 Task: For heading  Tahoma with underline.  font size for heading20,  'Change the font style of data to'Arial.  and font size to 12,  Change the alignment of both headline & data to Align left.  In the sheet  analysisSalesForecast_2023
Action: Mouse moved to (502, 645)
Screenshot: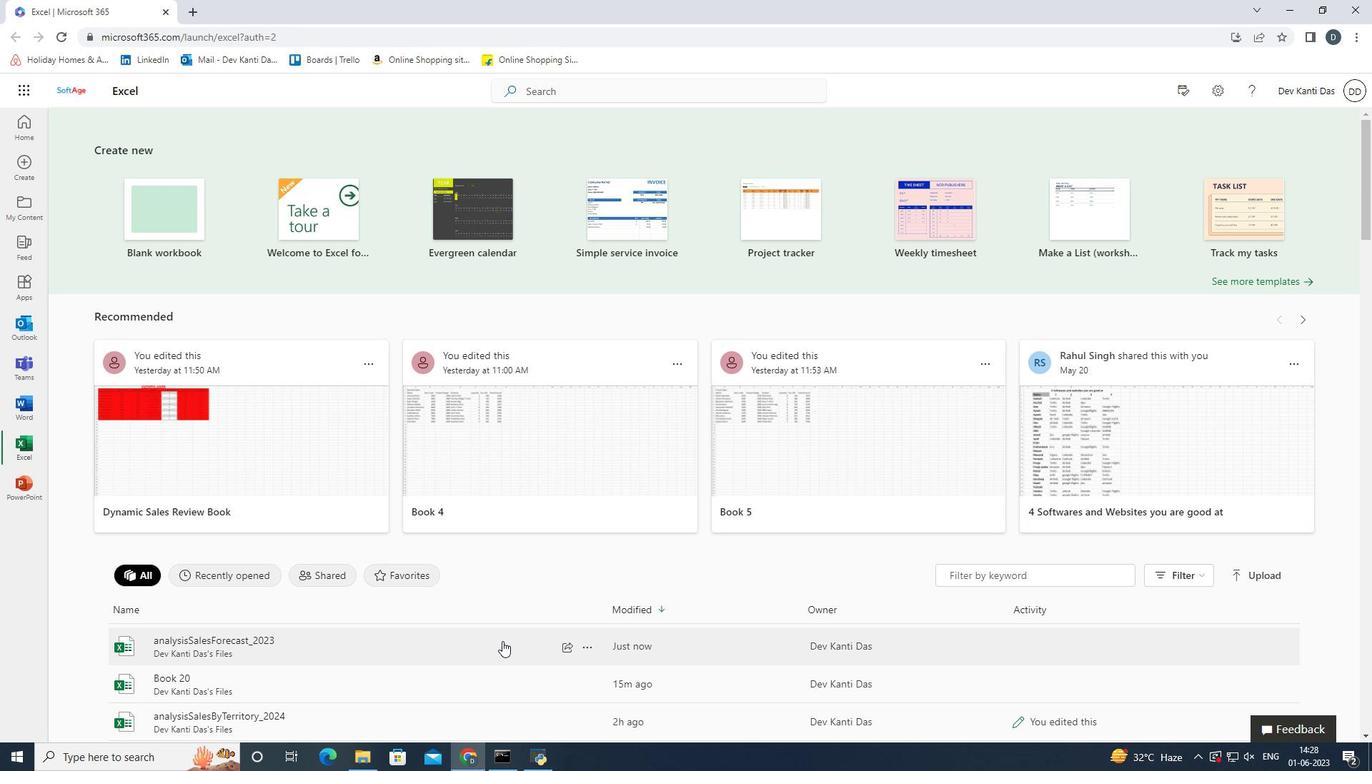 
Action: Mouse pressed left at (502, 645)
Screenshot: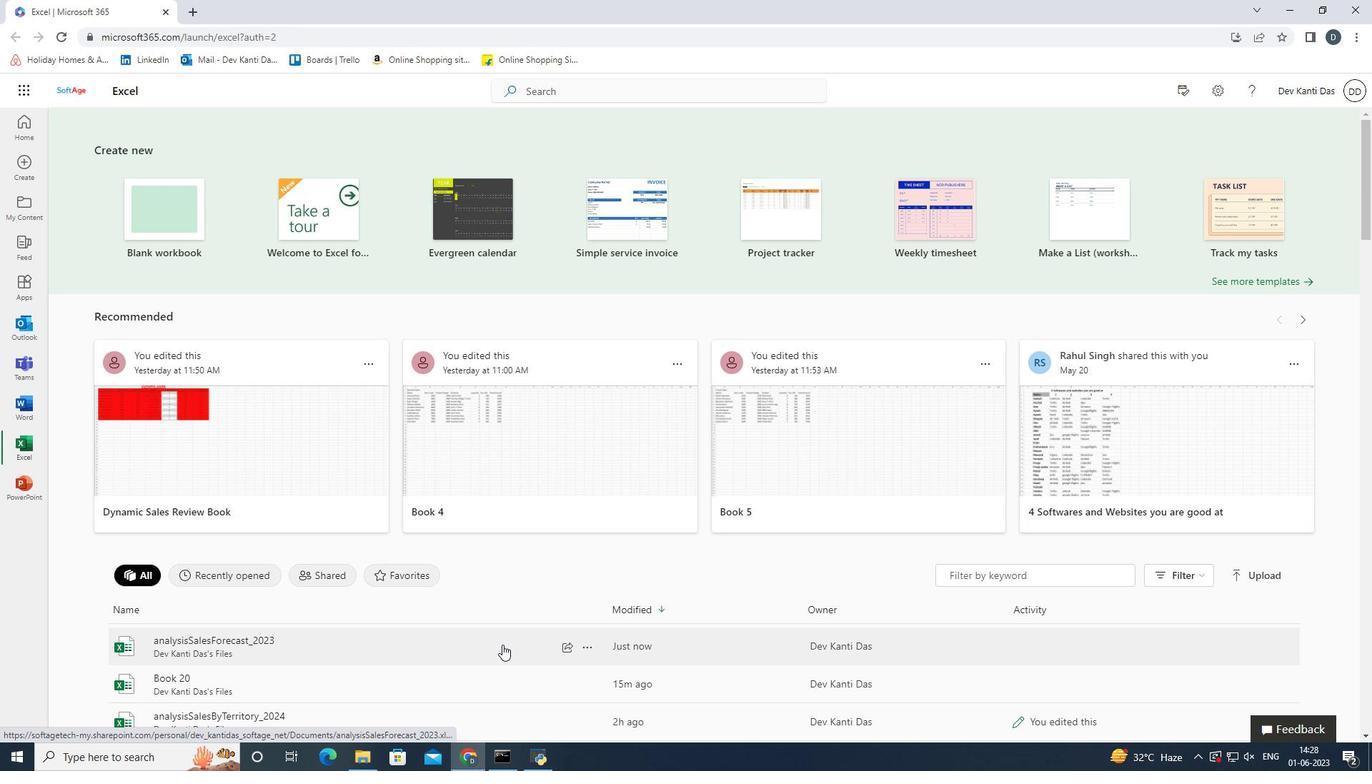 
Action: Mouse moved to (238, 151)
Screenshot: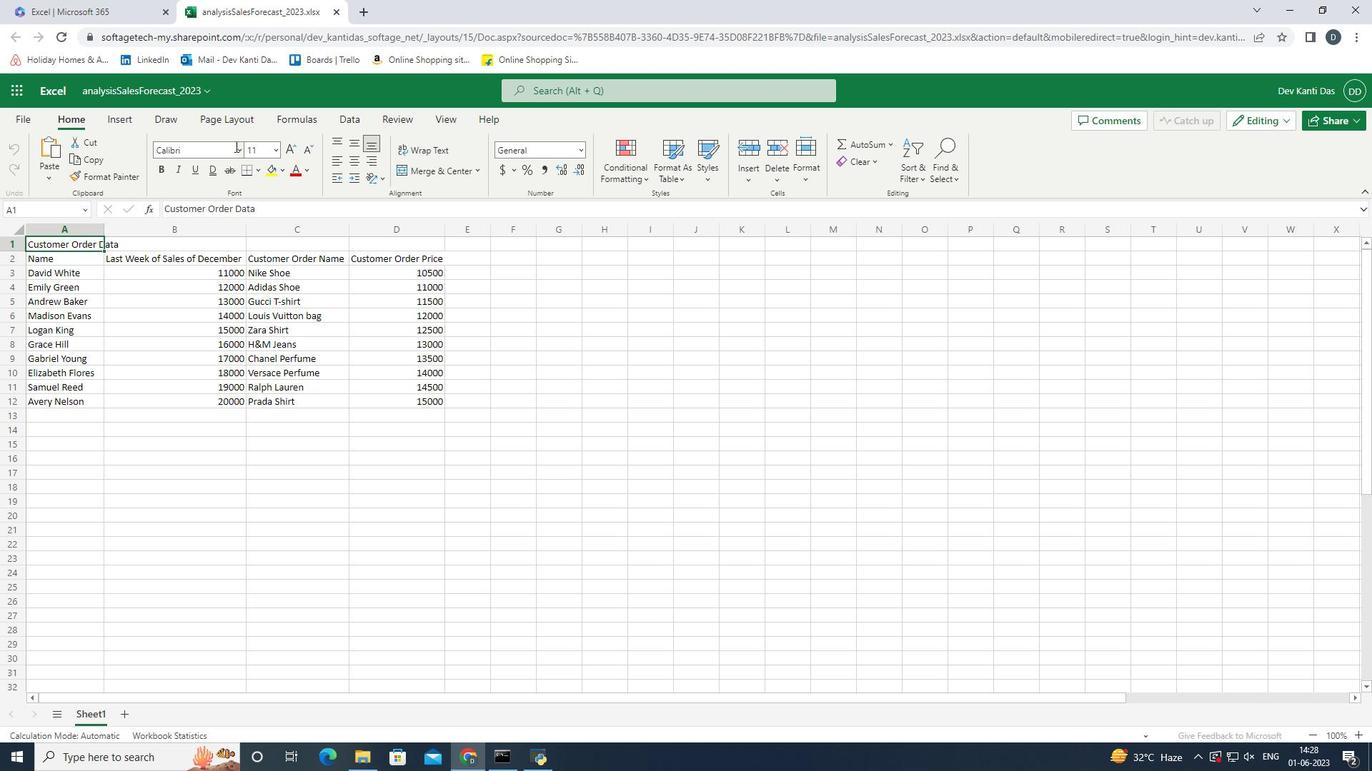 
Action: Mouse pressed left at (238, 151)
Screenshot: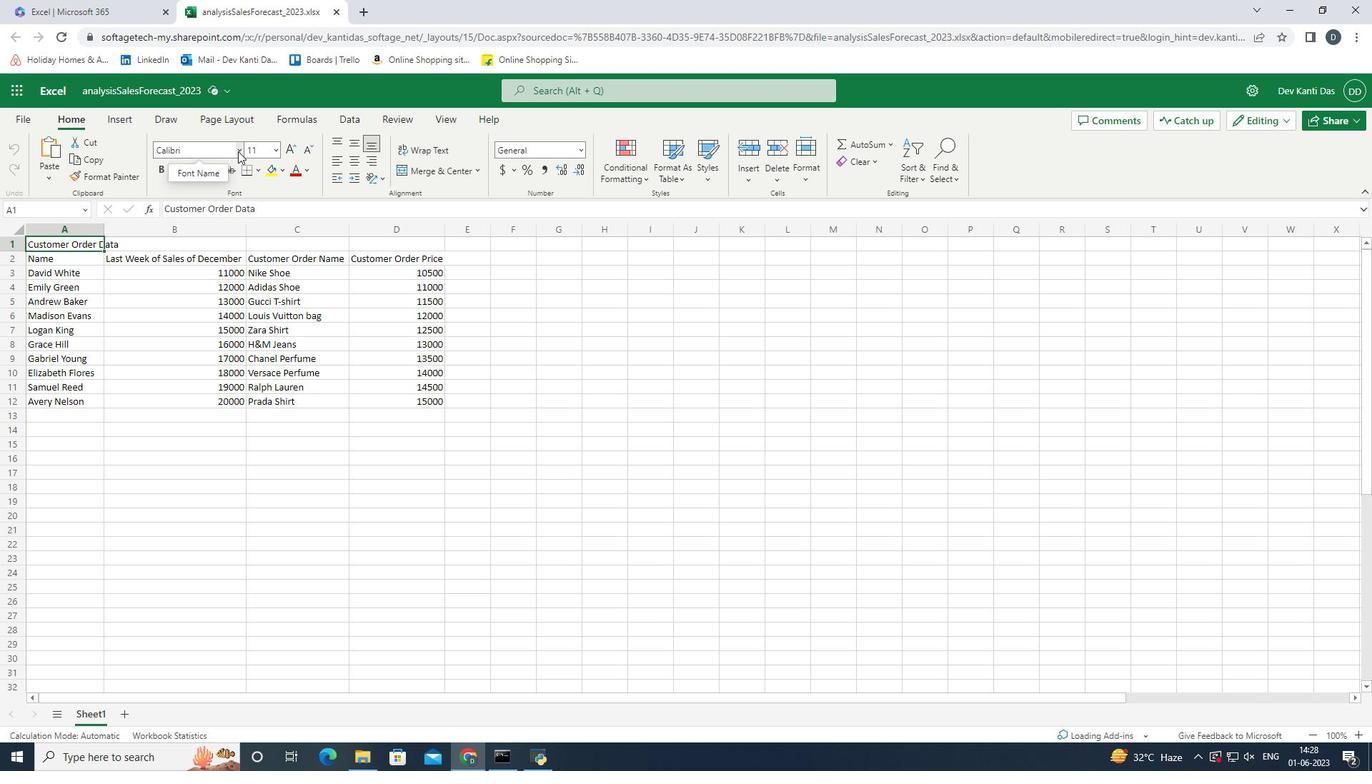 
Action: Mouse moved to (221, 441)
Screenshot: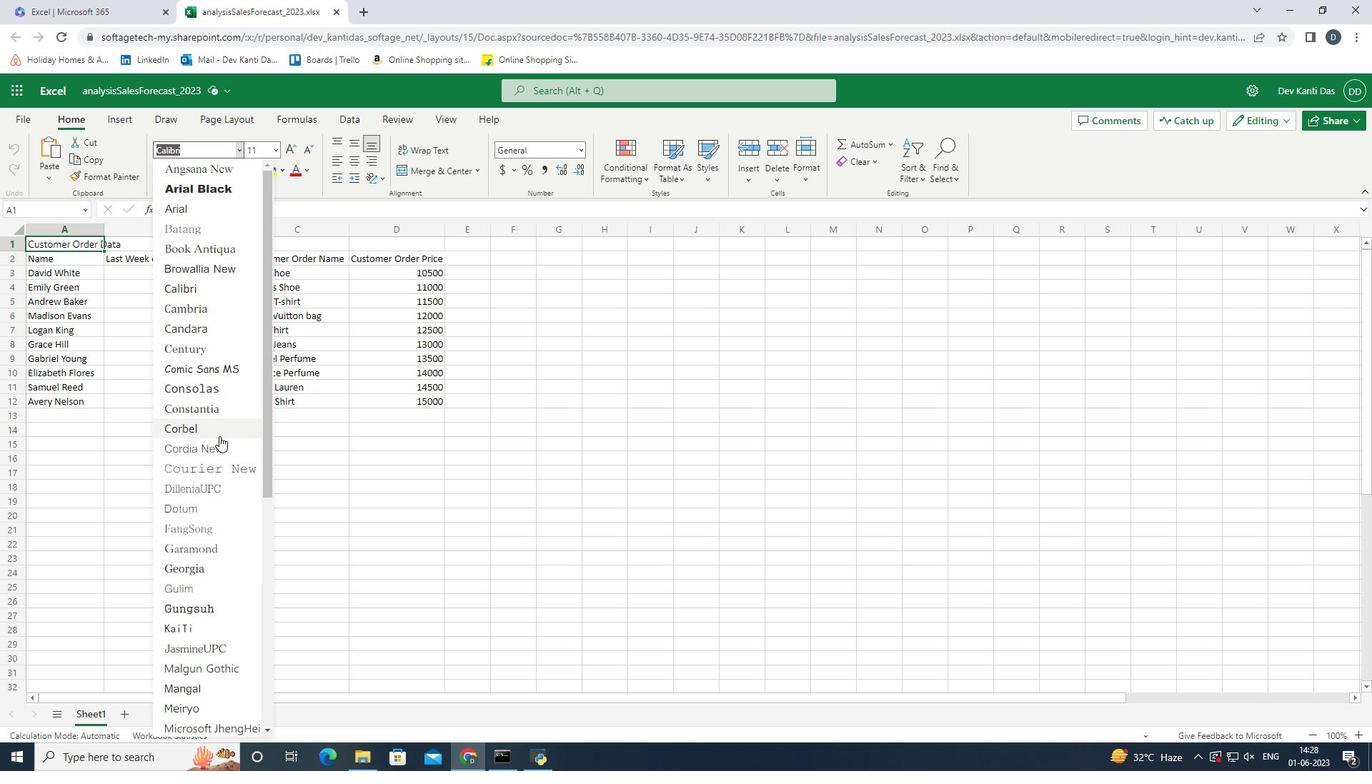 
Action: Mouse scrolled (220, 438) with delta (0, 0)
Screenshot: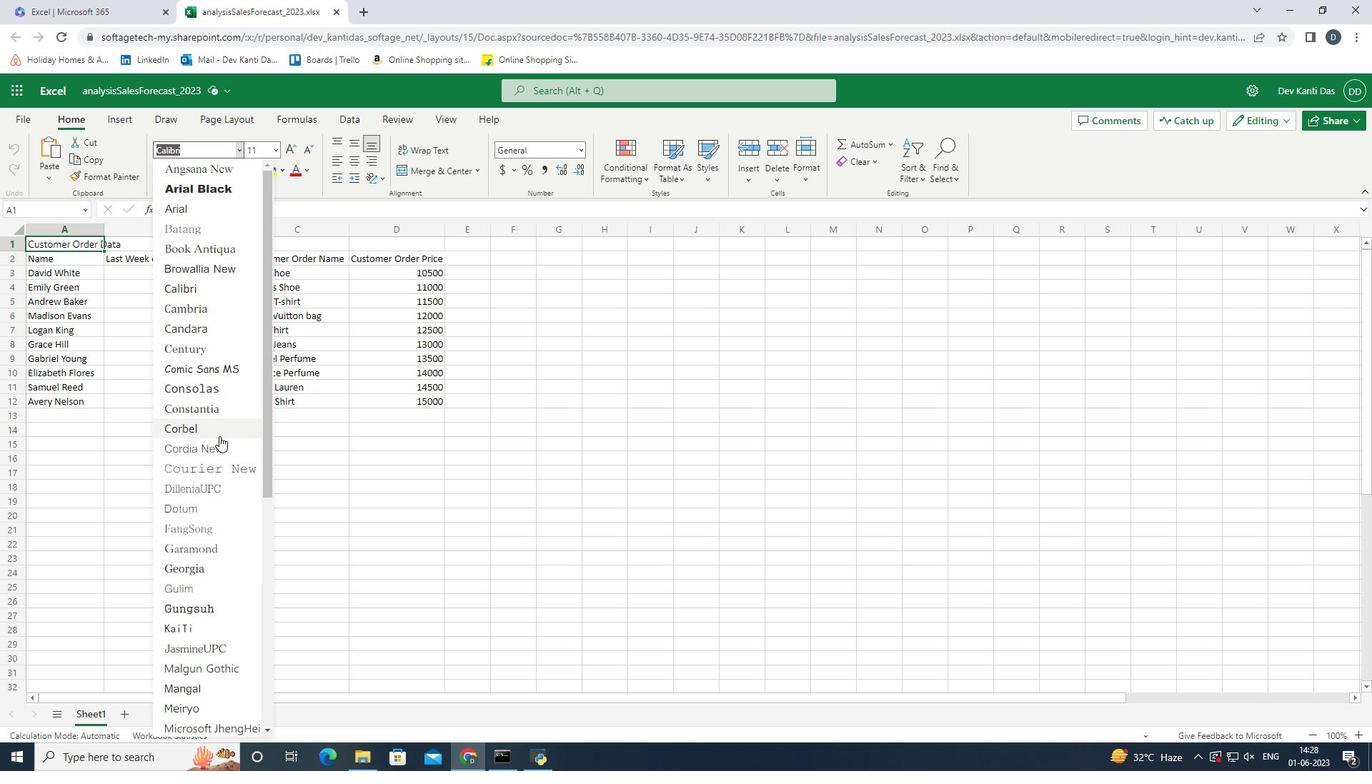 
Action: Mouse moved to (221, 443)
Screenshot: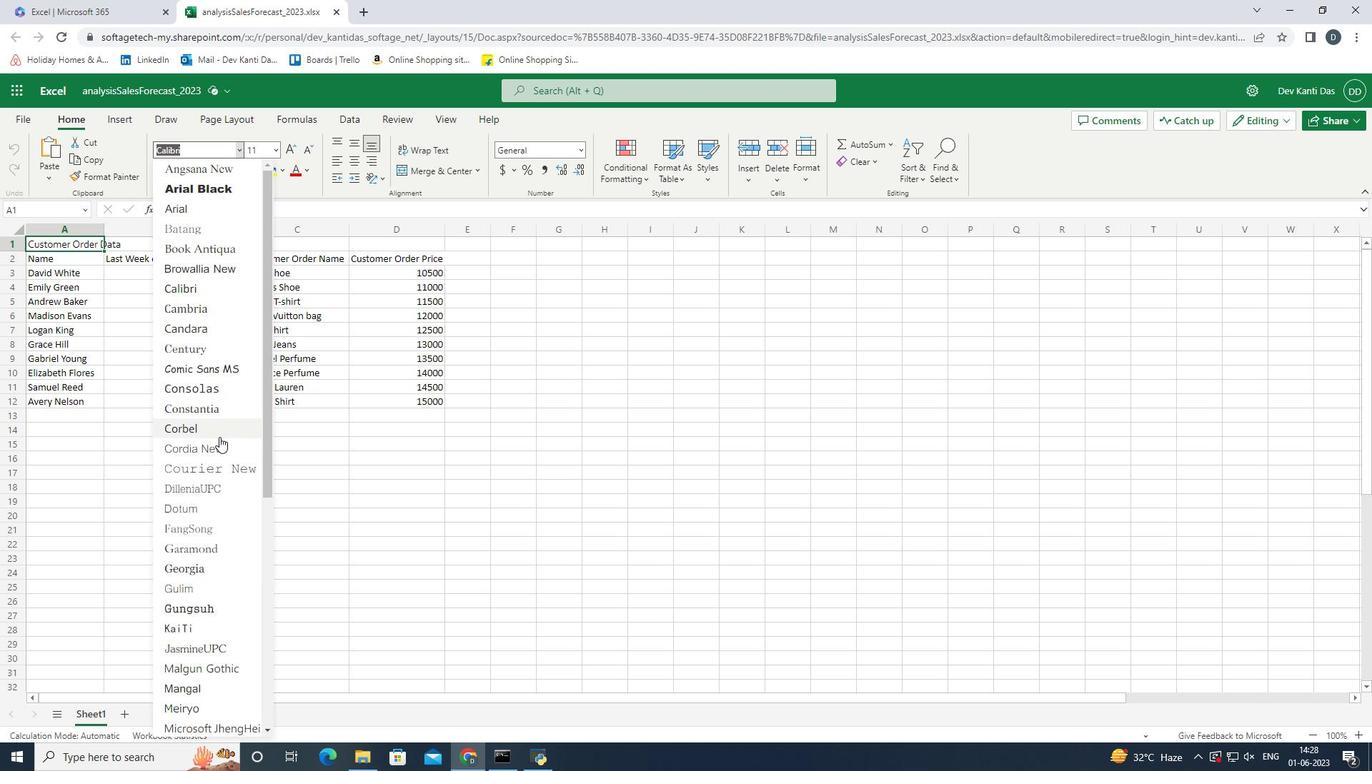 
Action: Mouse scrolled (221, 441) with delta (0, 0)
Screenshot: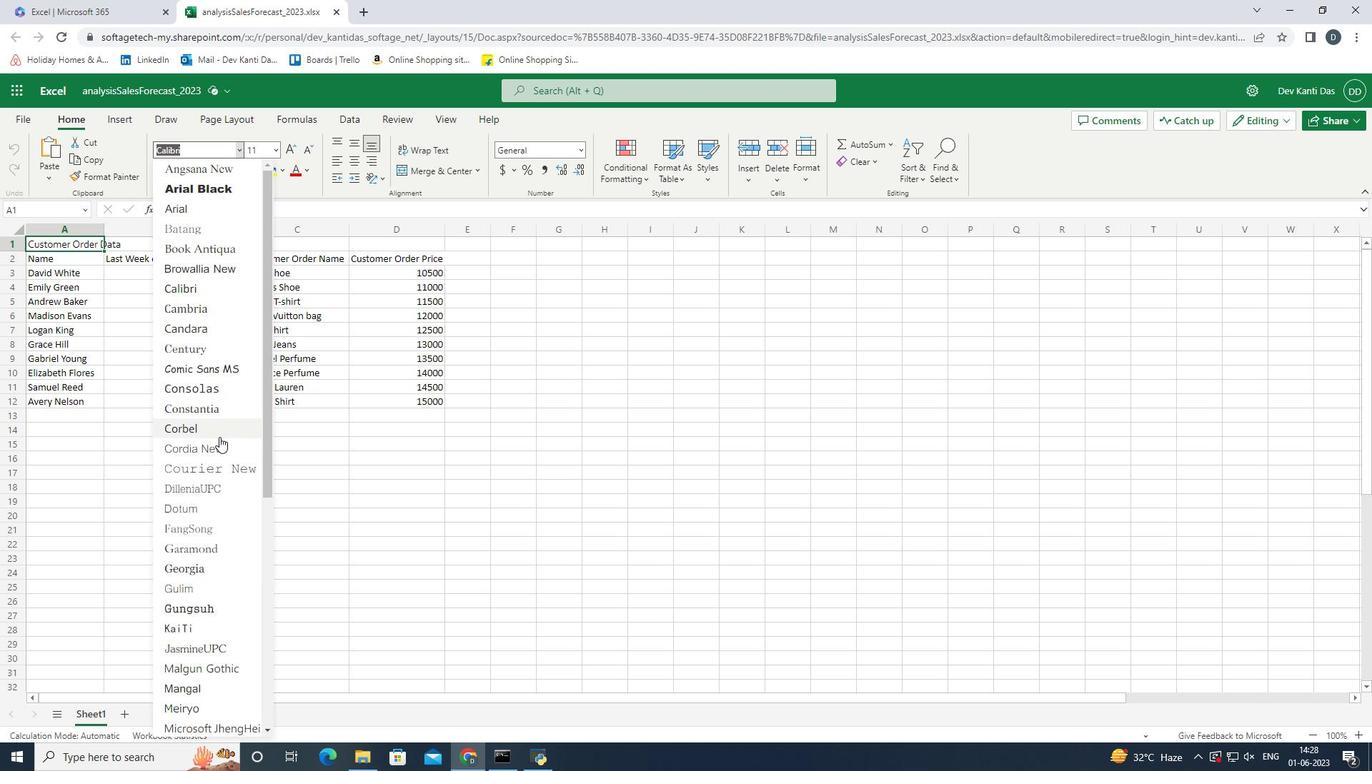 
Action: Mouse moved to (223, 448)
Screenshot: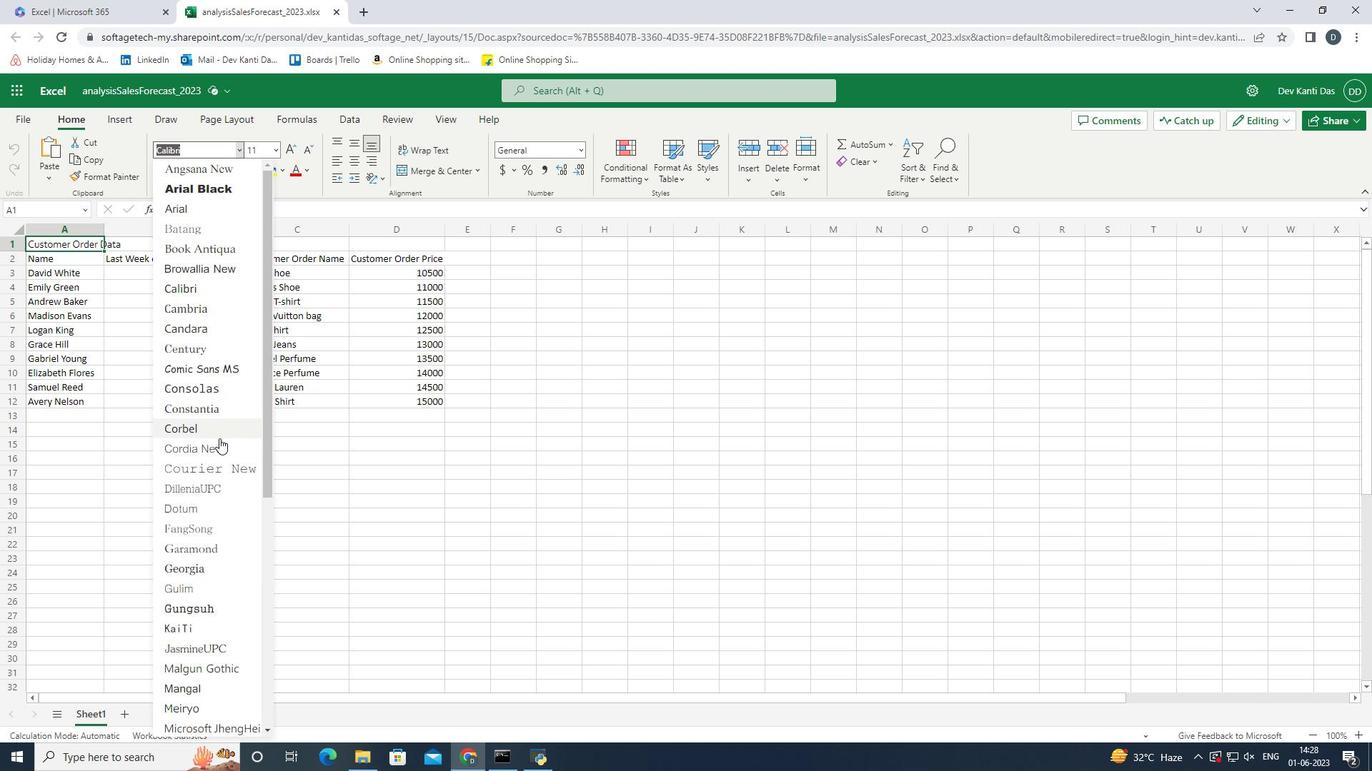 
Action: Mouse scrolled (223, 448) with delta (0, 0)
Screenshot: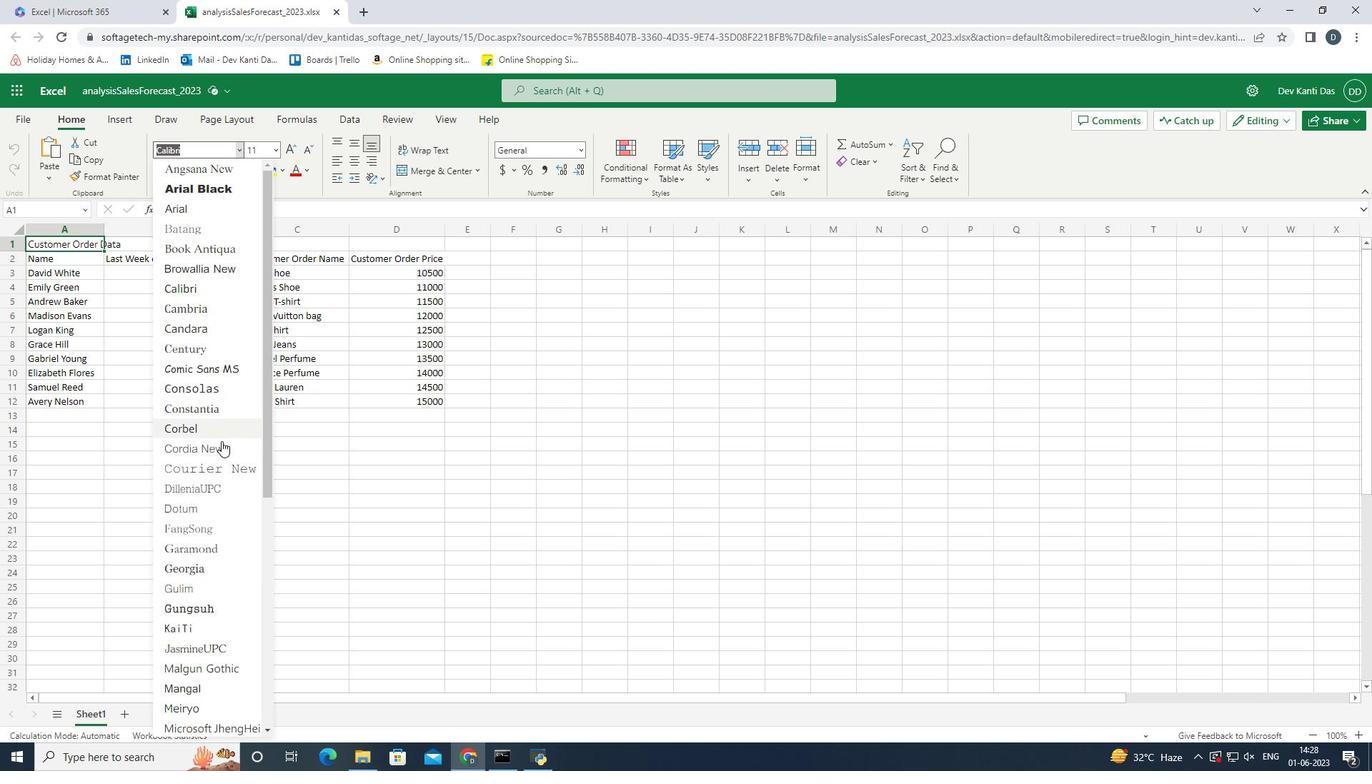 
Action: Mouse moved to (230, 461)
Screenshot: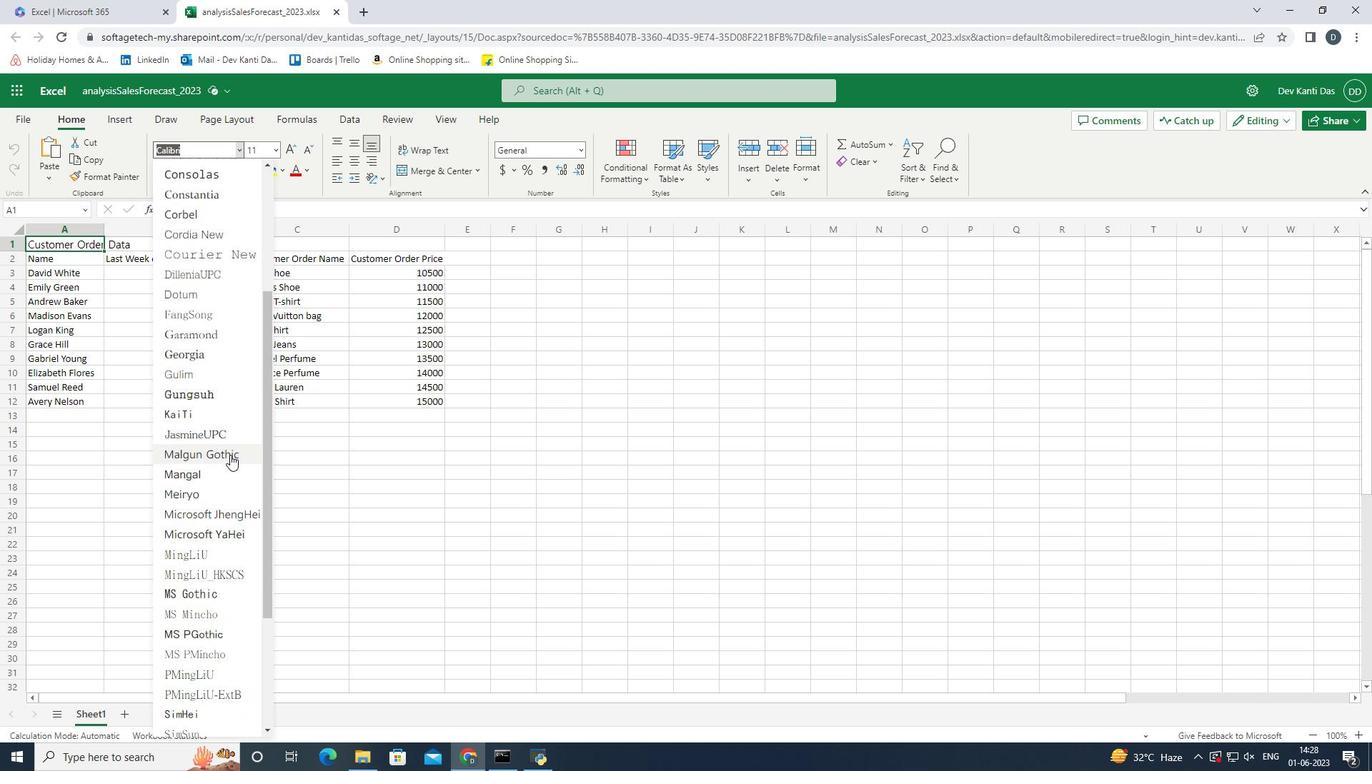 
Action: Mouse scrolled (230, 461) with delta (0, 0)
Screenshot: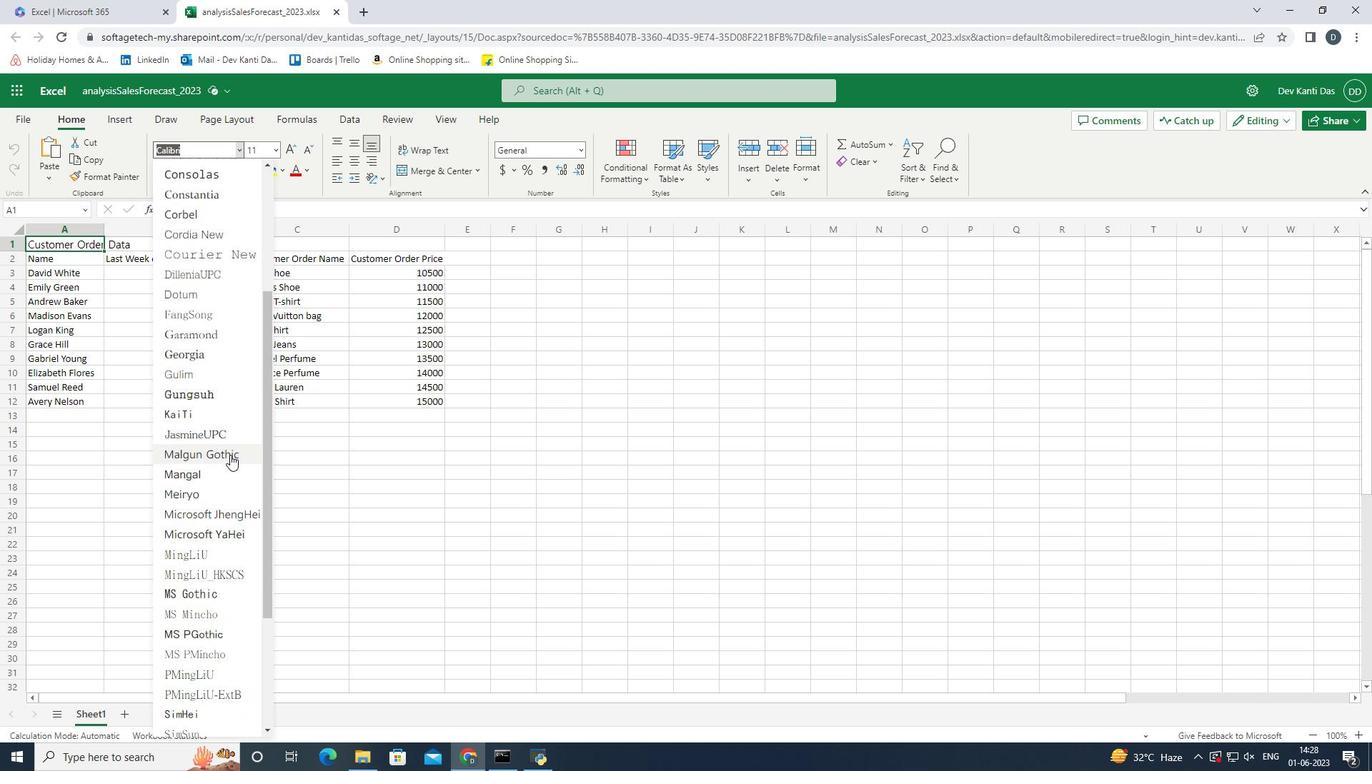 
Action: Mouse moved to (230, 468)
Screenshot: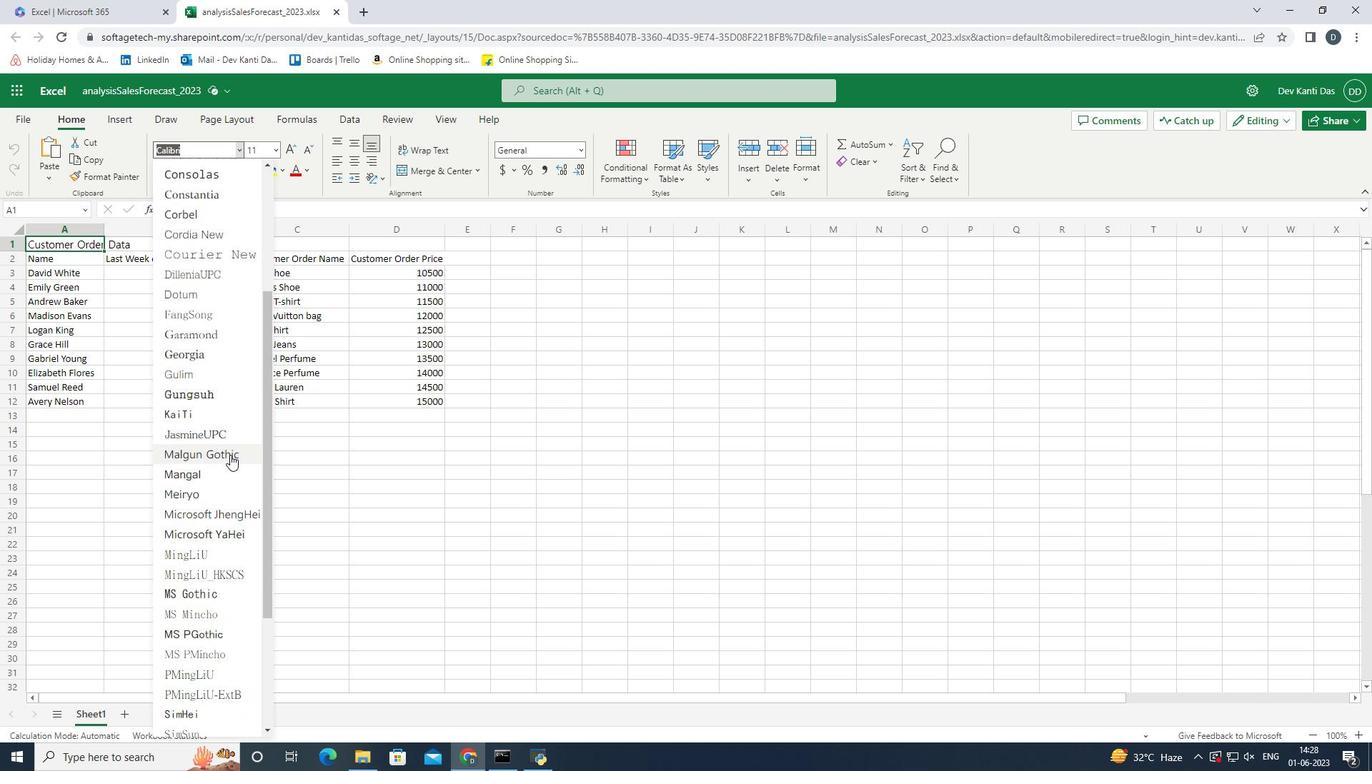 
Action: Mouse scrolled (230, 467) with delta (0, 0)
Screenshot: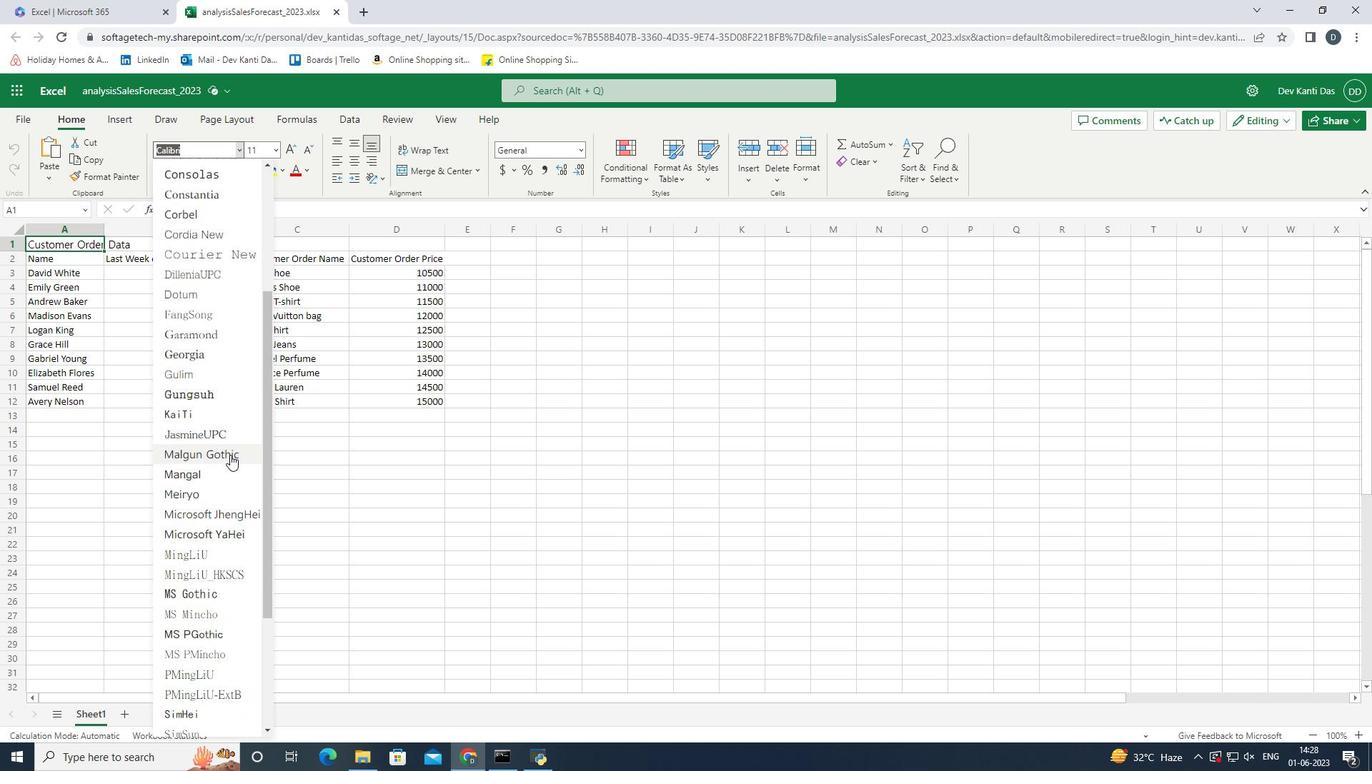 
Action: Mouse moved to (230, 469)
Screenshot: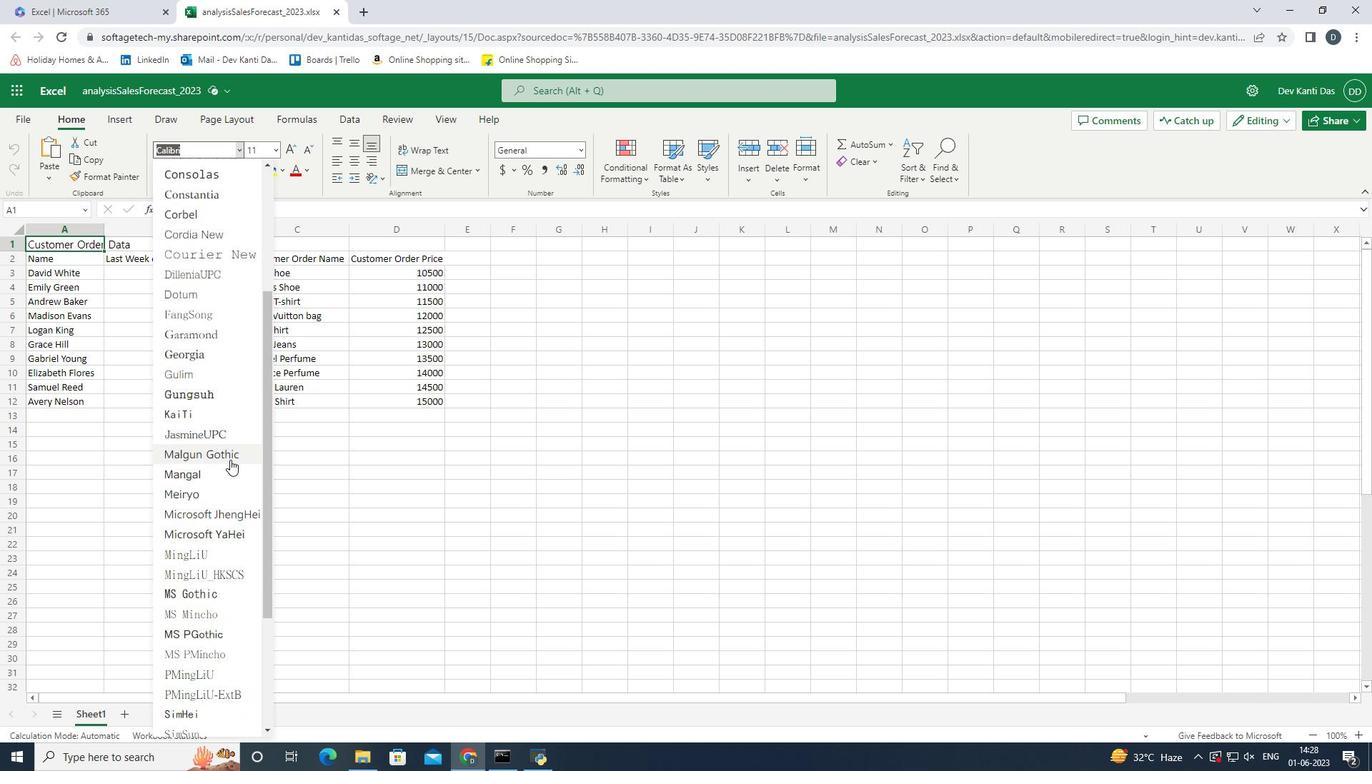 
Action: Mouse scrolled (230, 468) with delta (0, 0)
Screenshot: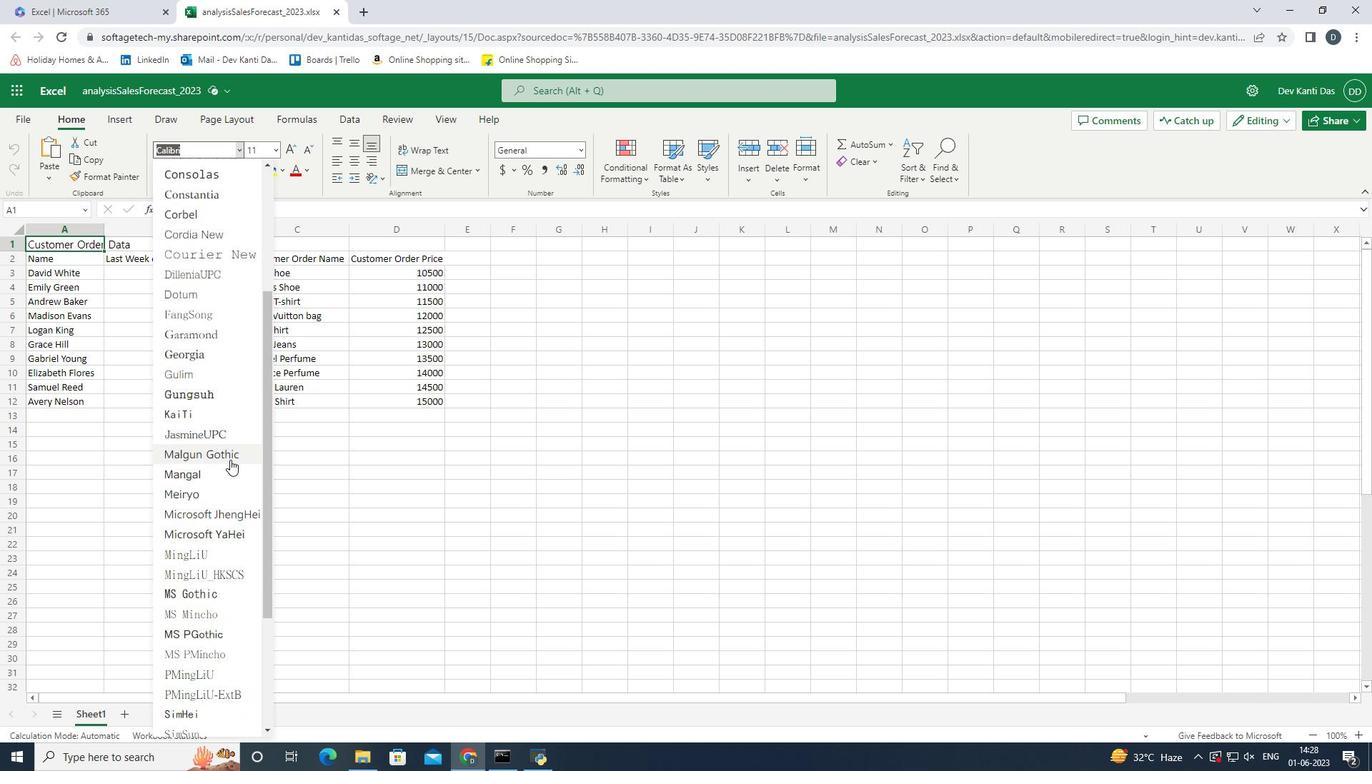 
Action: Mouse moved to (230, 473)
Screenshot: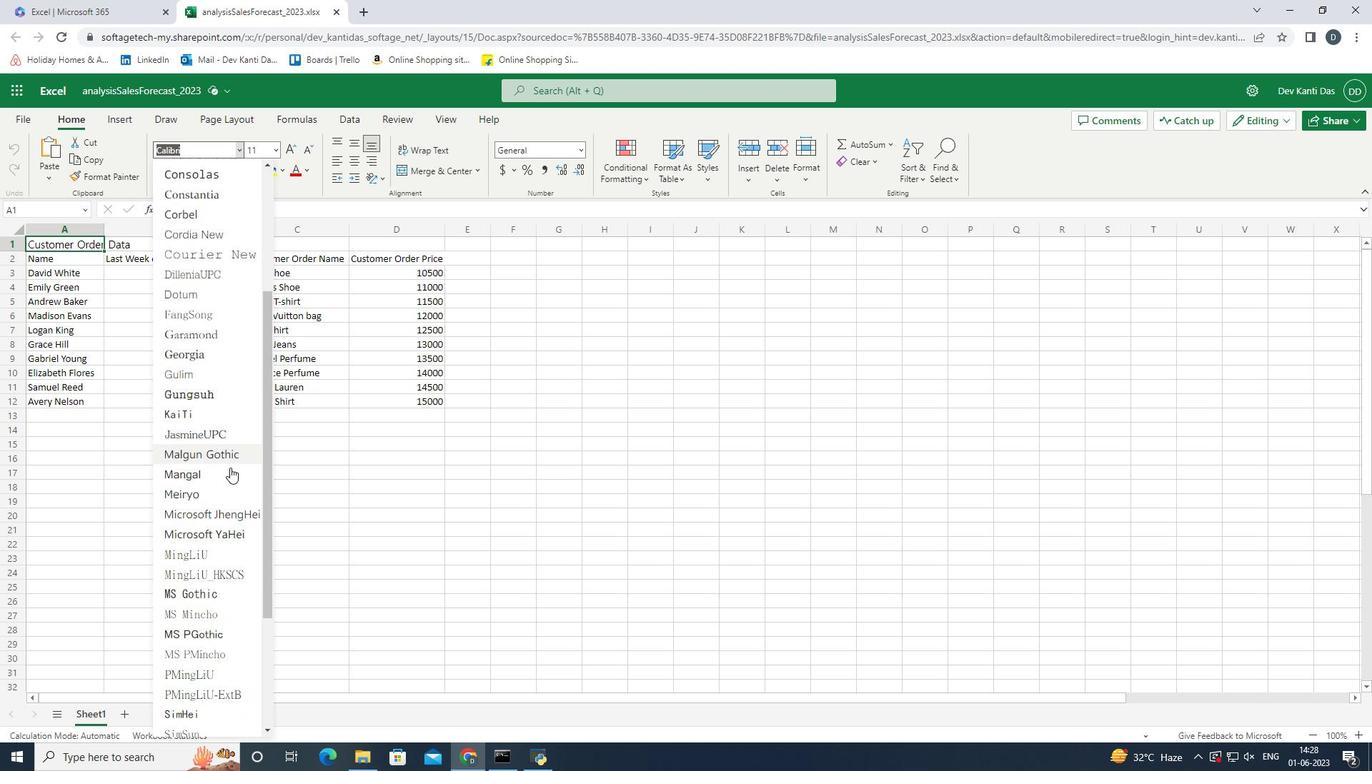 
Action: Mouse scrolled (230, 473) with delta (0, 0)
Screenshot: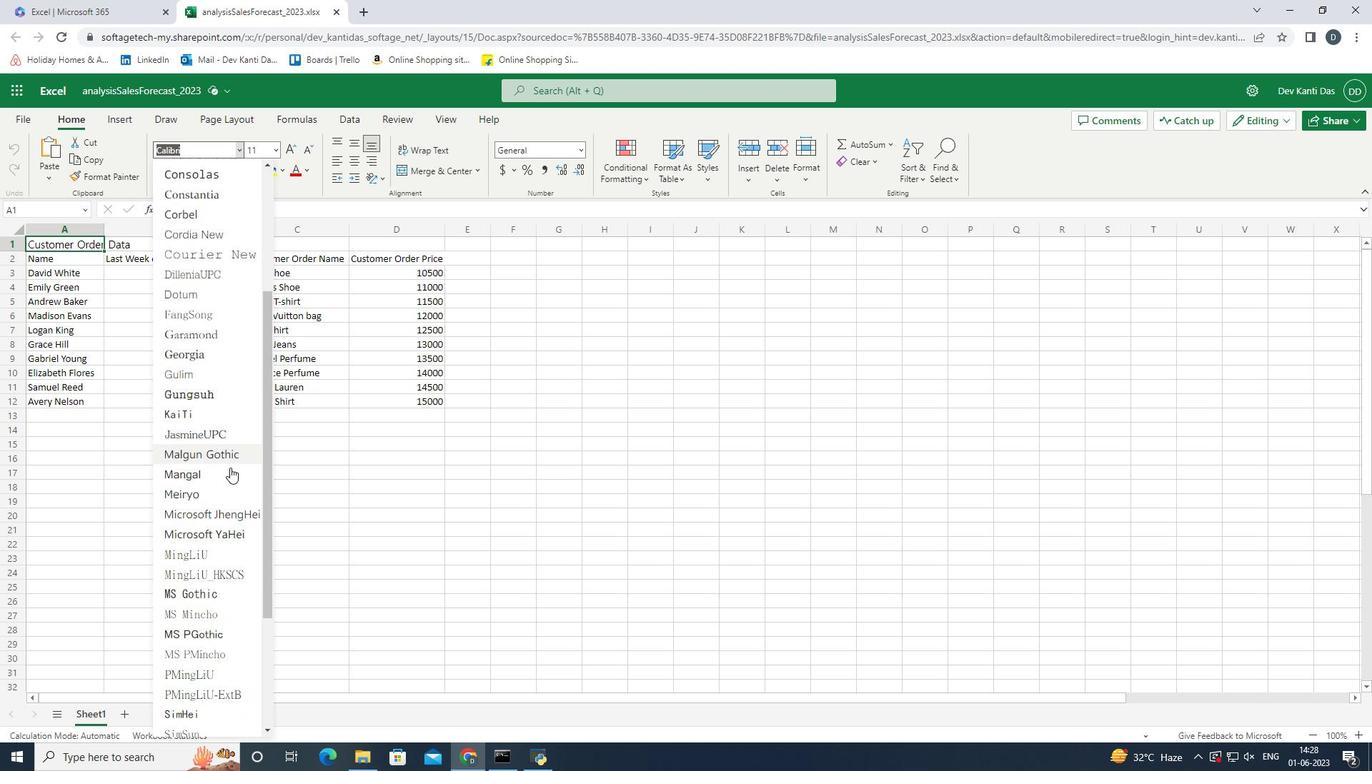 
Action: Mouse moved to (231, 475)
Screenshot: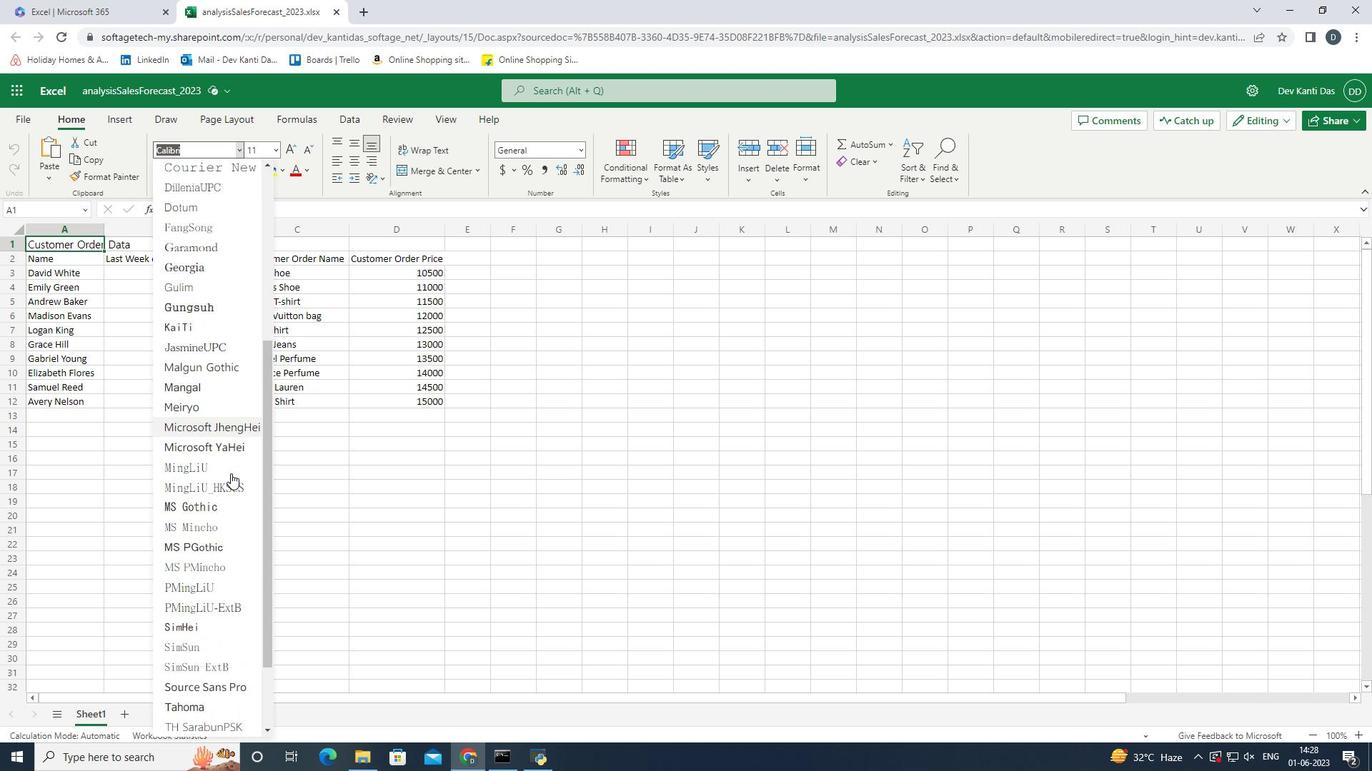 
Action: Mouse scrolled (231, 474) with delta (0, 0)
Screenshot: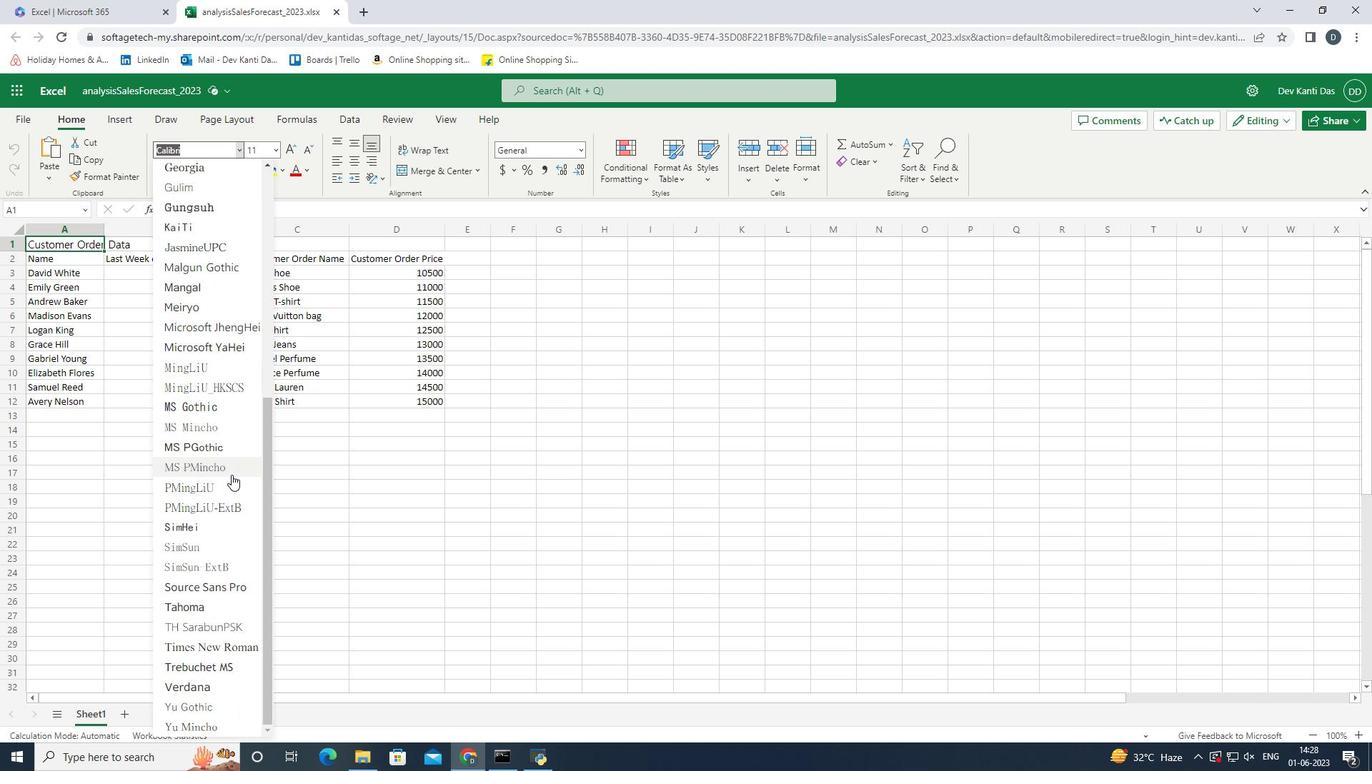 
Action: Mouse scrolled (231, 474) with delta (0, 0)
Screenshot: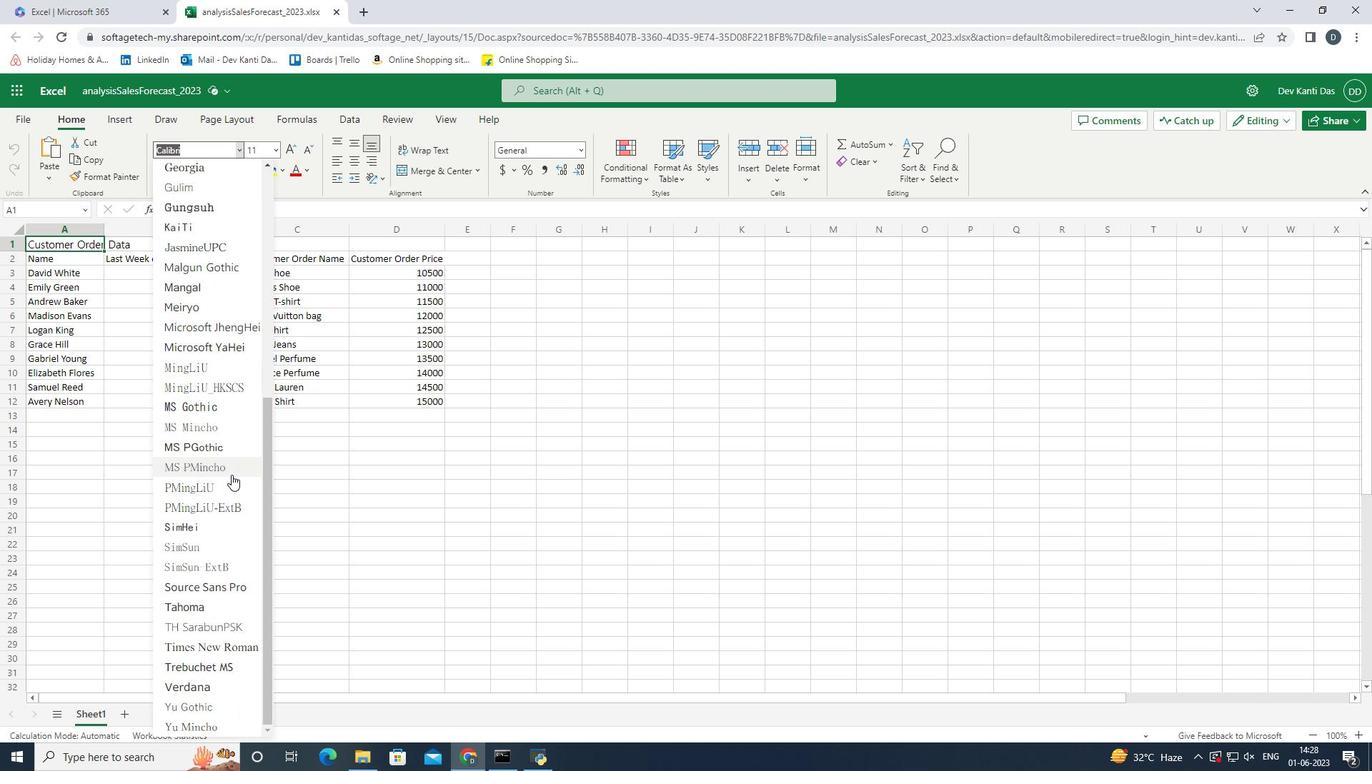 
Action: Mouse scrolled (231, 474) with delta (0, 0)
Screenshot: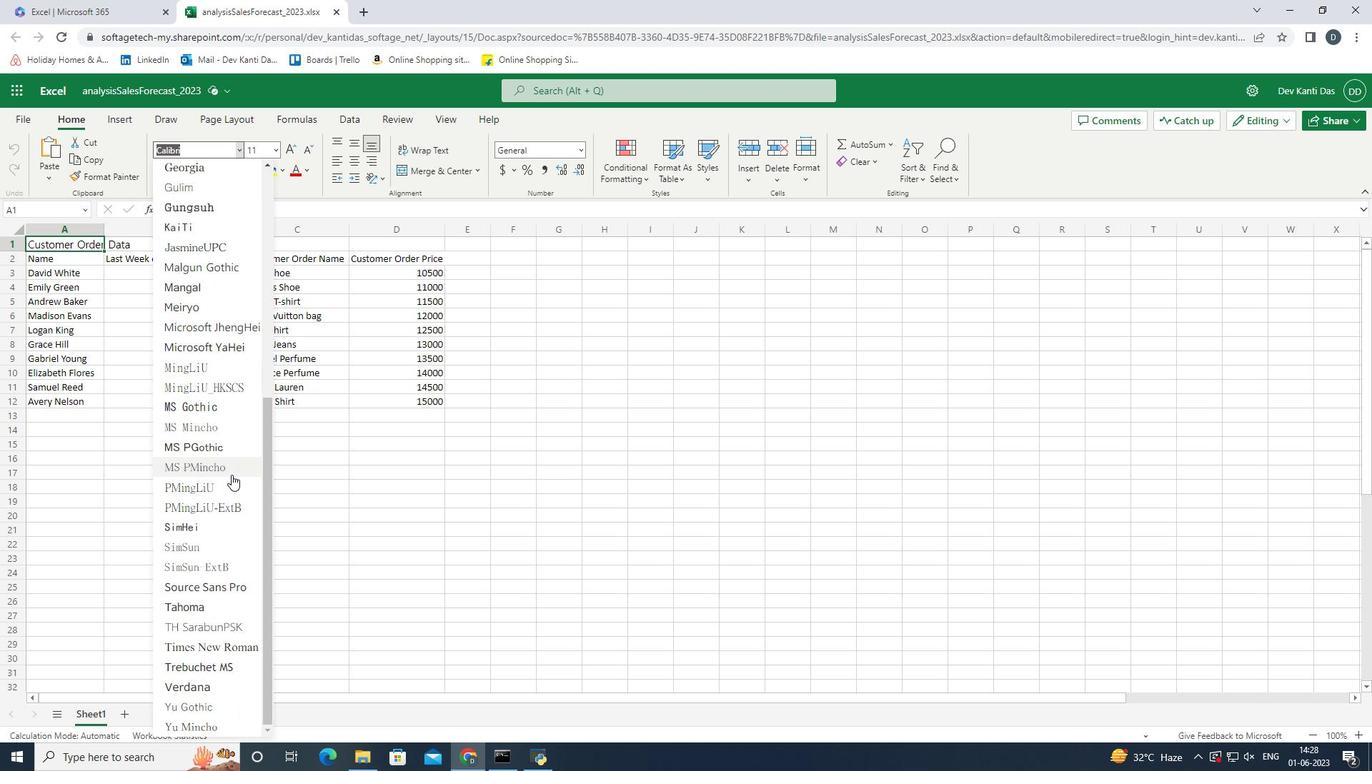 
Action: Mouse scrolled (231, 474) with delta (0, 0)
Screenshot: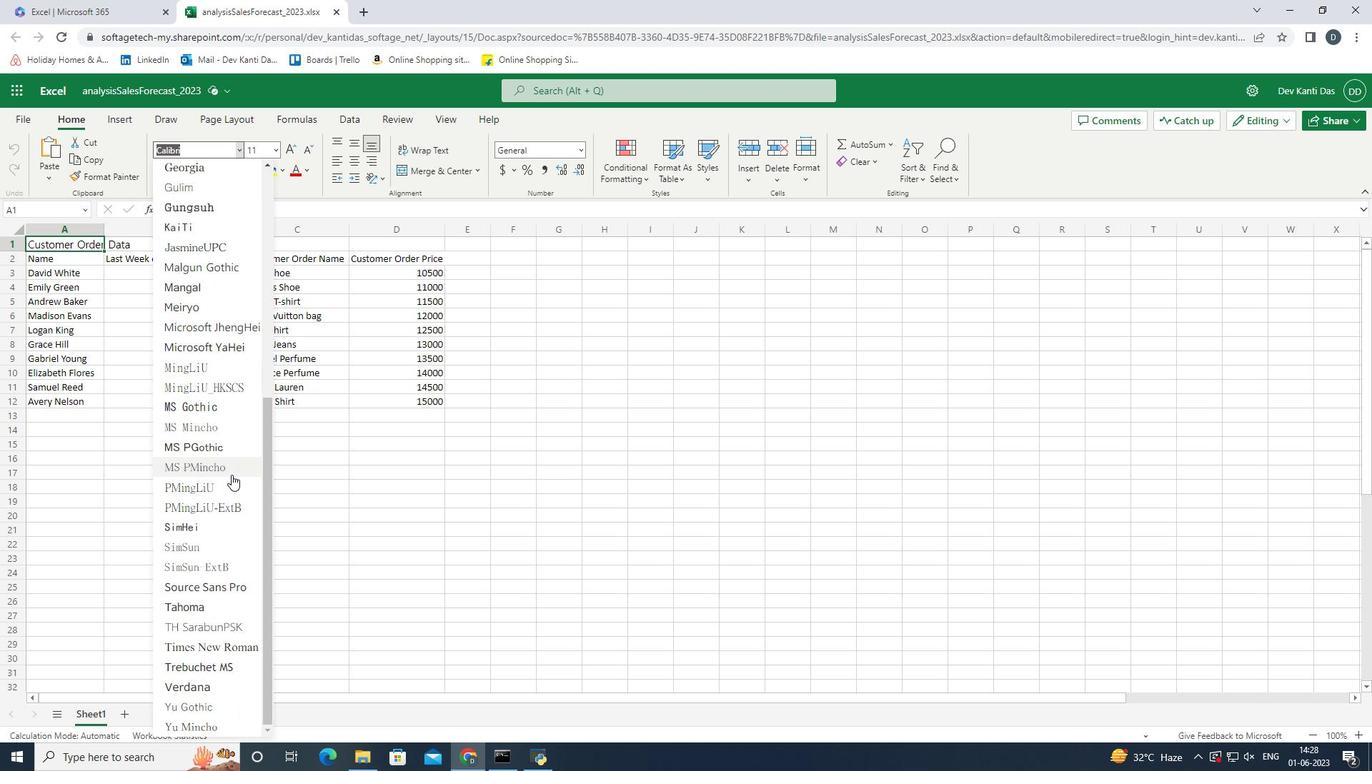 
Action: Mouse scrolled (231, 474) with delta (0, 0)
Screenshot: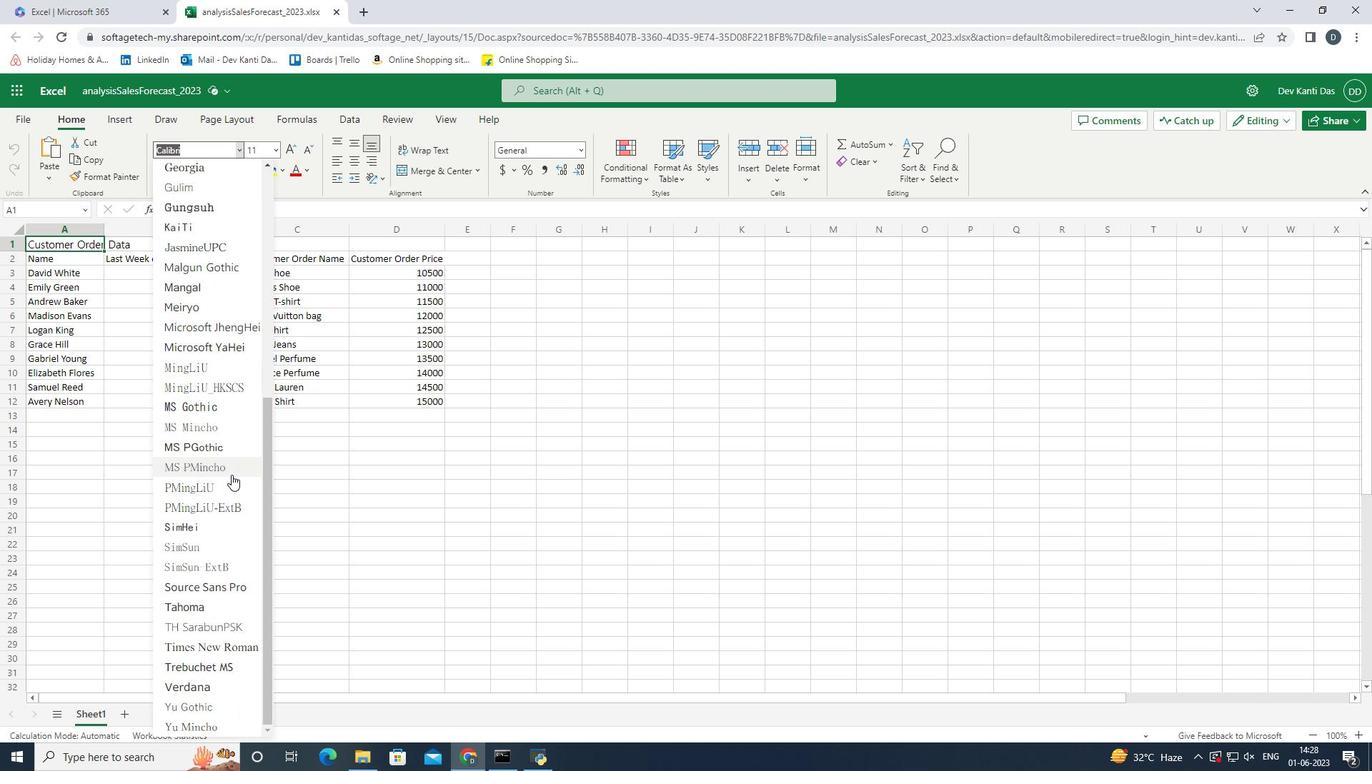 
Action: Mouse moved to (215, 601)
Screenshot: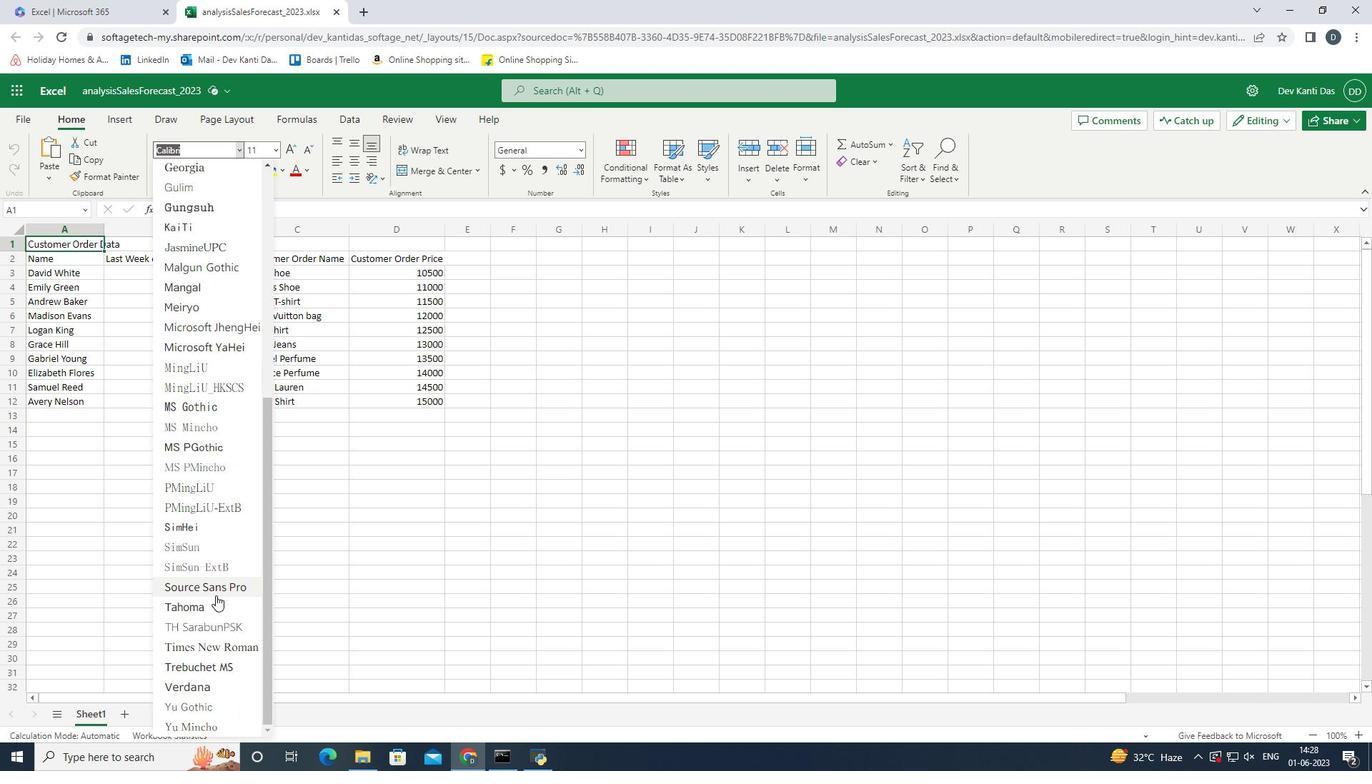 
Action: Mouse pressed left at (215, 601)
Screenshot: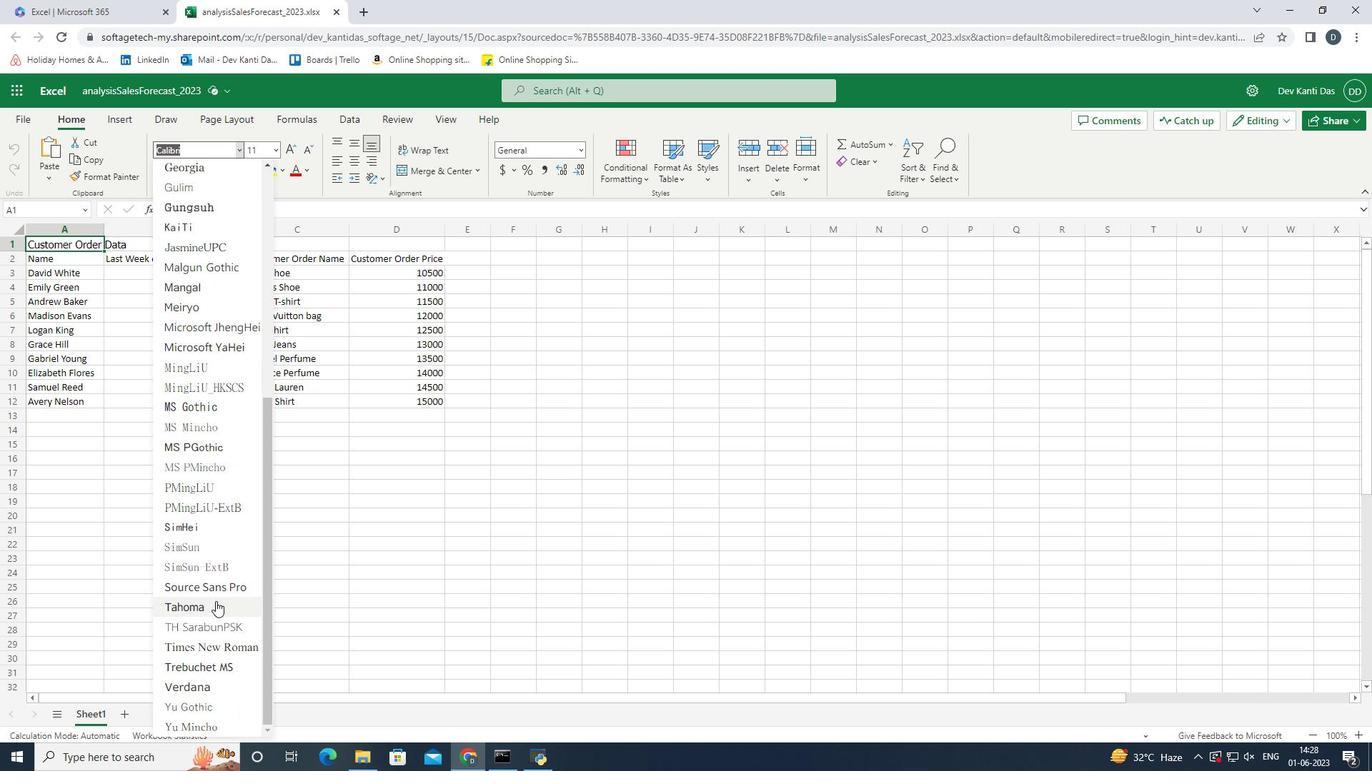 
Action: Mouse moved to (193, 172)
Screenshot: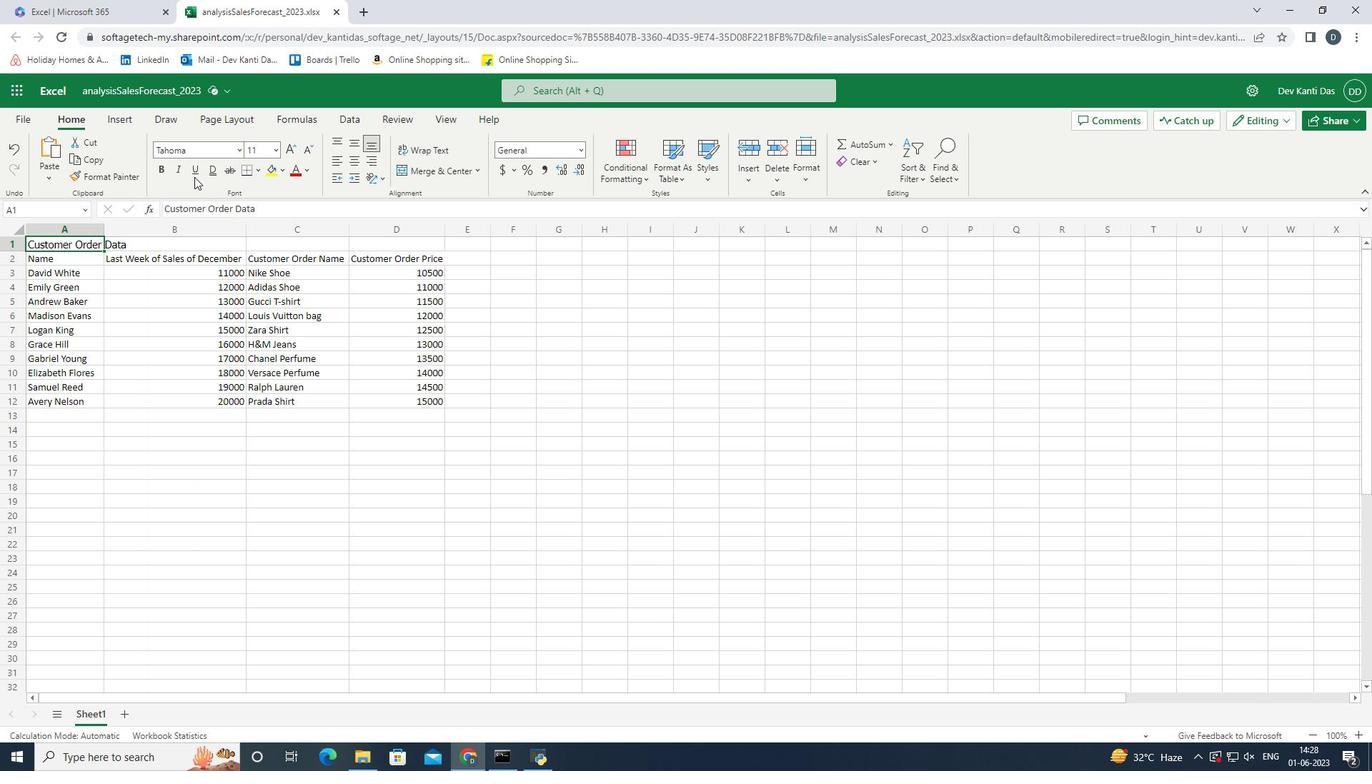 
Action: Mouse pressed left at (193, 172)
Screenshot: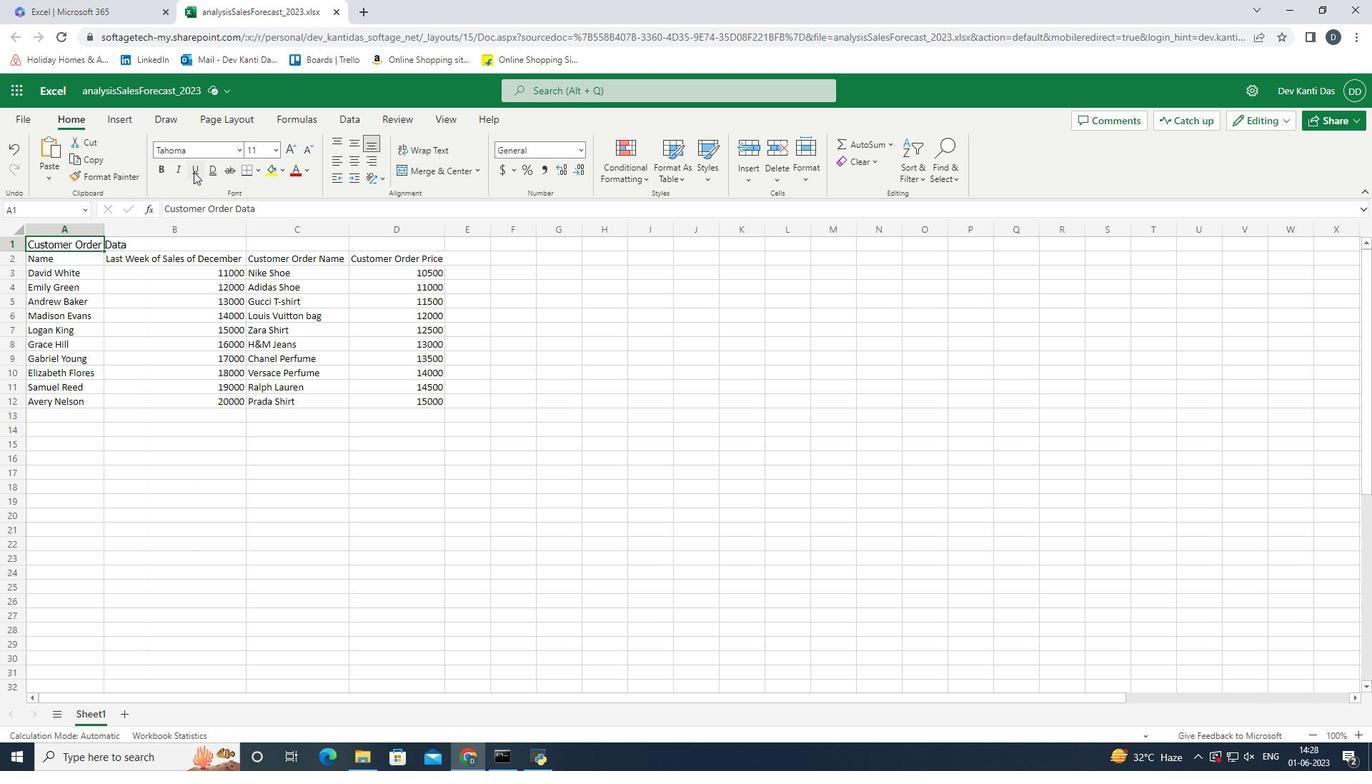 
Action: Mouse moved to (273, 153)
Screenshot: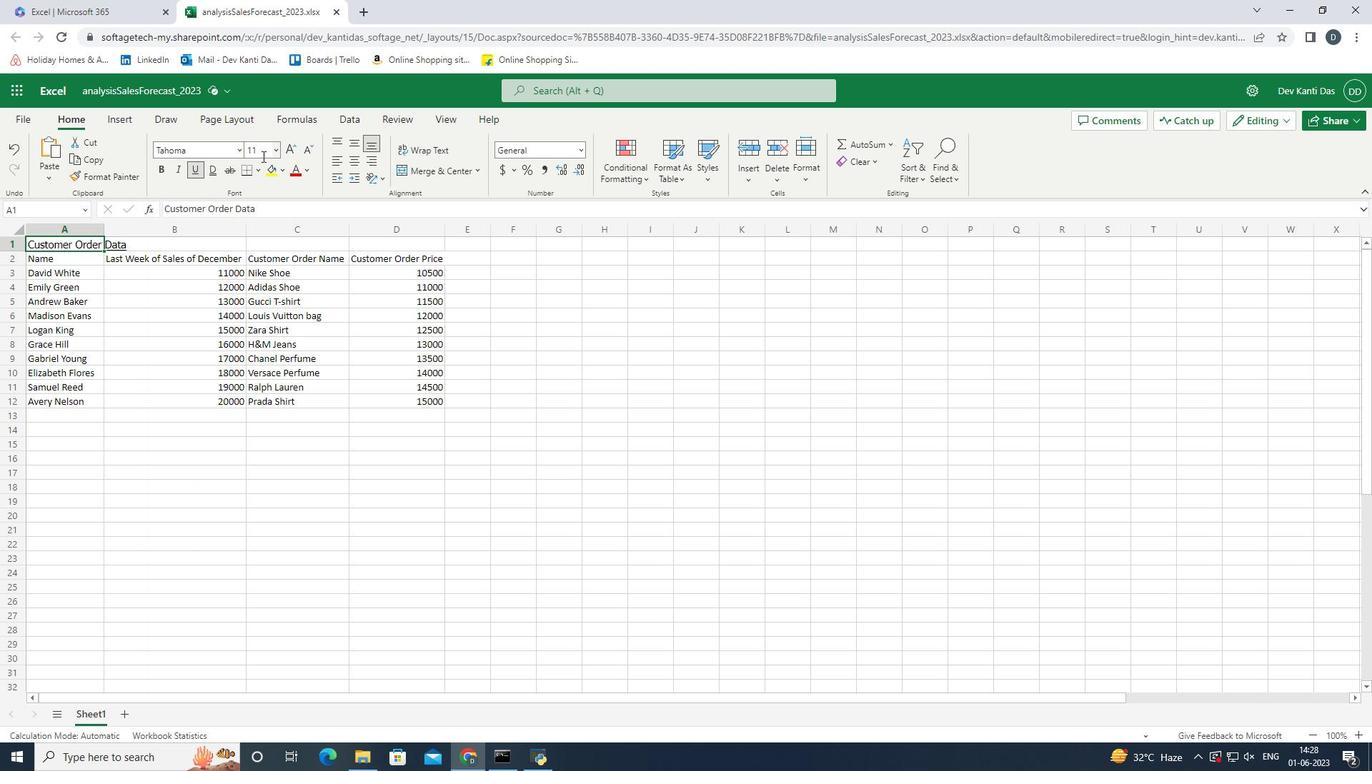 
Action: Mouse pressed left at (273, 153)
Screenshot: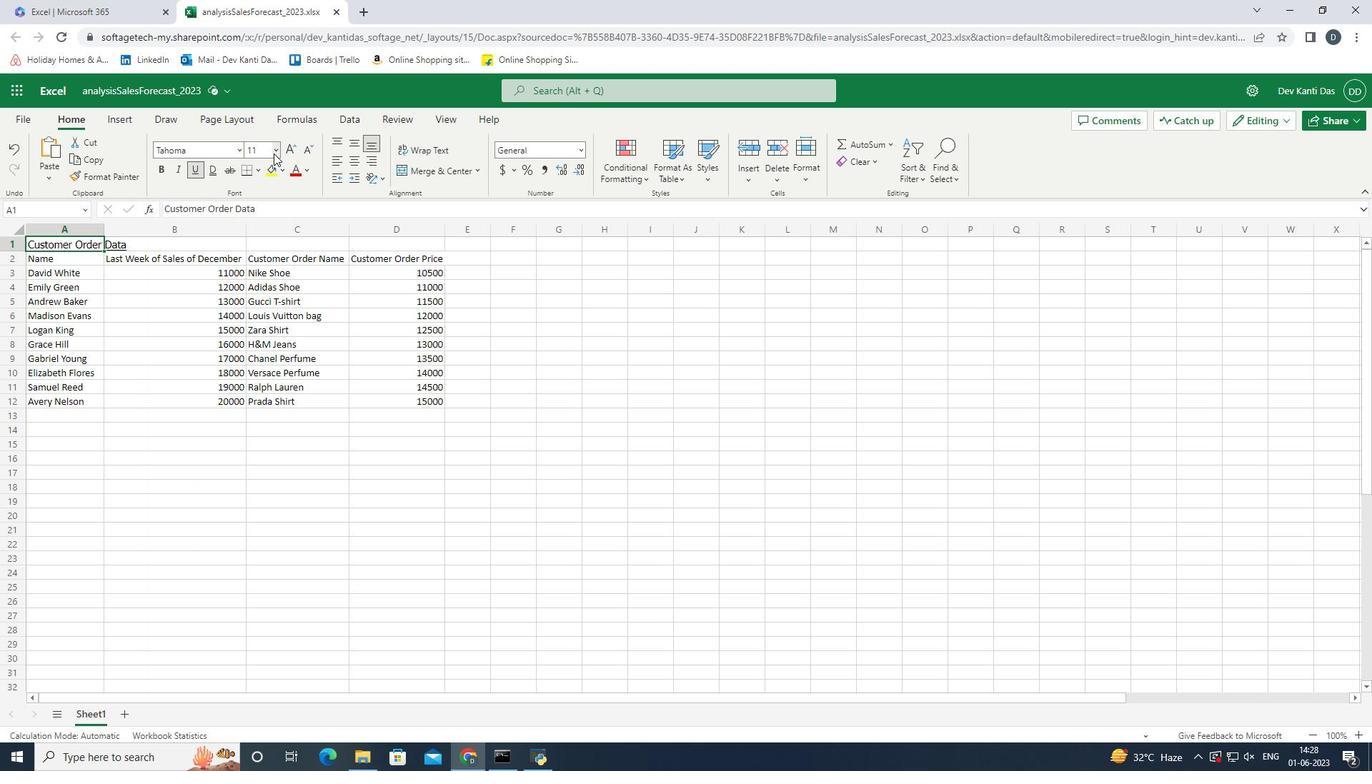 
Action: Mouse moved to (259, 328)
Screenshot: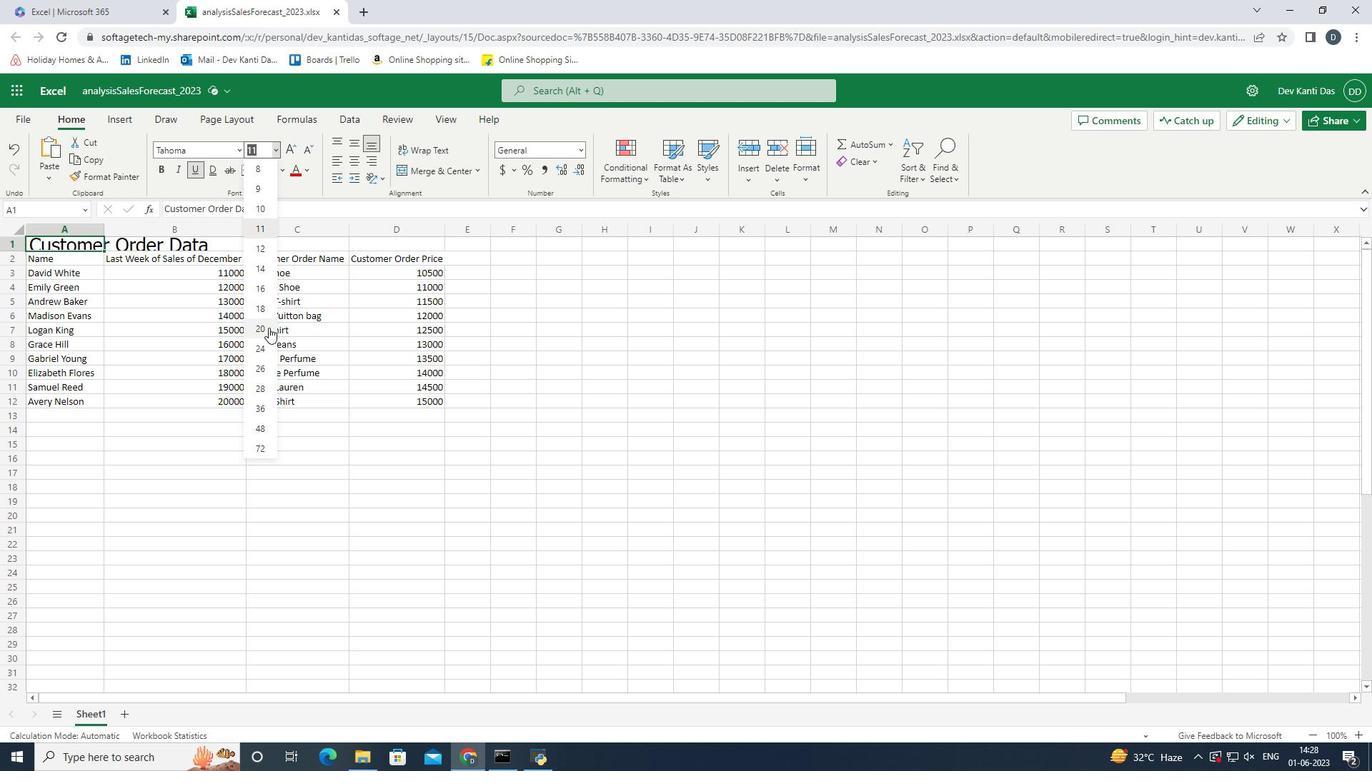 
Action: Mouse pressed left at (259, 328)
Screenshot: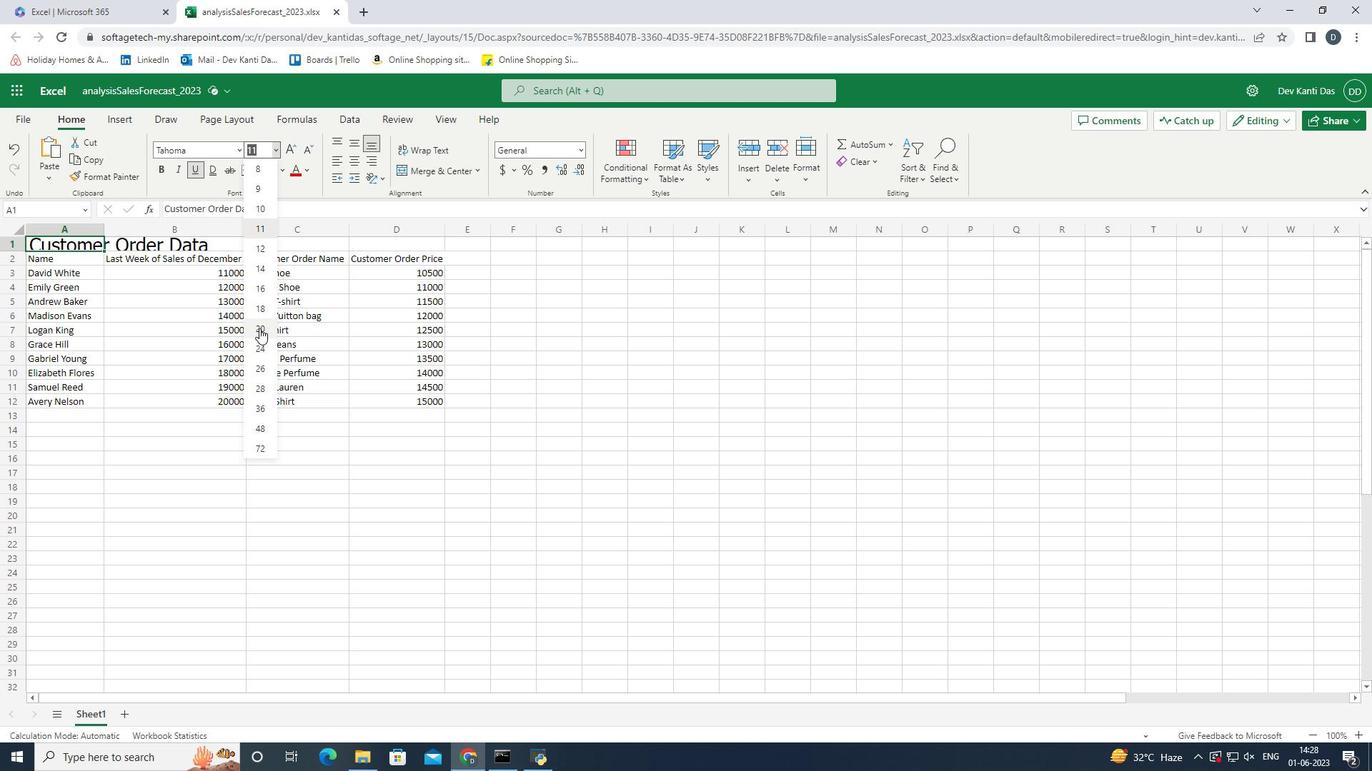 
Action: Mouse moved to (75, 250)
Screenshot: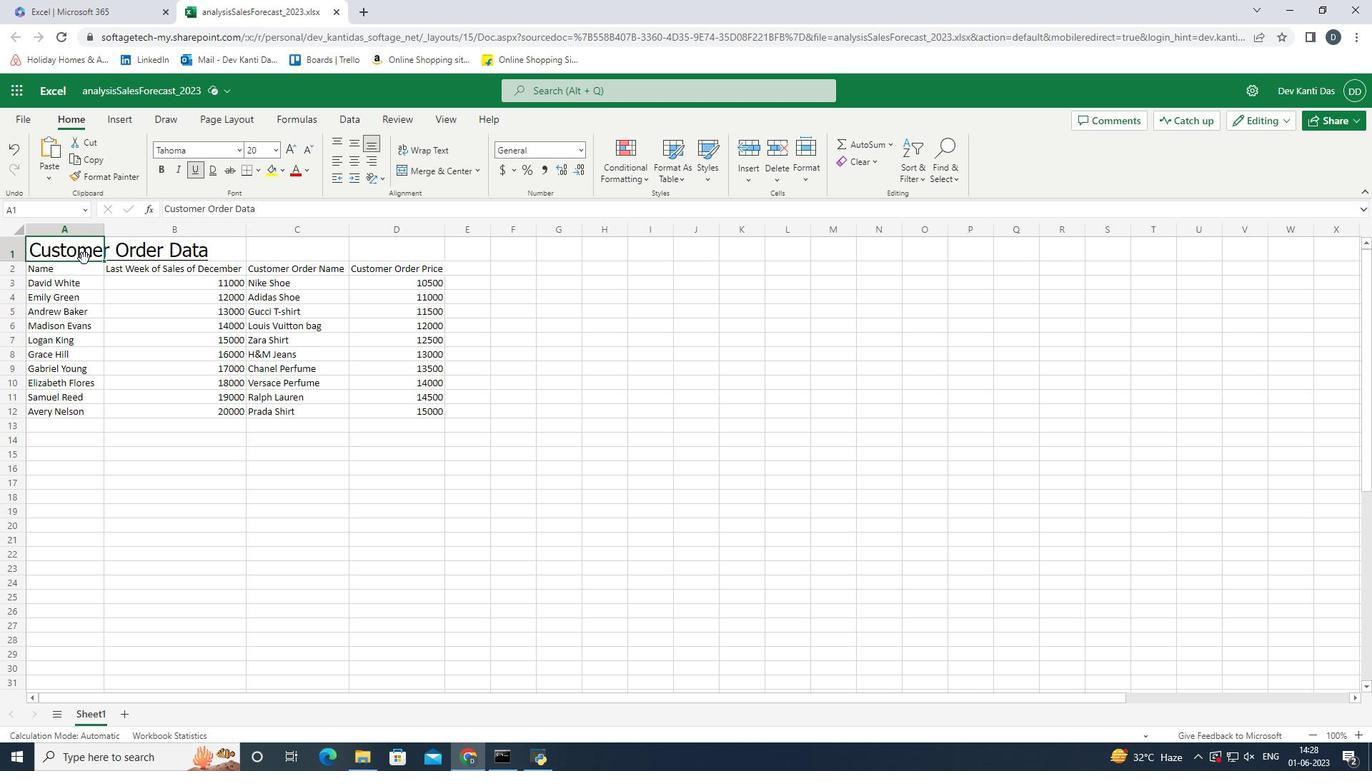 
Action: Mouse pressed left at (75, 250)
Screenshot: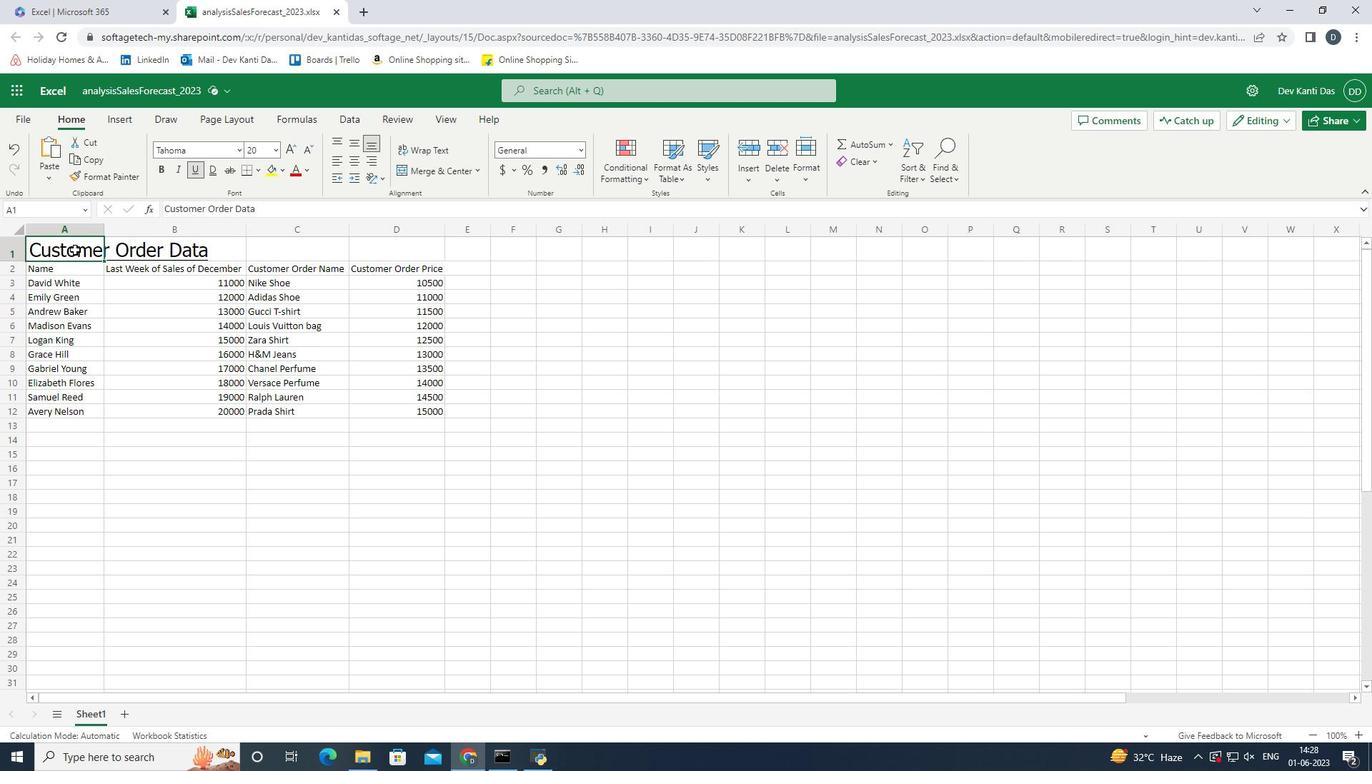 
Action: Mouse moved to (476, 174)
Screenshot: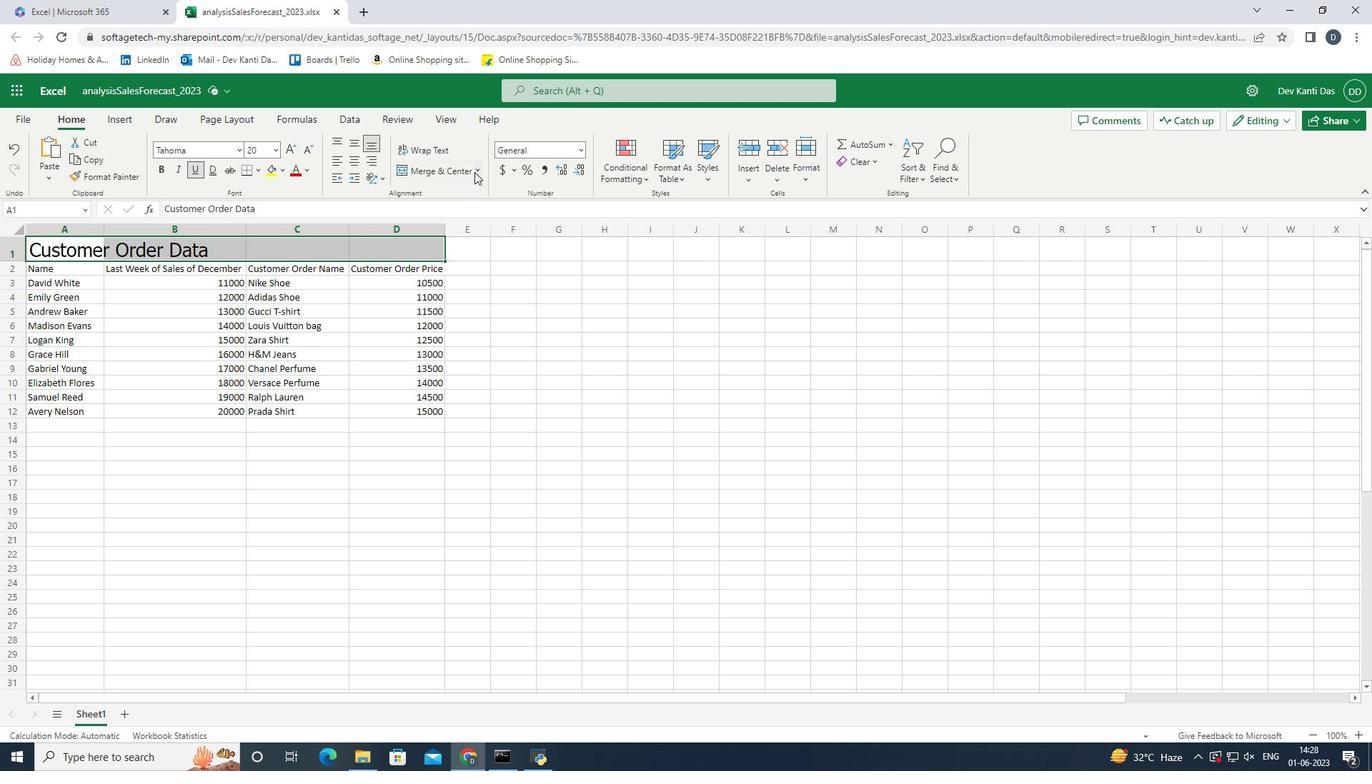 
Action: Mouse pressed left at (476, 174)
Screenshot: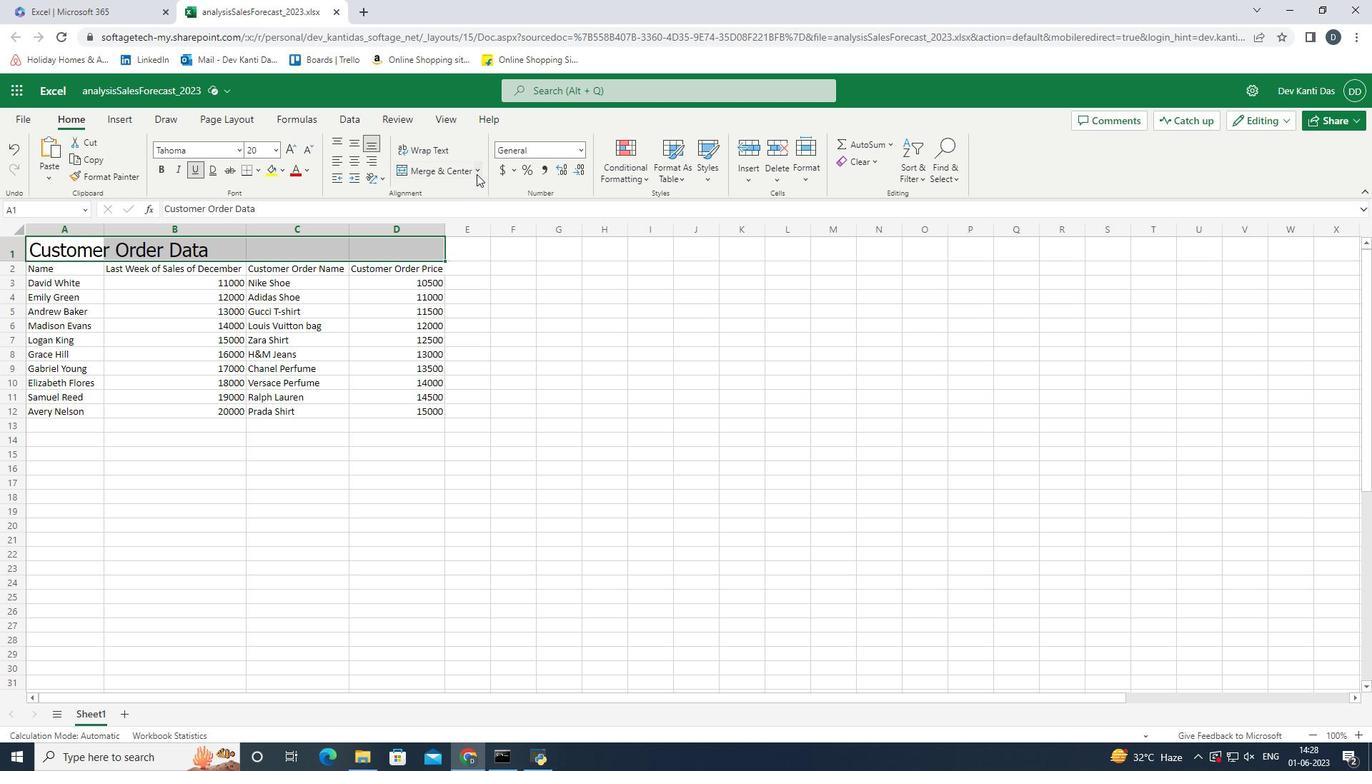 
Action: Mouse moved to (454, 252)
Screenshot: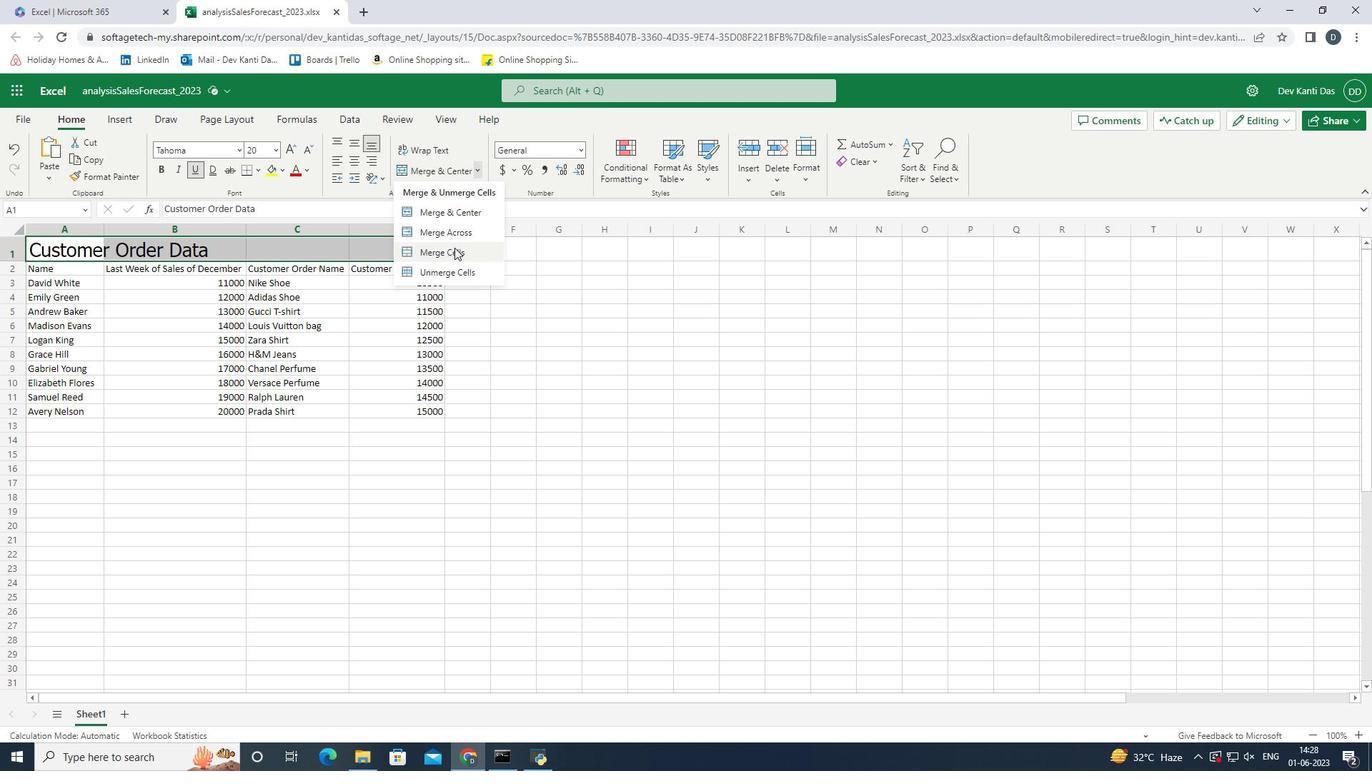 
Action: Mouse pressed left at (454, 252)
Screenshot: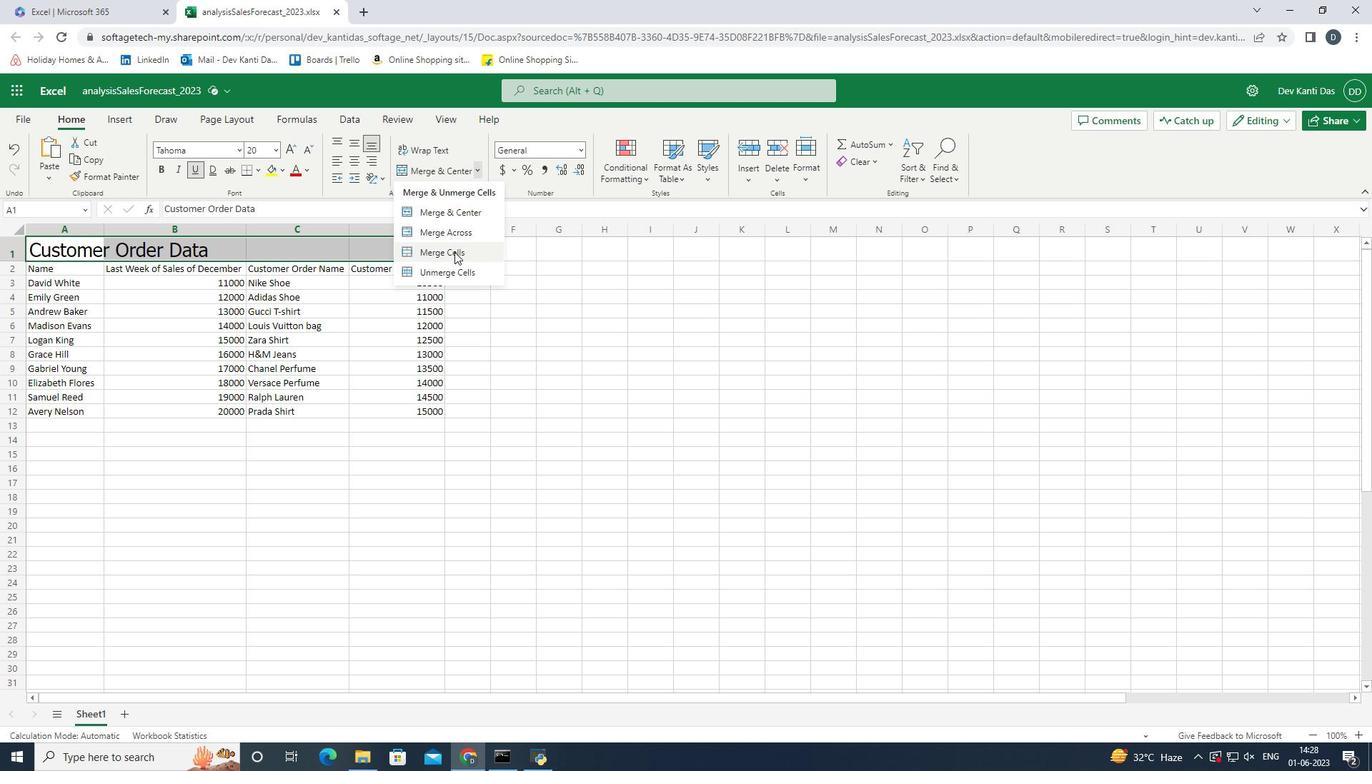 
Action: Mouse moved to (72, 266)
Screenshot: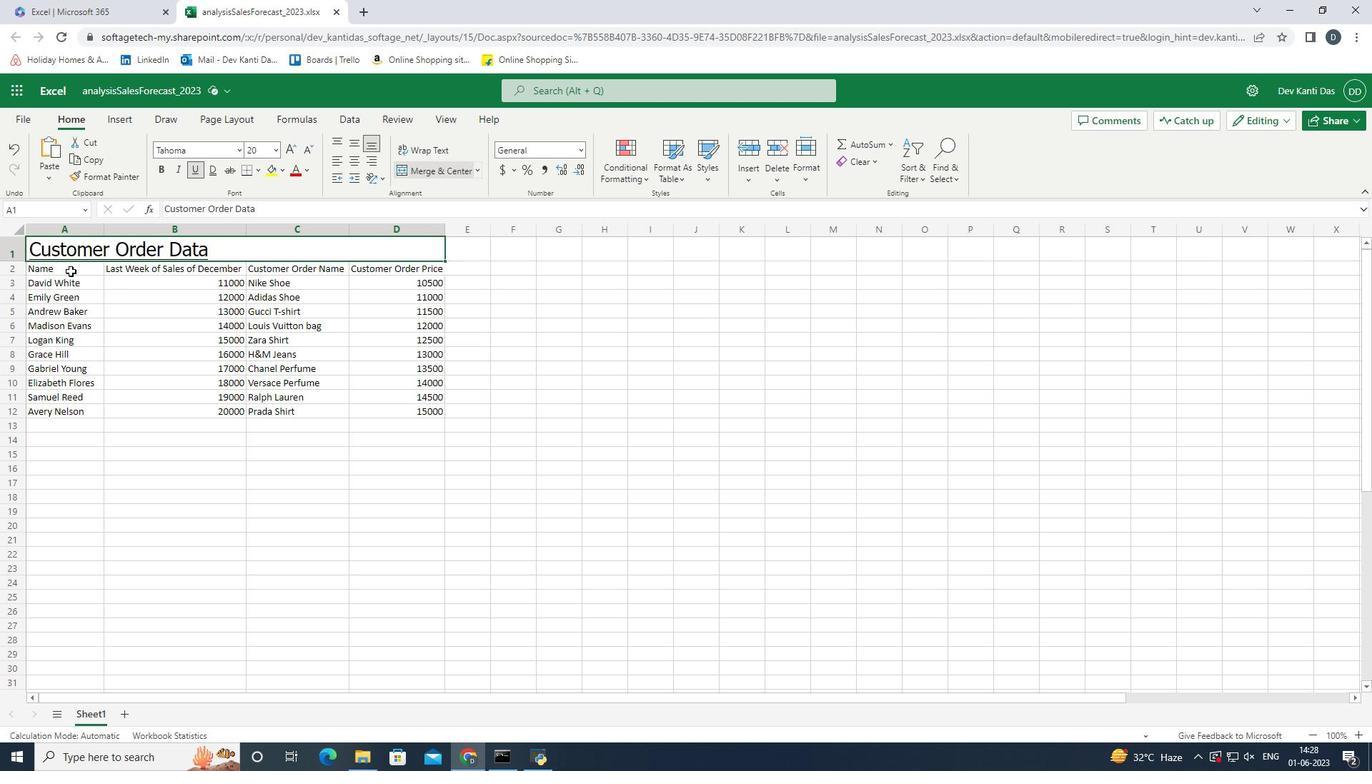 
Action: Mouse pressed left at (72, 266)
Screenshot: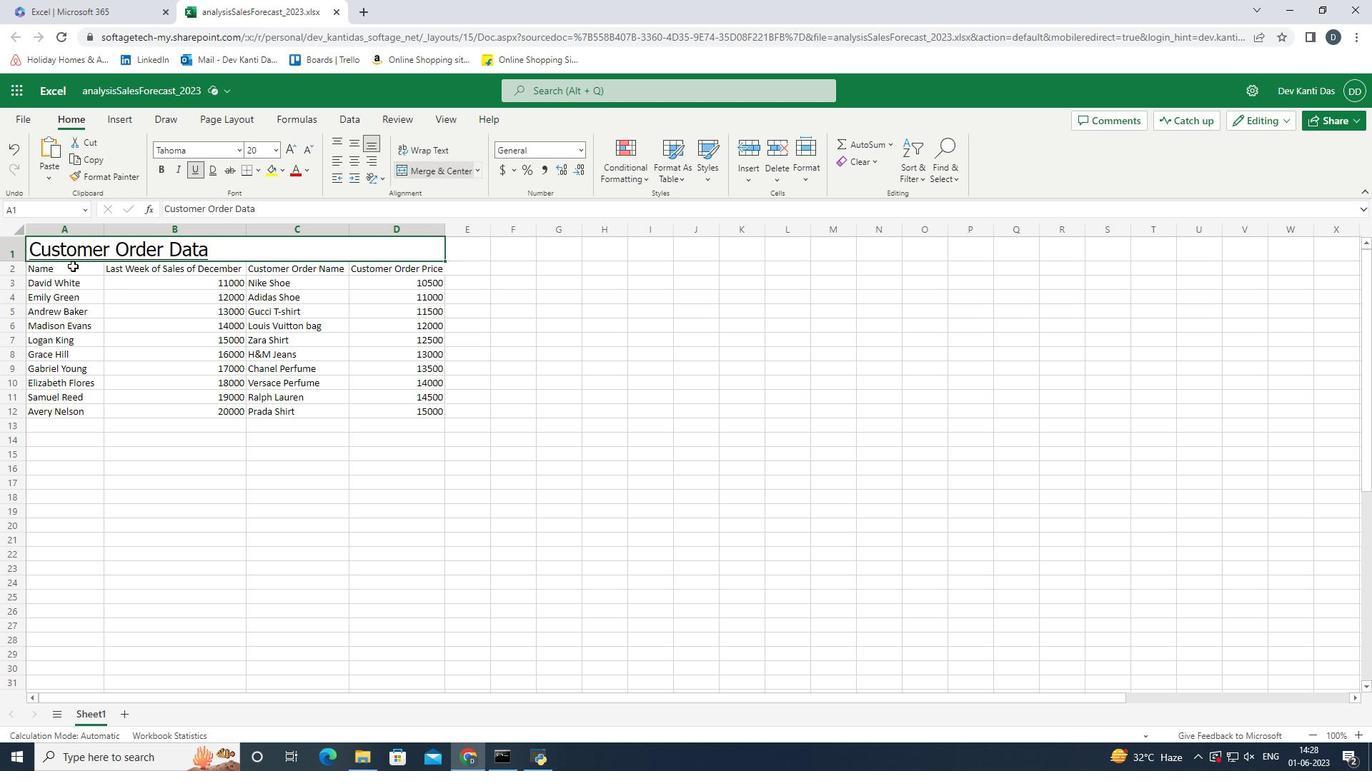 
Action: Mouse moved to (95, 253)
Screenshot: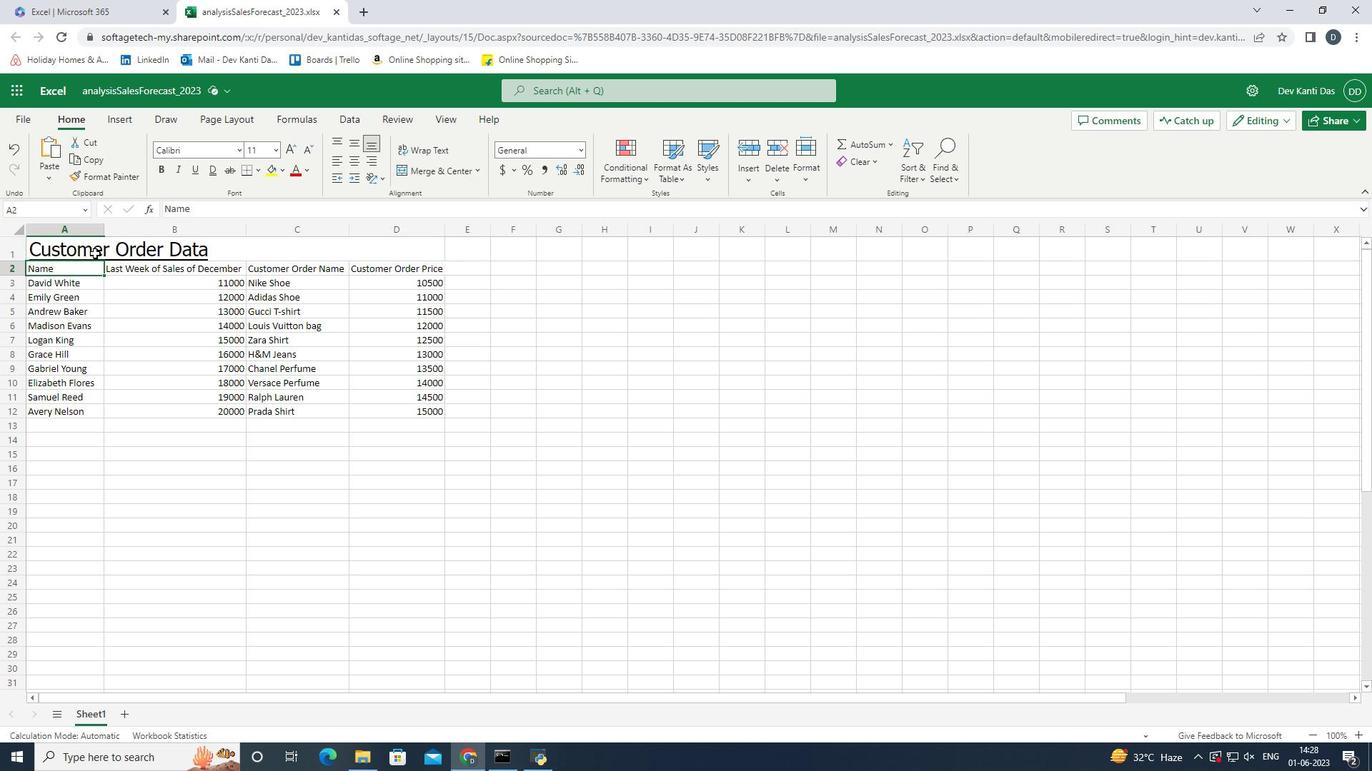 
Action: Mouse pressed left at (95, 253)
Screenshot: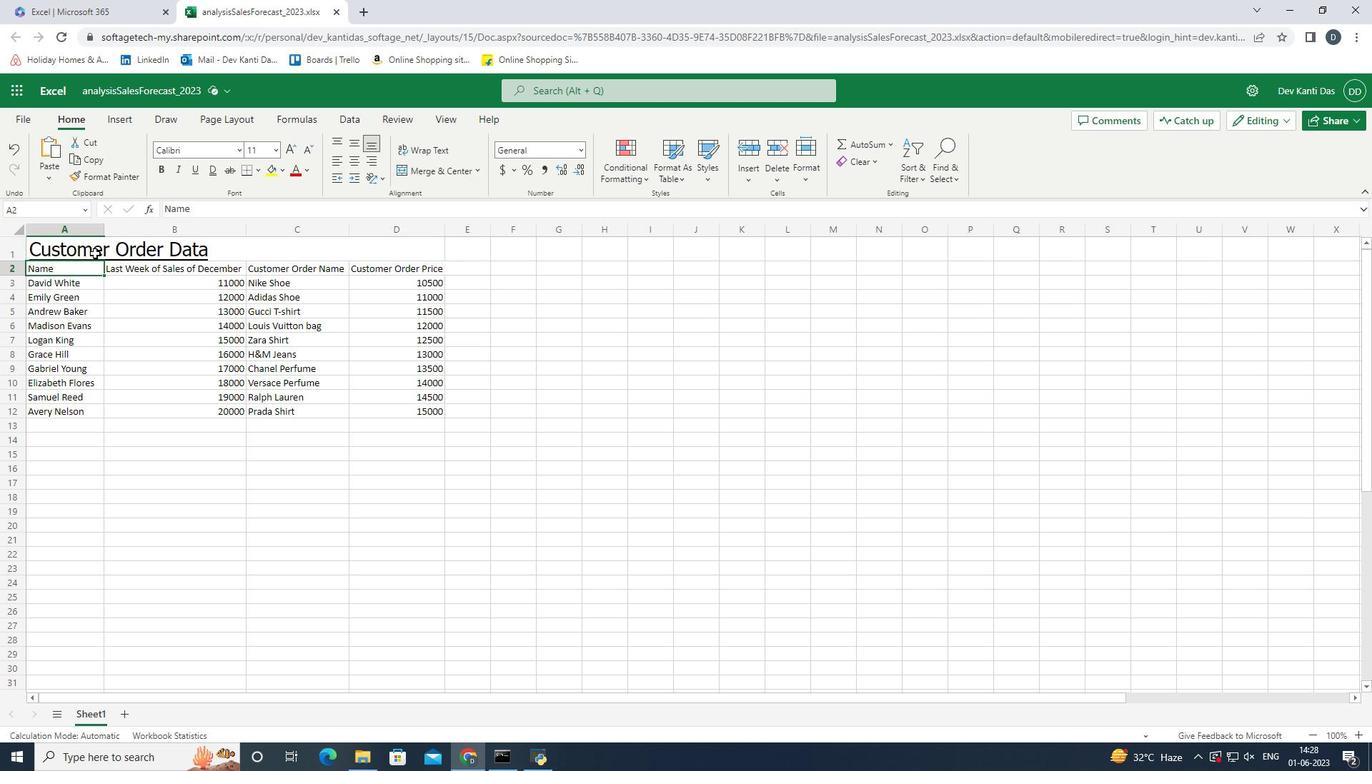 
Action: Mouse moved to (86, 272)
Screenshot: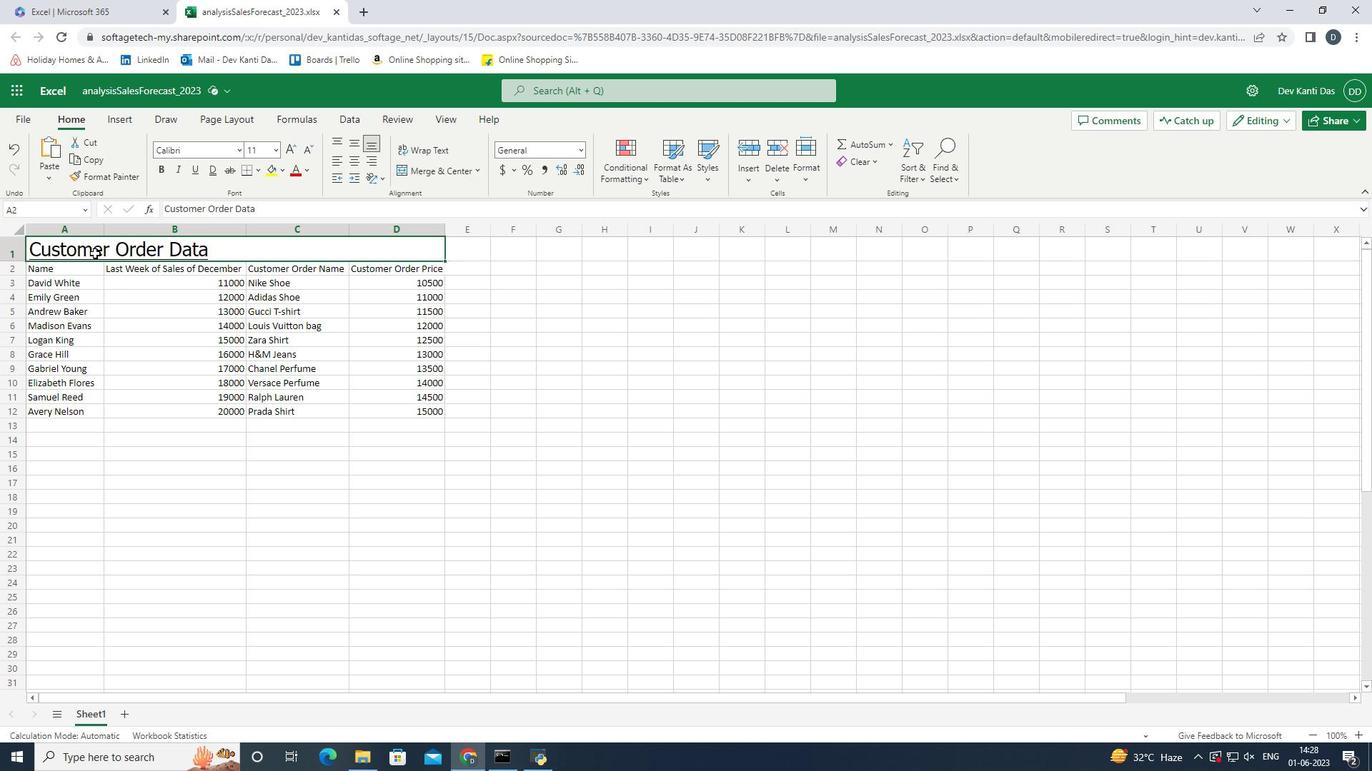 
Action: Mouse pressed left at (86, 272)
Screenshot: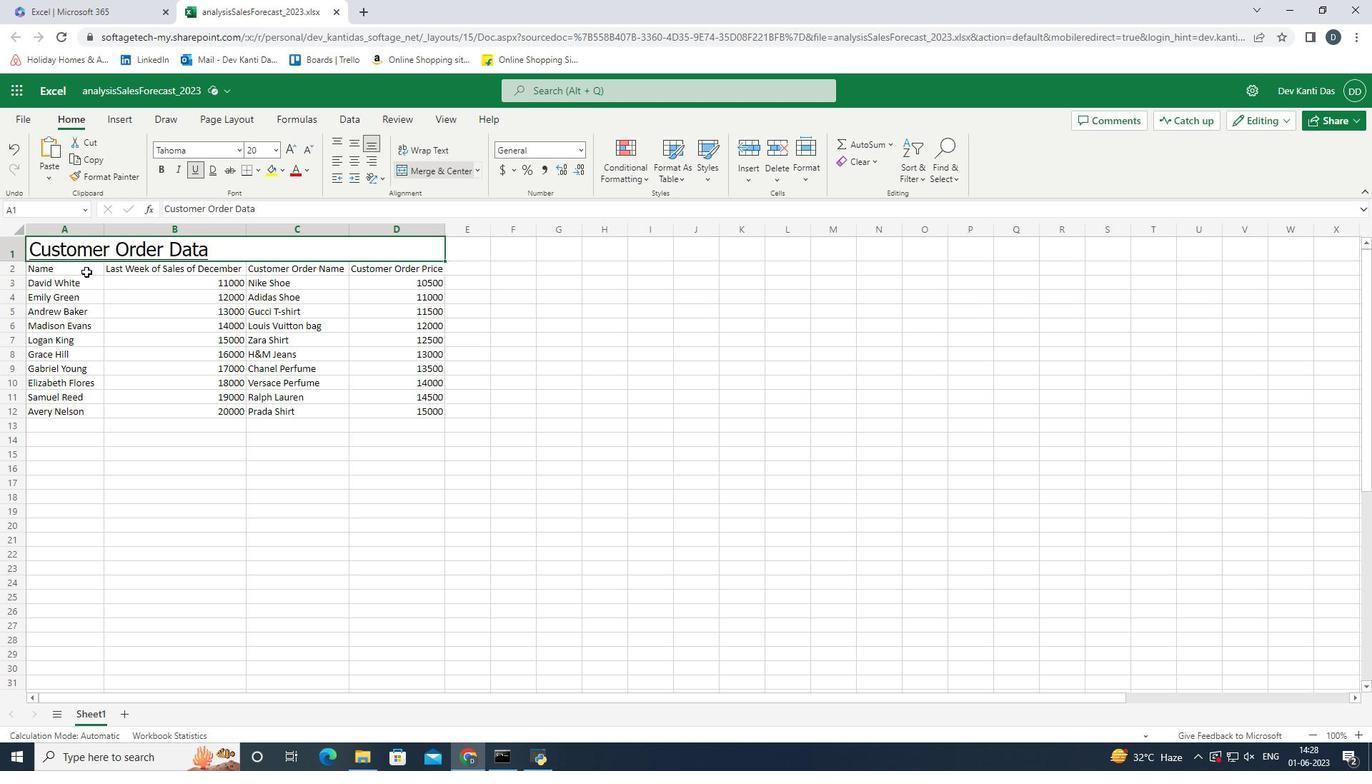 
Action: Mouse moved to (89, 266)
Screenshot: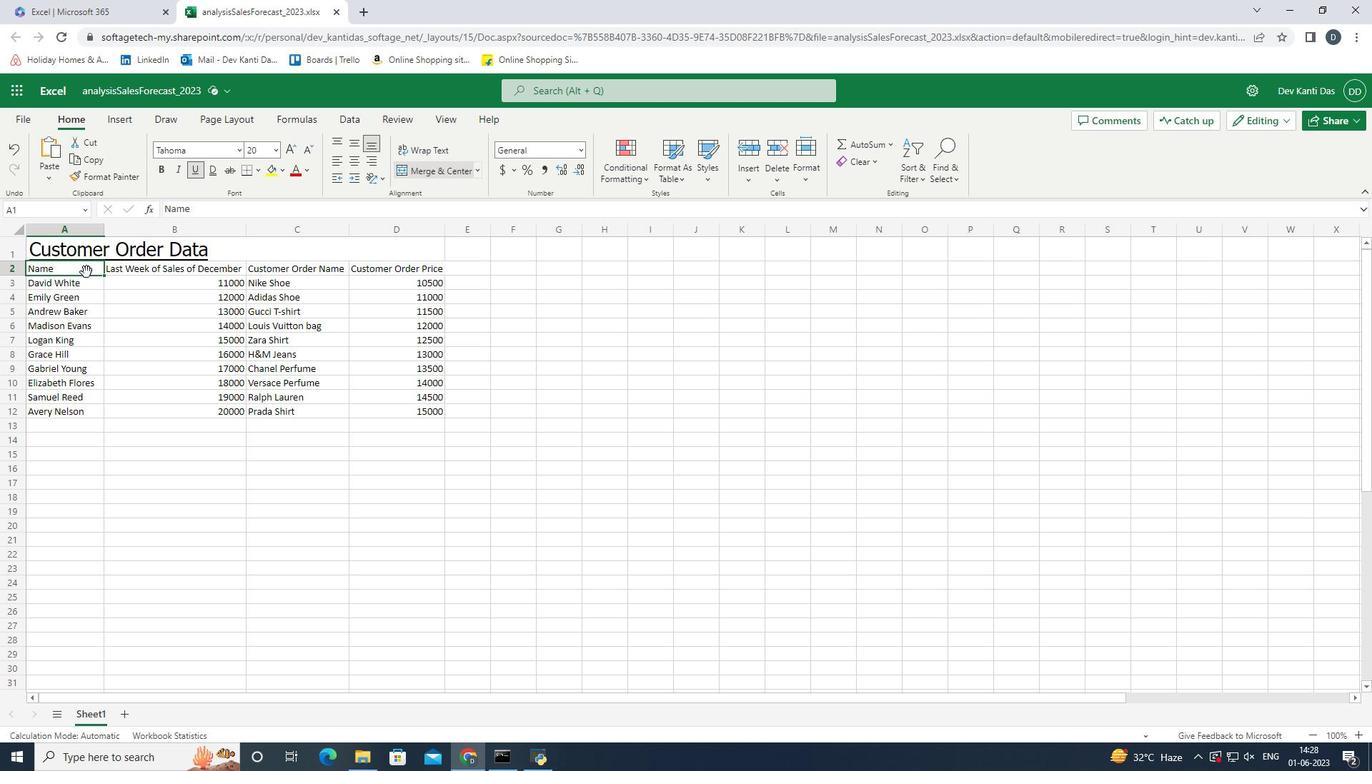 
Action: Mouse pressed left at (89, 266)
Screenshot: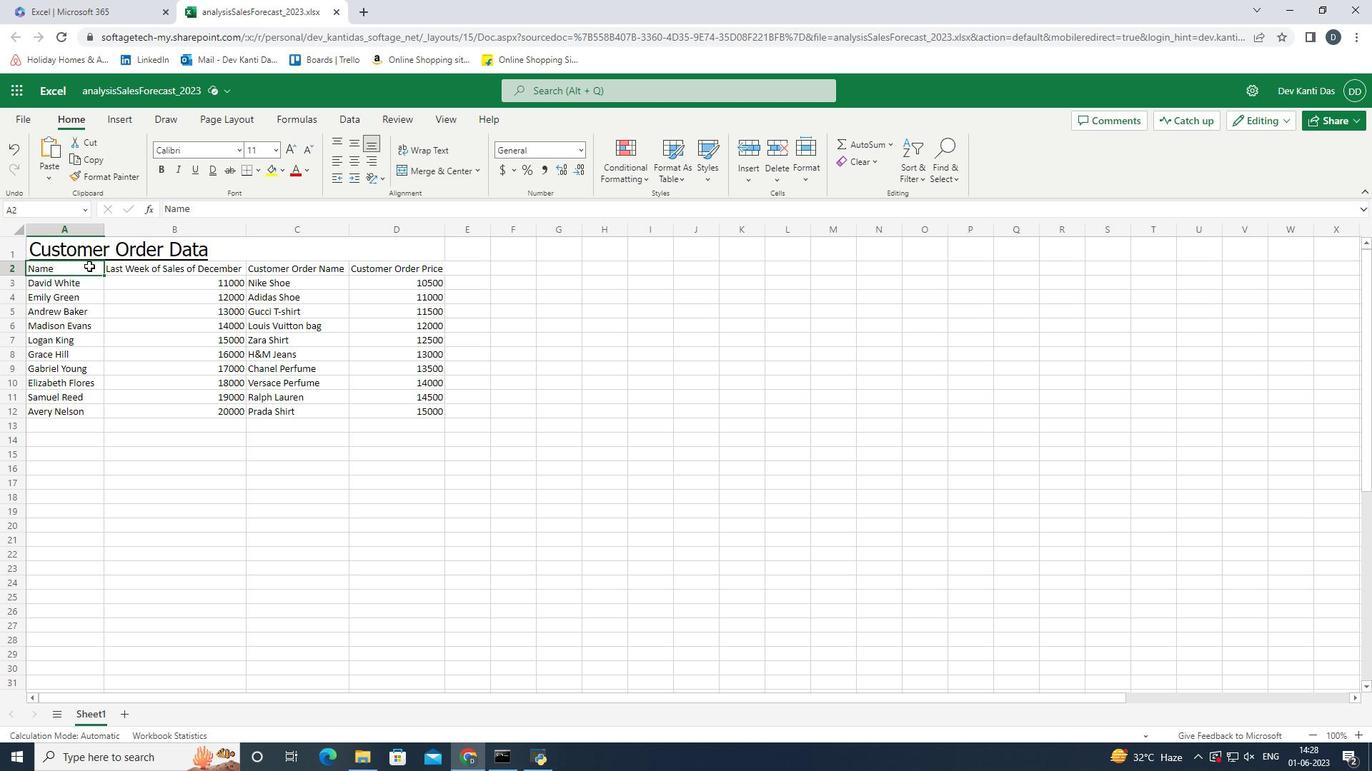 
Action: Mouse moved to (238, 152)
Screenshot: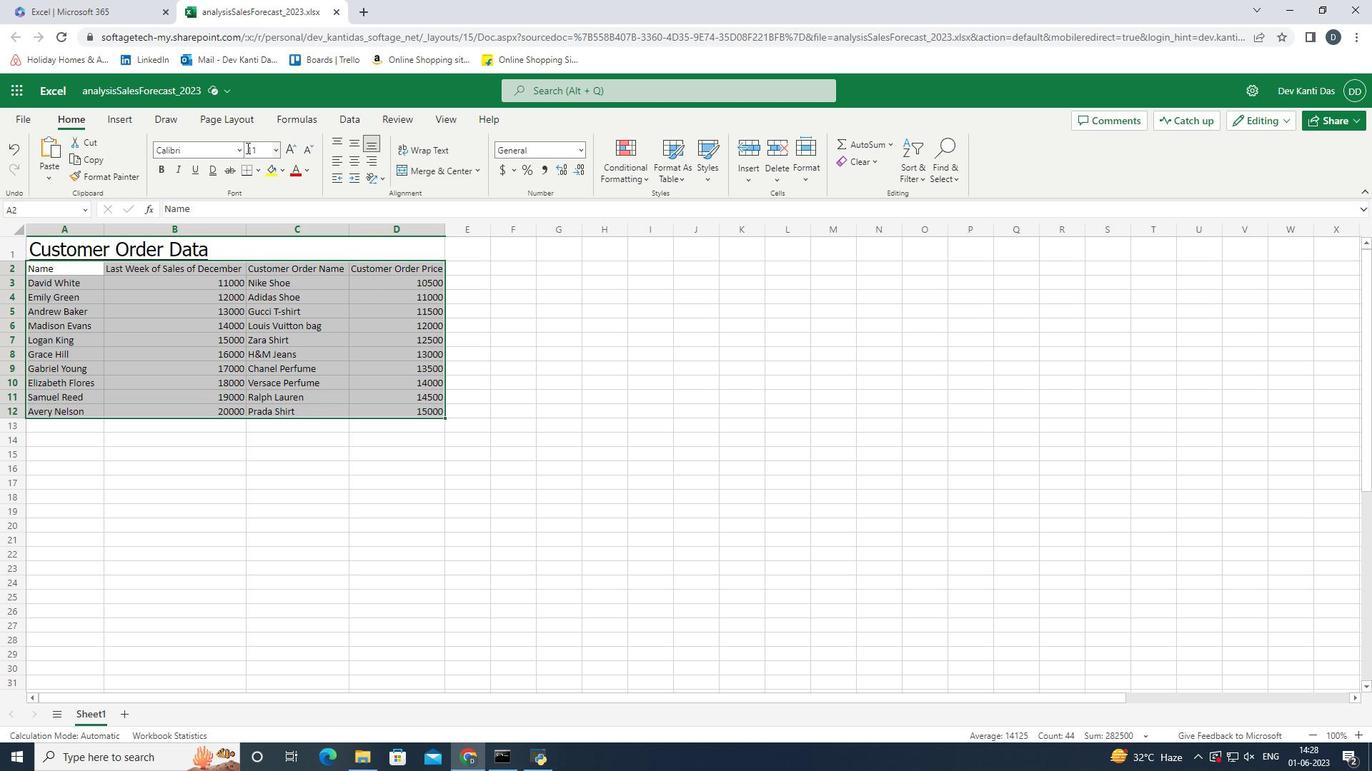 
Action: Mouse pressed left at (238, 152)
Screenshot: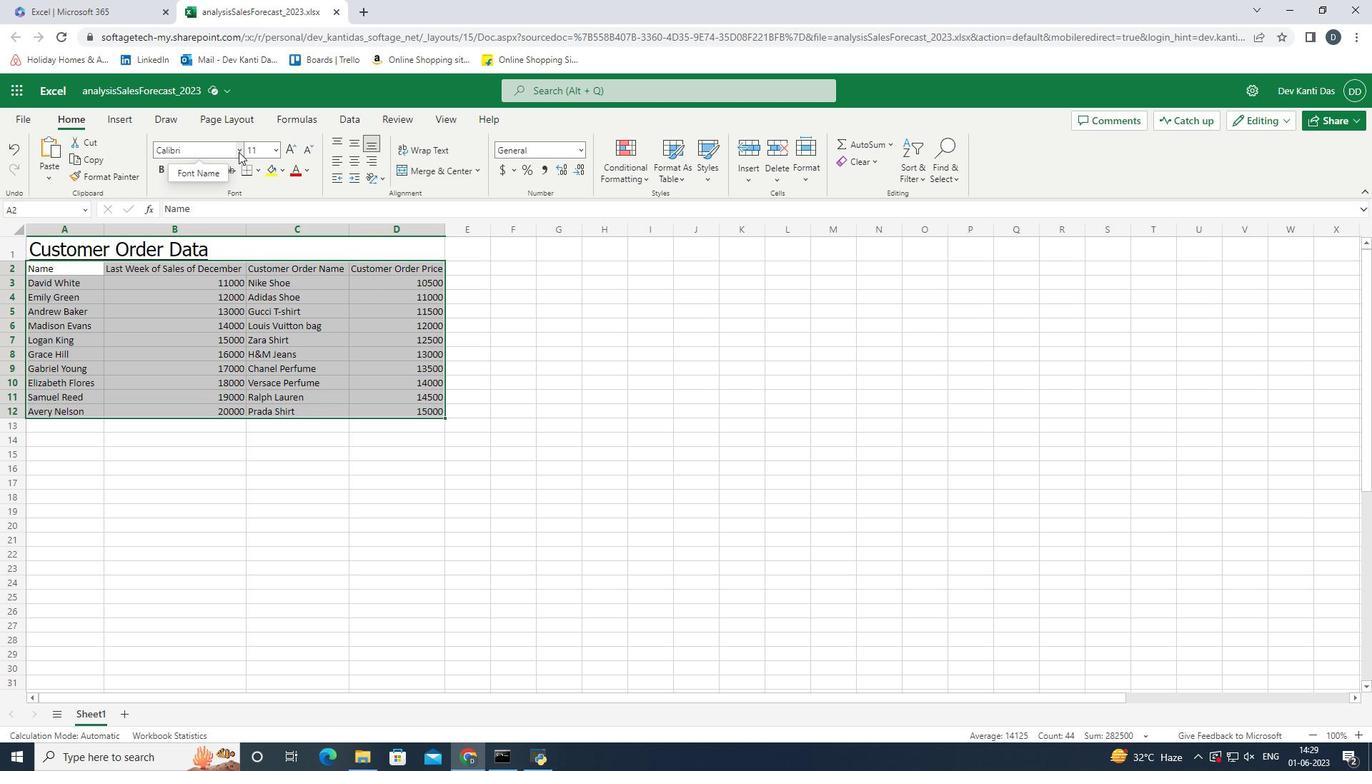 
Action: Mouse moved to (236, 205)
Screenshot: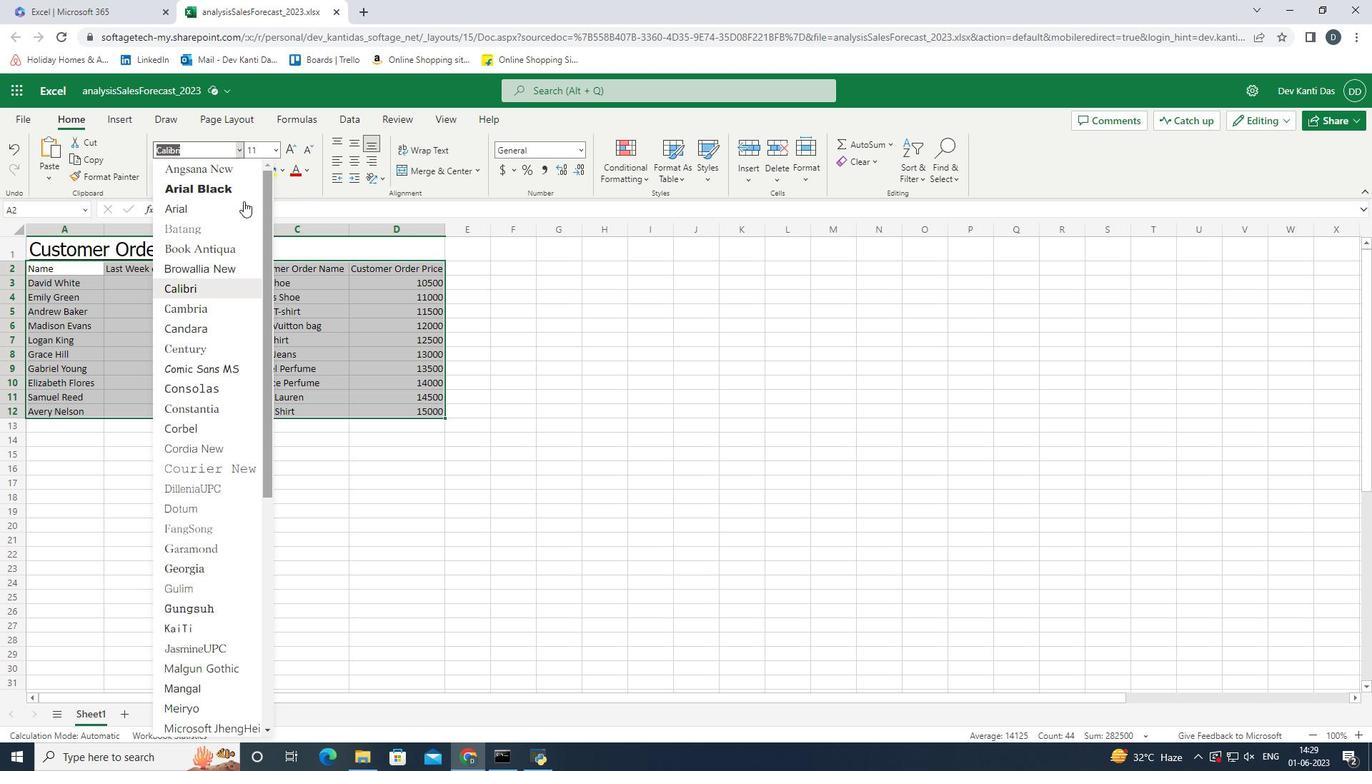 
Action: Mouse pressed left at (236, 205)
Screenshot: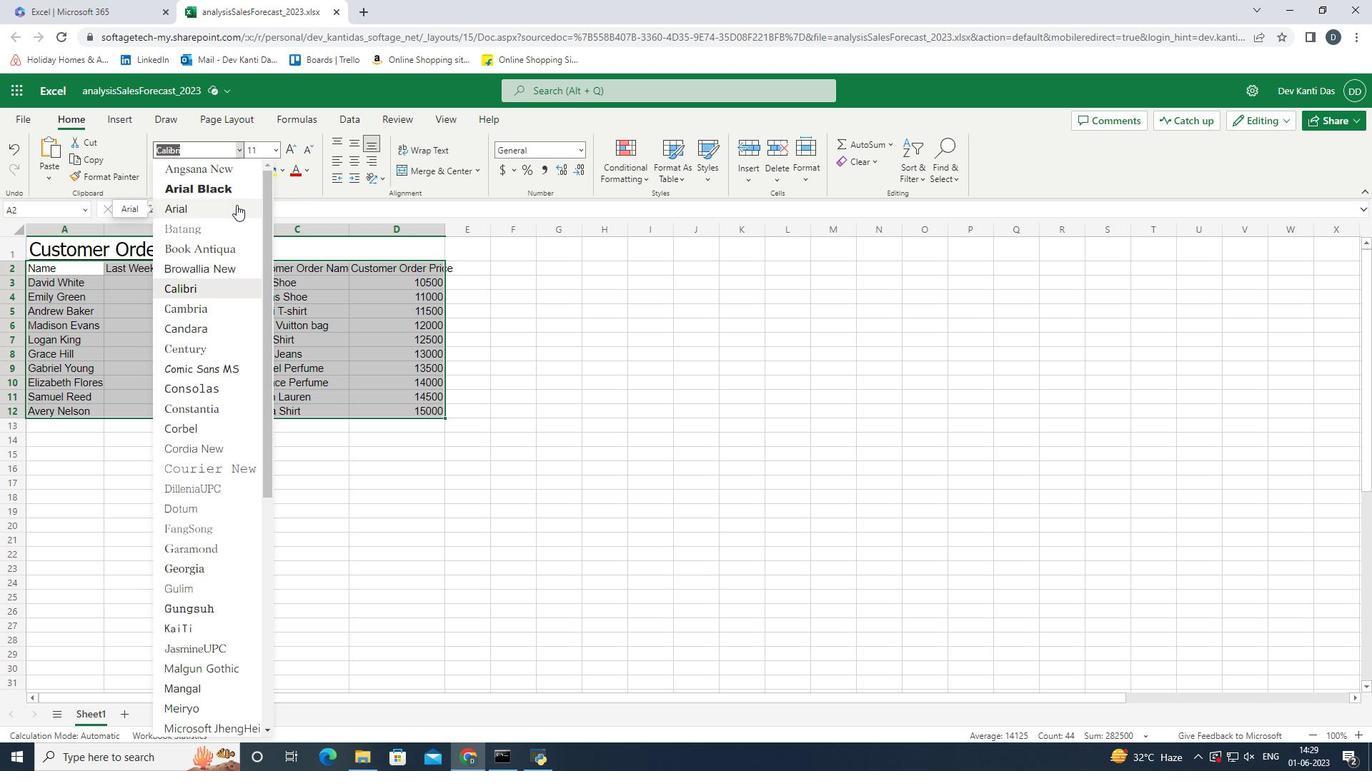 
Action: Mouse moved to (280, 149)
Screenshot: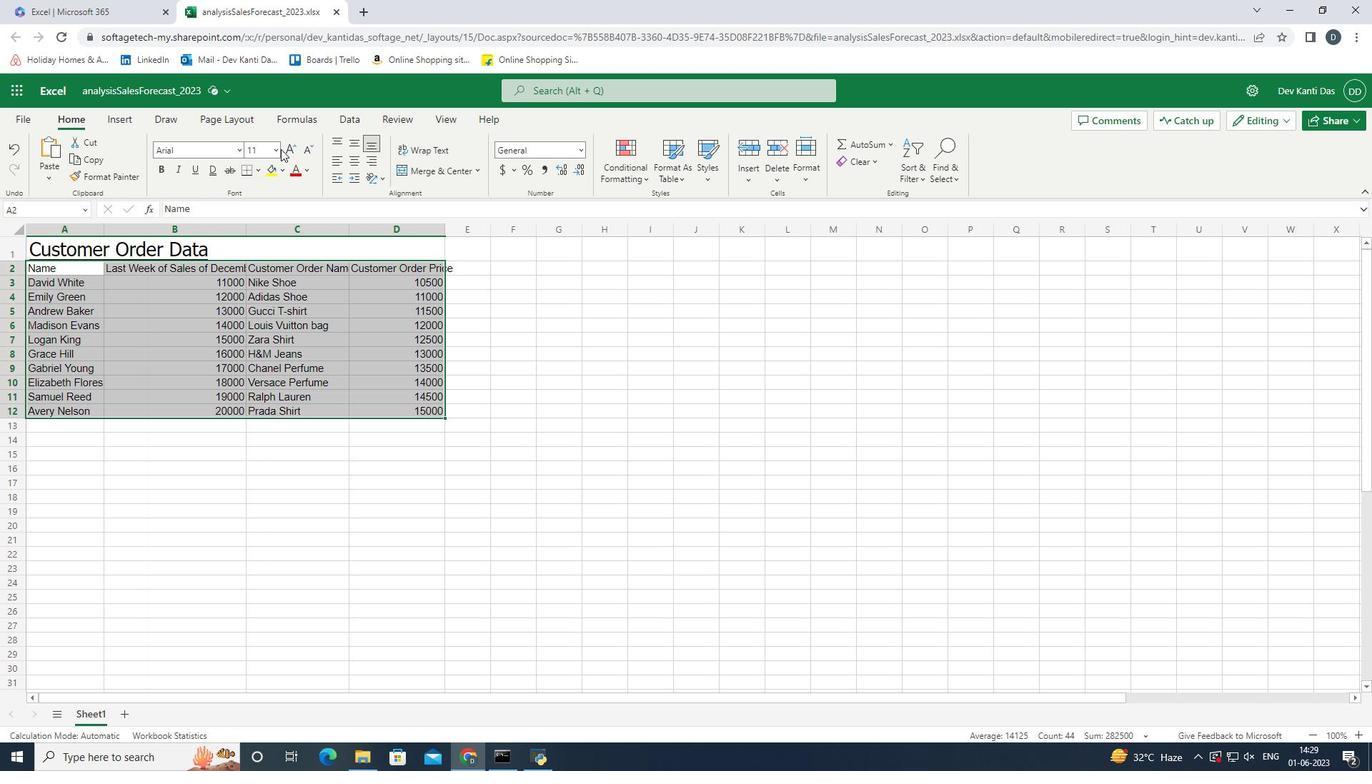 
Action: Mouse pressed left at (280, 149)
Screenshot: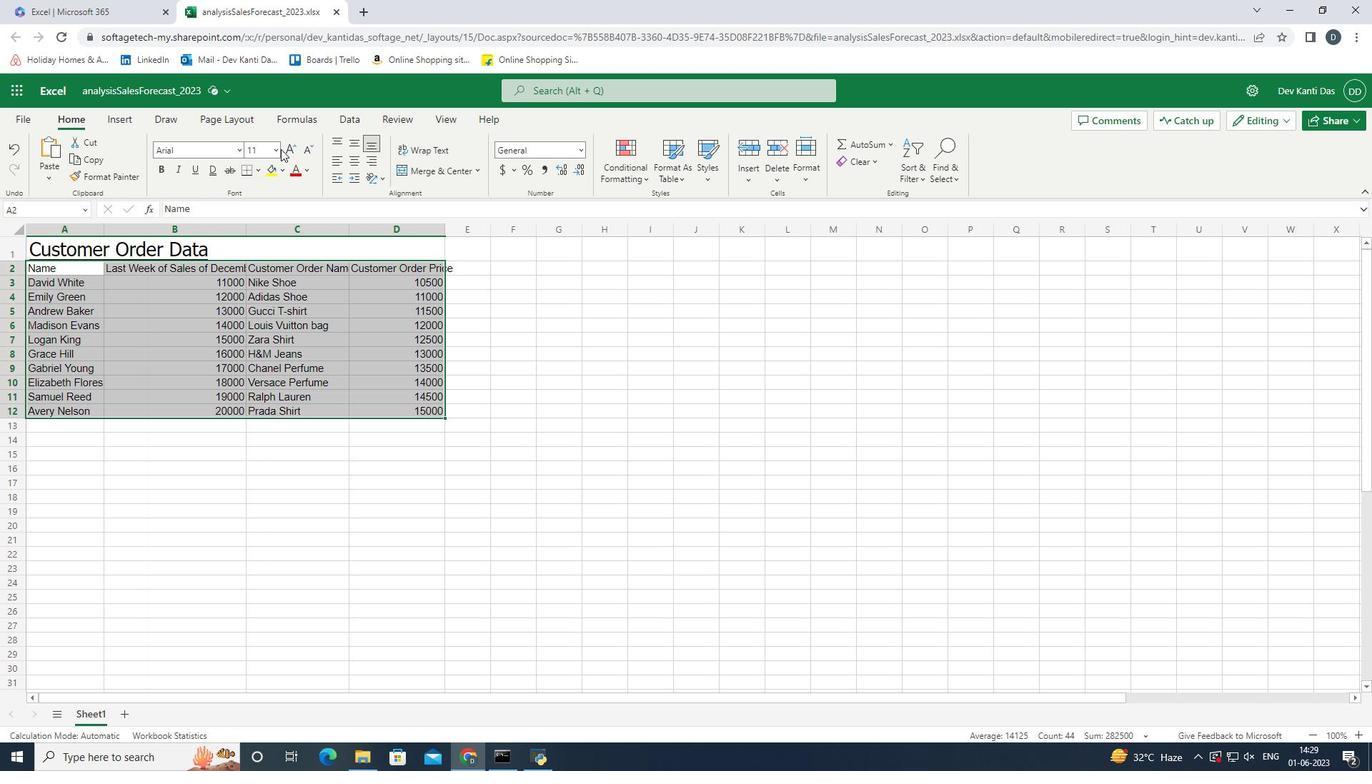 
Action: Mouse moved to (274, 155)
Screenshot: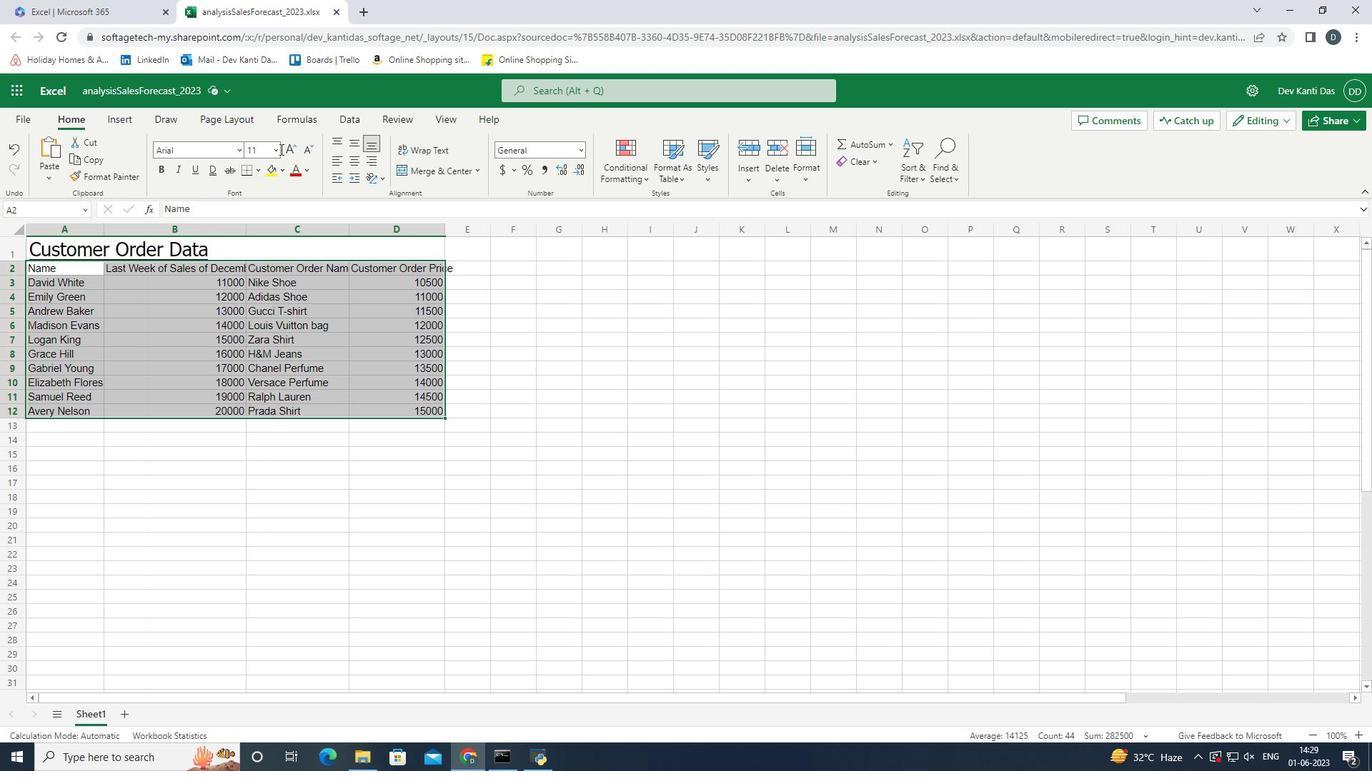 
Action: Mouse pressed left at (274, 155)
Screenshot: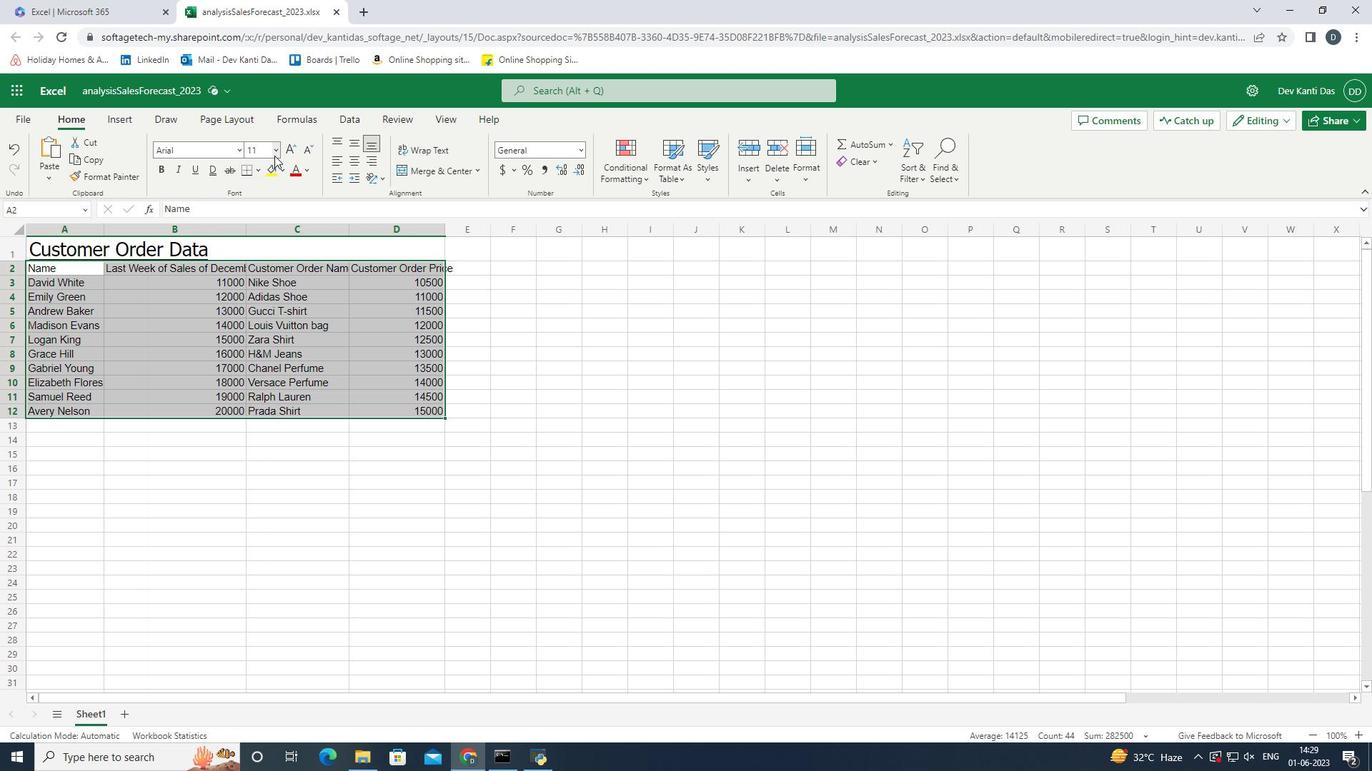 
Action: Mouse moved to (265, 246)
Screenshot: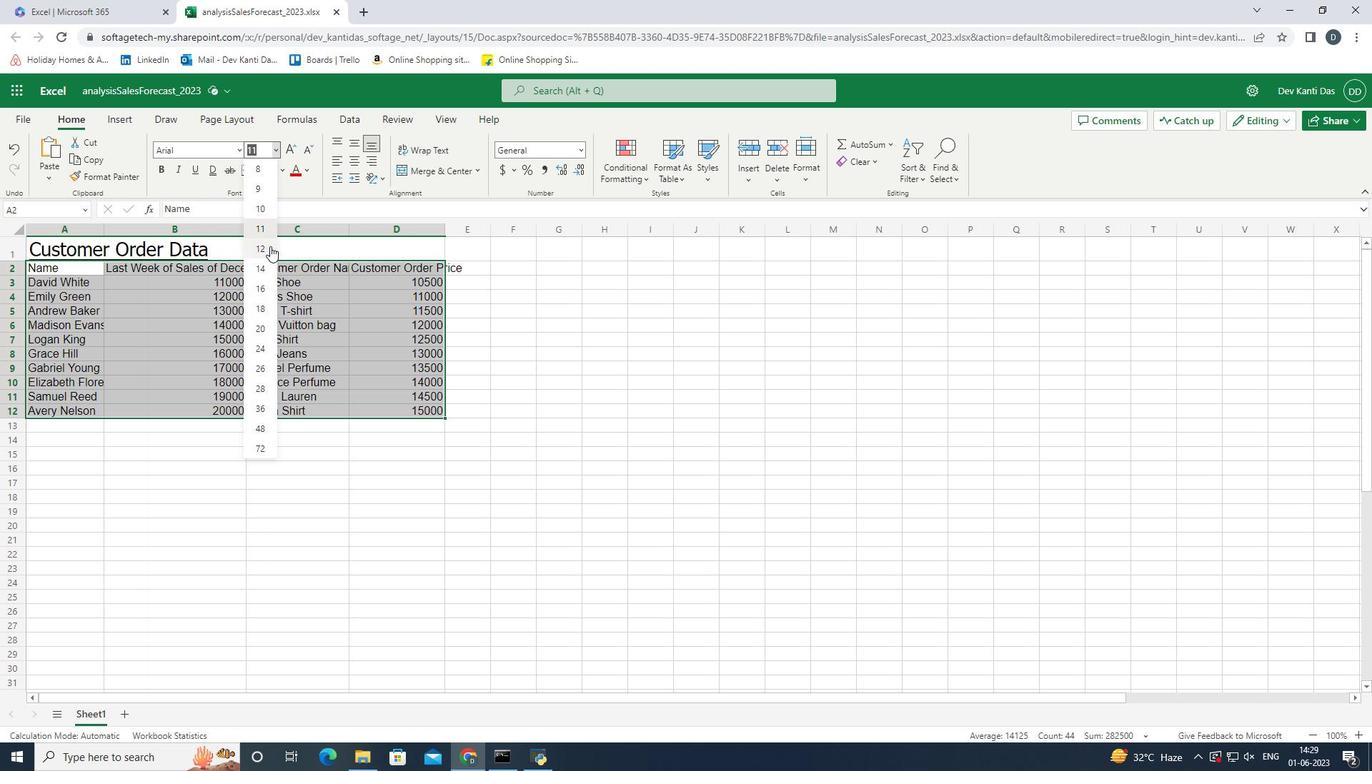 
Action: Mouse pressed left at (265, 246)
Screenshot: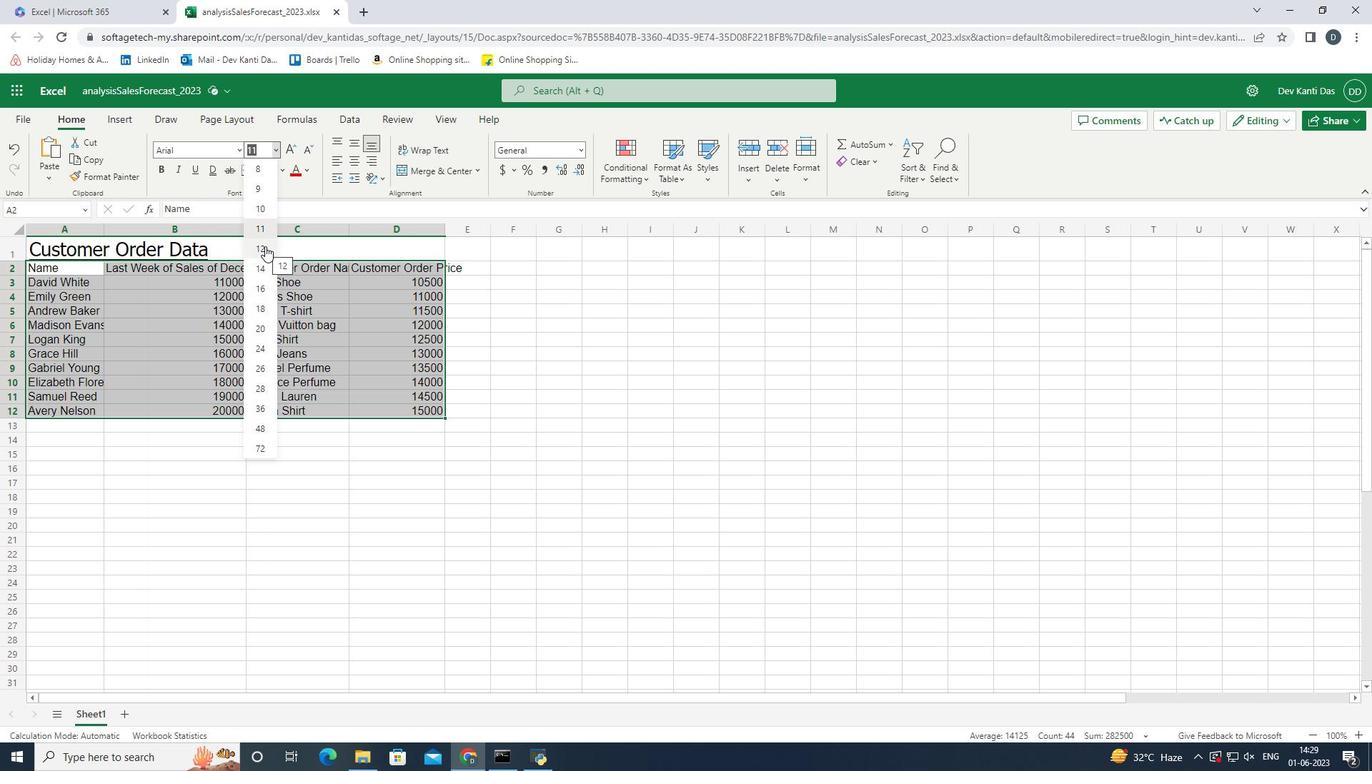 
Action: Mouse moved to (443, 230)
Screenshot: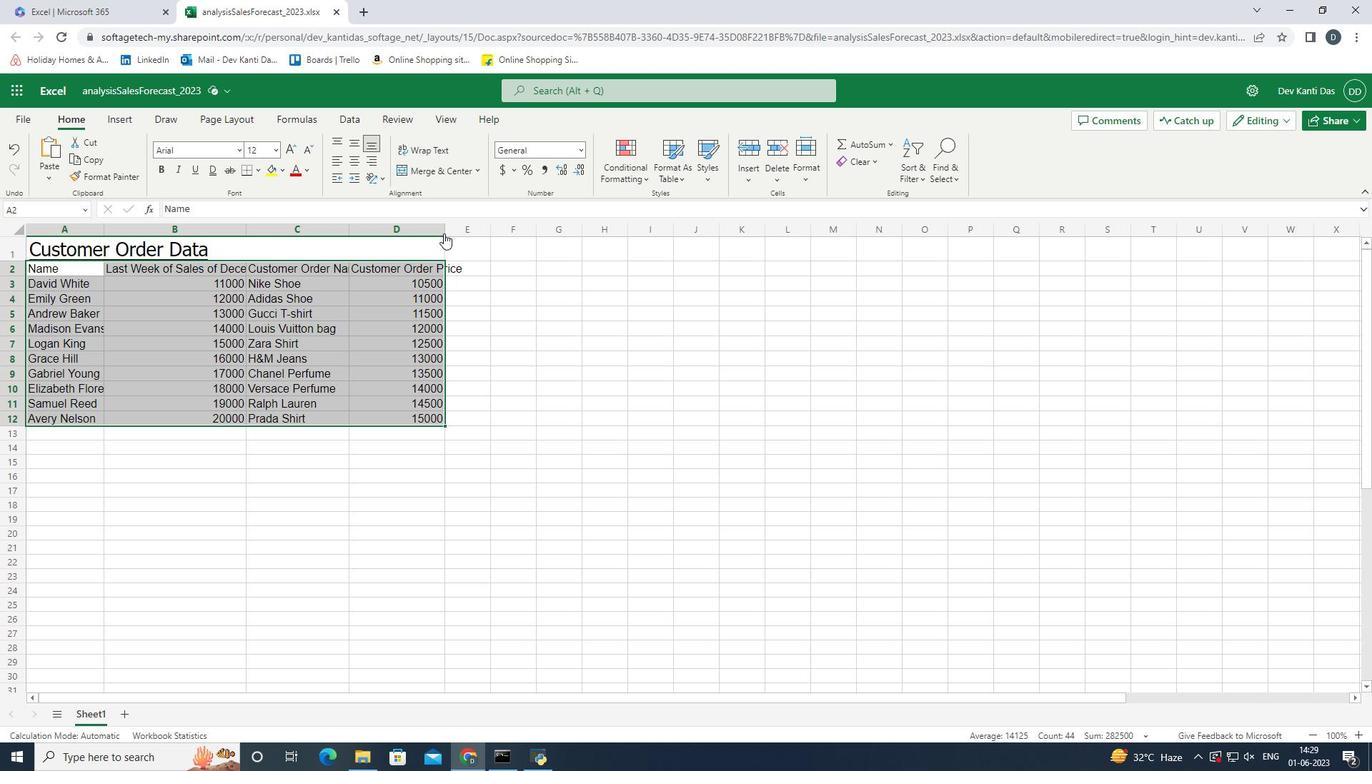 
Action: Mouse pressed left at (443, 230)
Screenshot: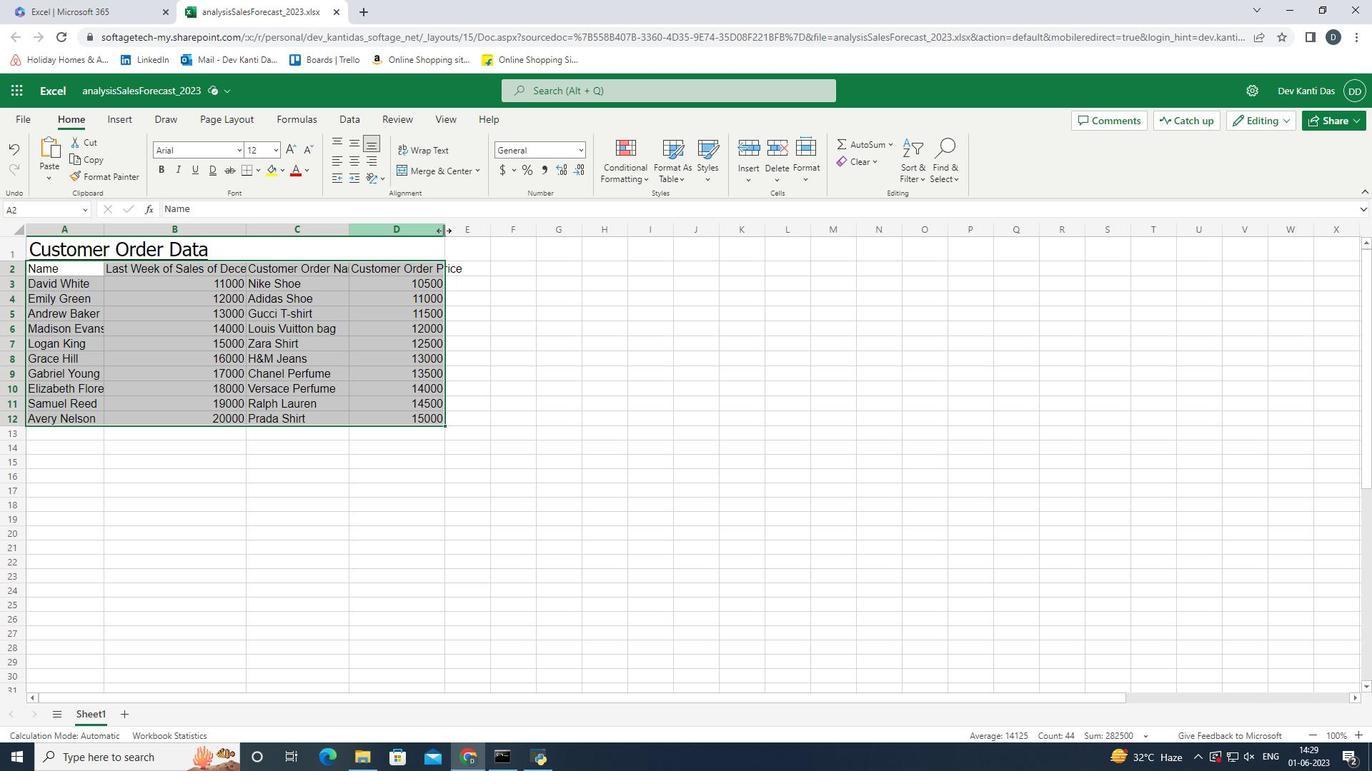 
Action: Mouse moved to (349, 231)
Screenshot: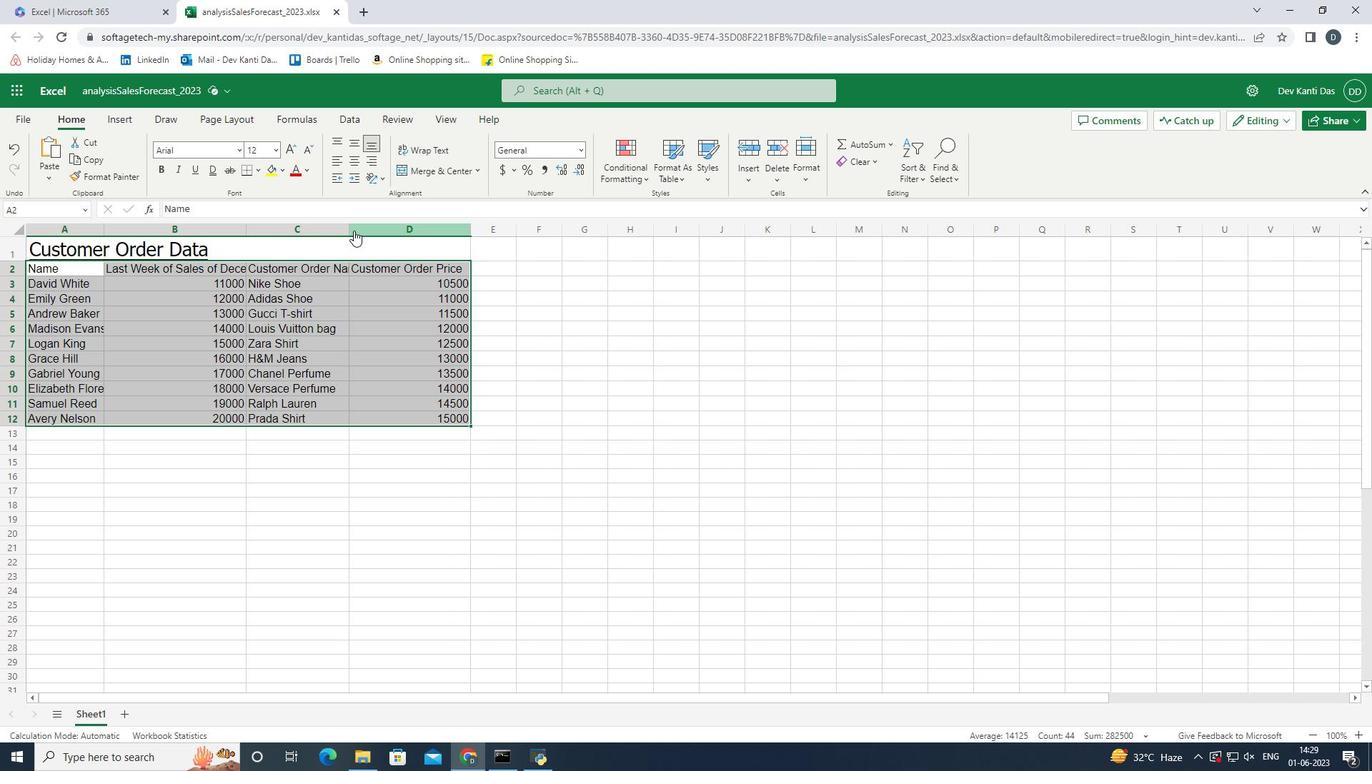 
Action: Mouse pressed left at (349, 231)
Screenshot: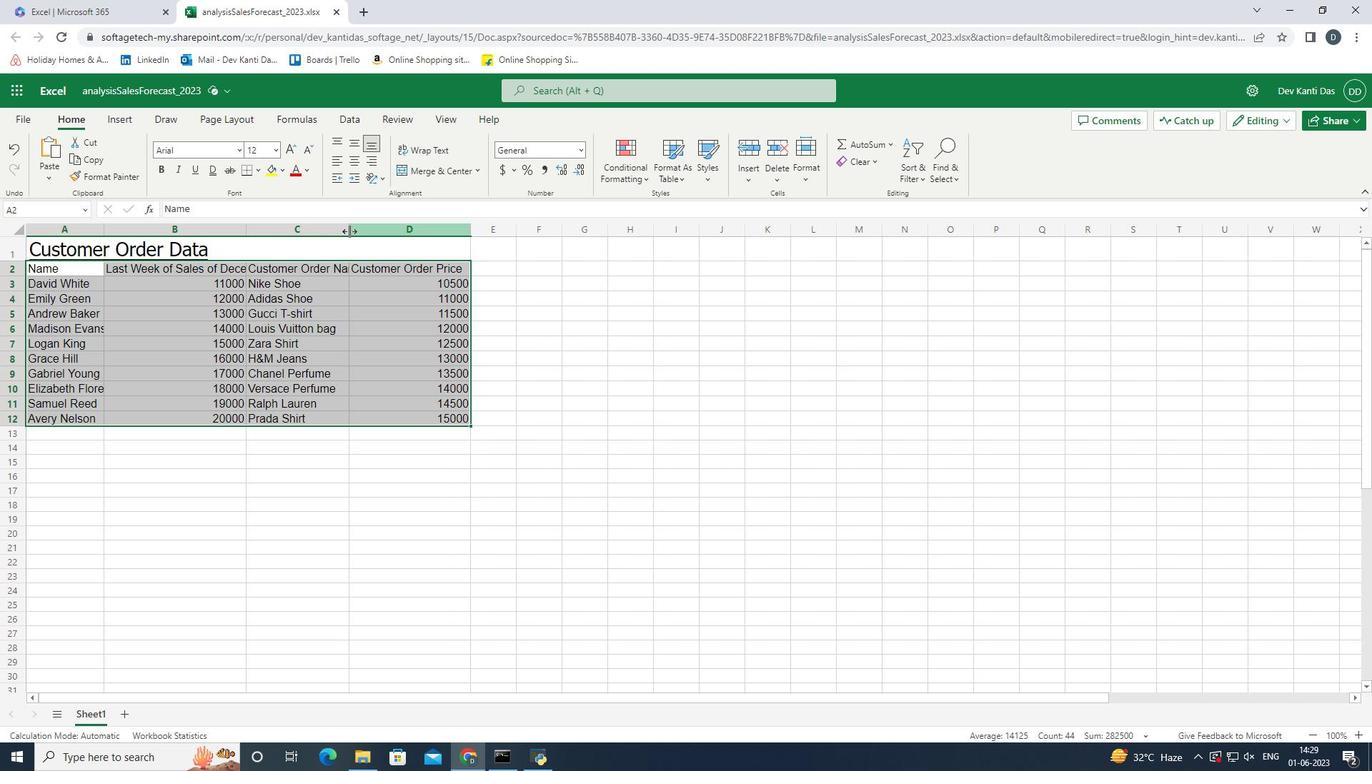 
Action: Mouse moved to (378, 233)
Screenshot: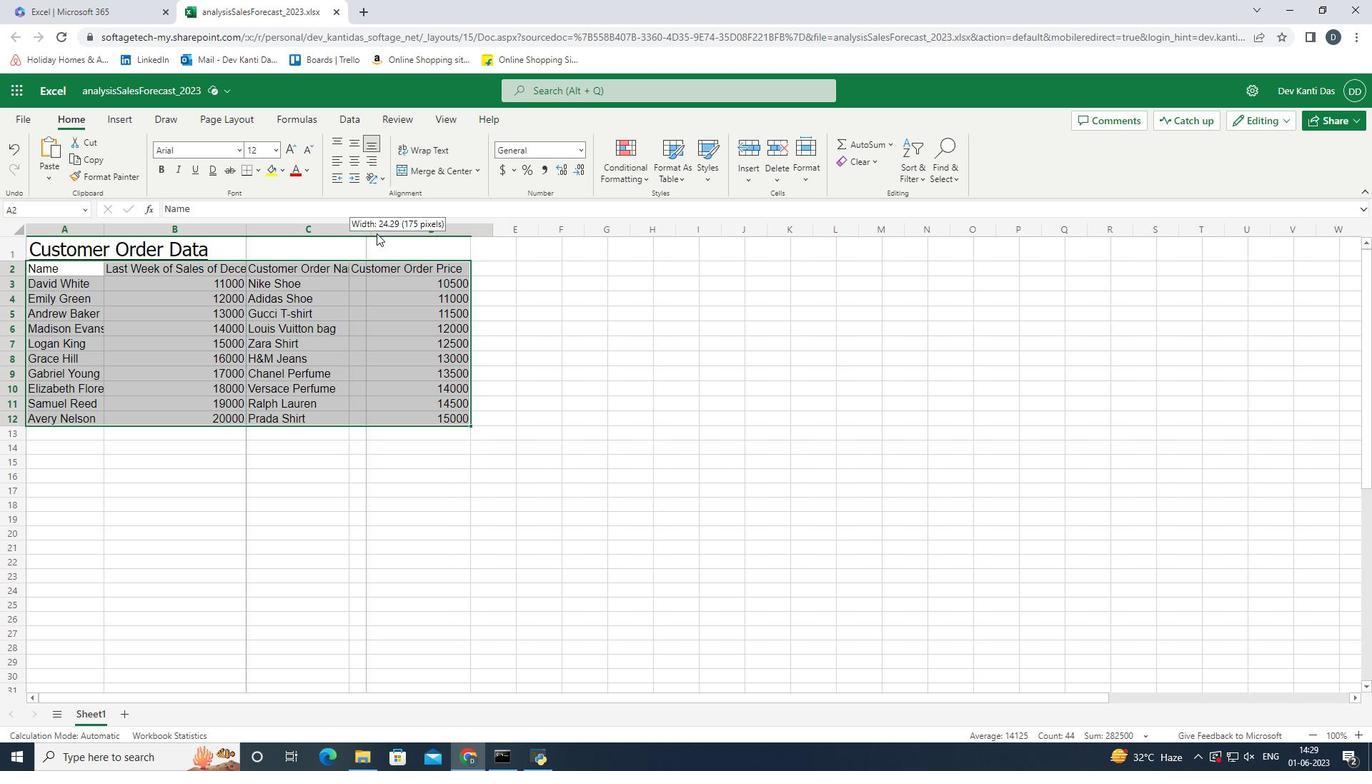 
Action: Mouse pressed left at (378, 233)
Screenshot: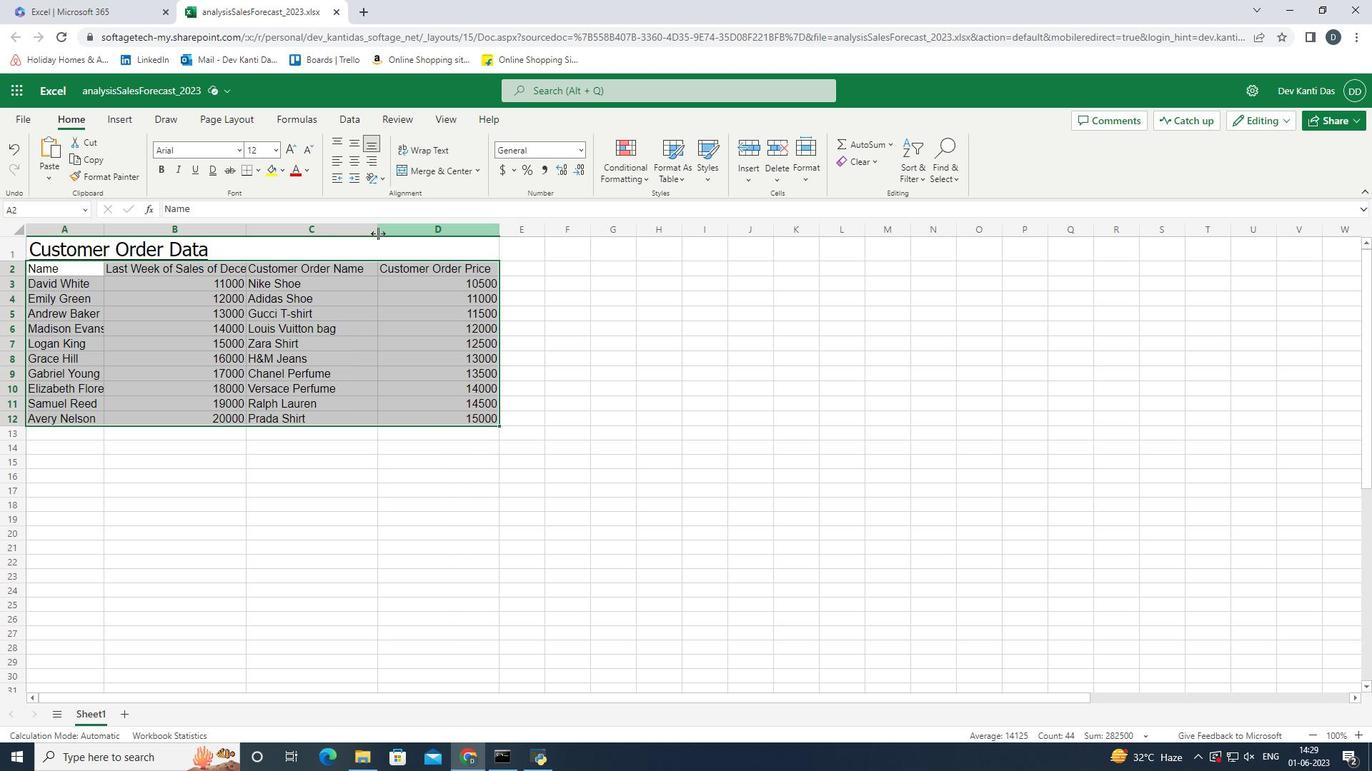 
Action: Mouse moved to (244, 224)
Screenshot: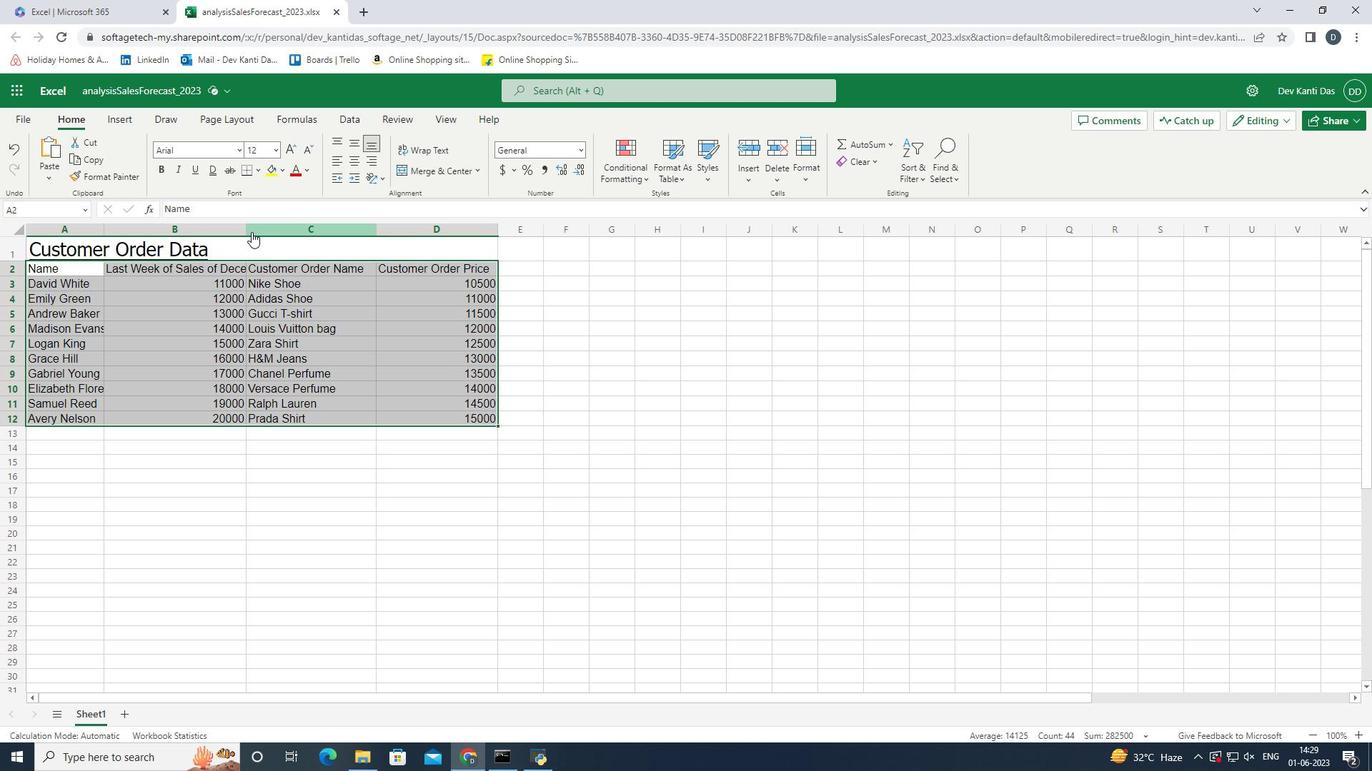 
Action: Mouse pressed left at (244, 224)
Screenshot: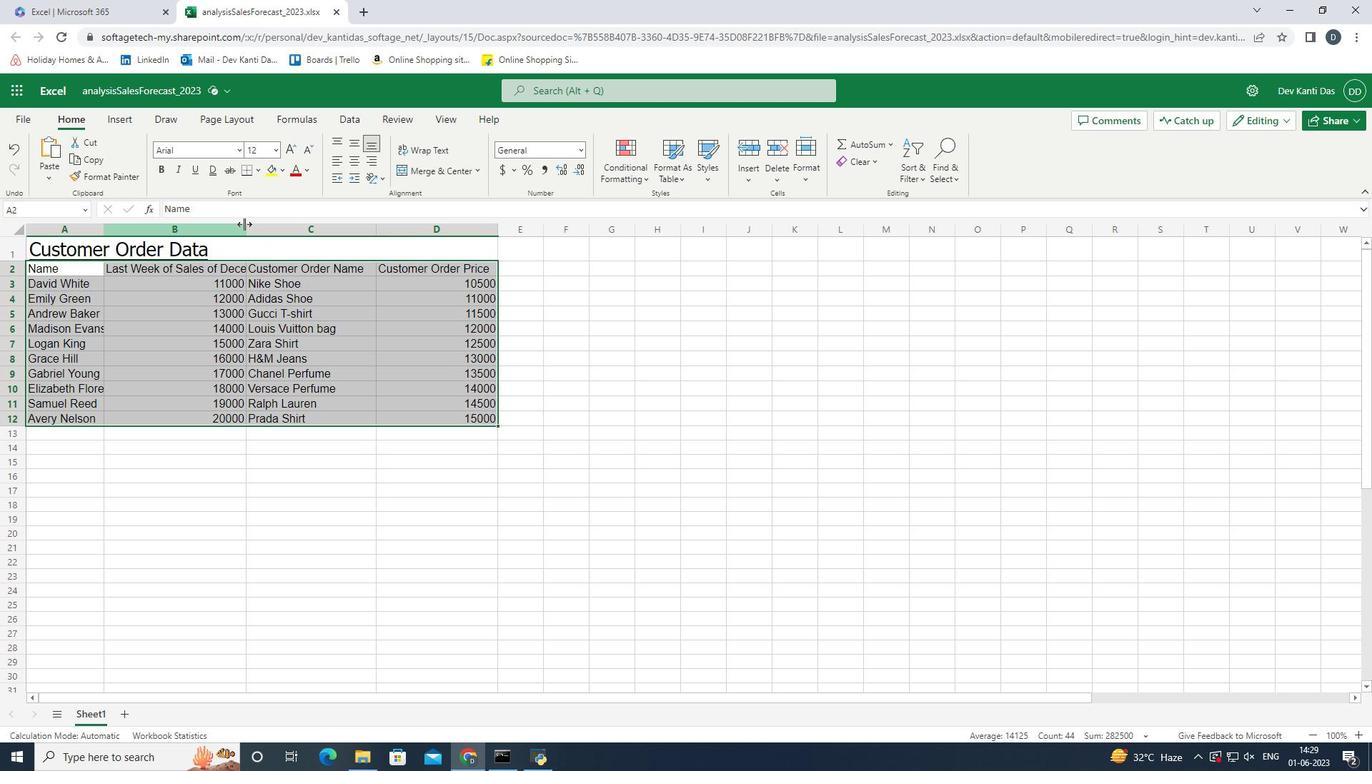 
Action: Mouse moved to (100, 232)
Screenshot: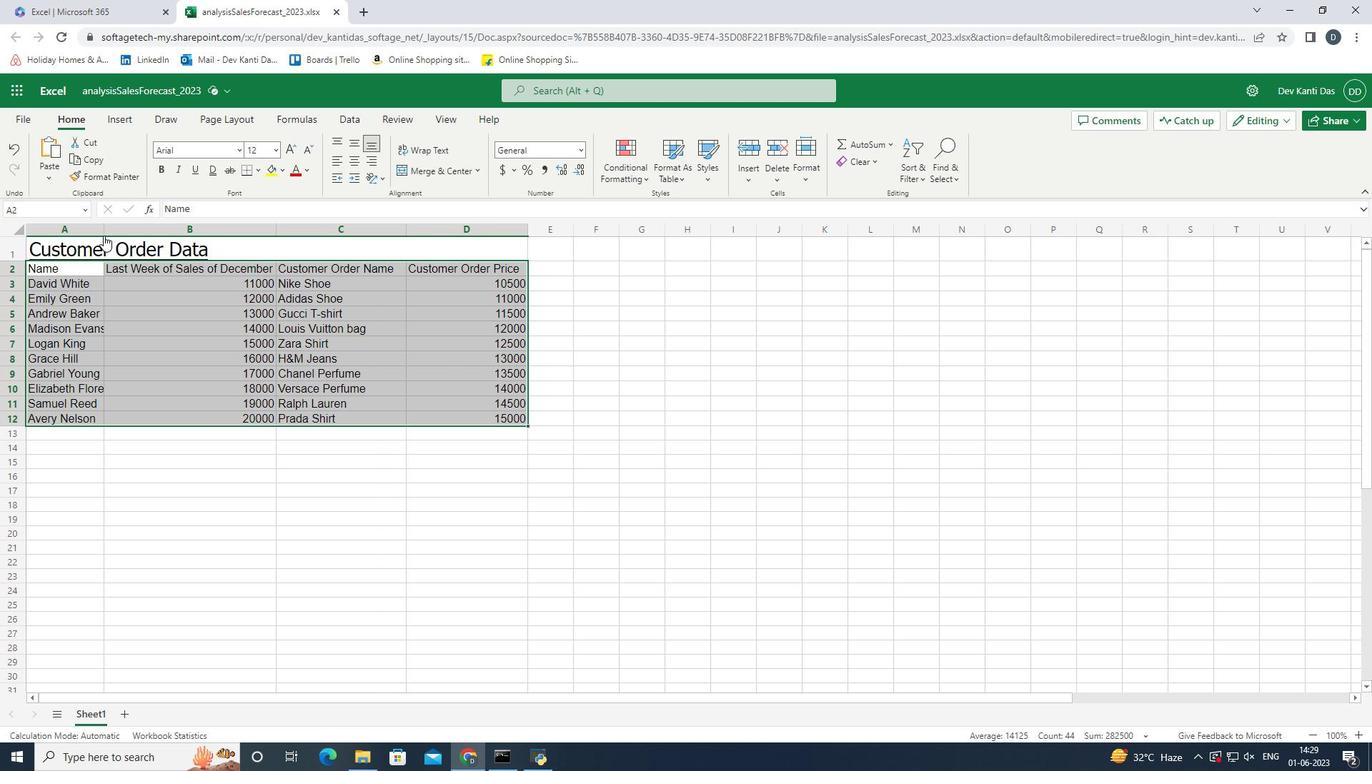 
Action: Mouse pressed left at (100, 232)
Screenshot: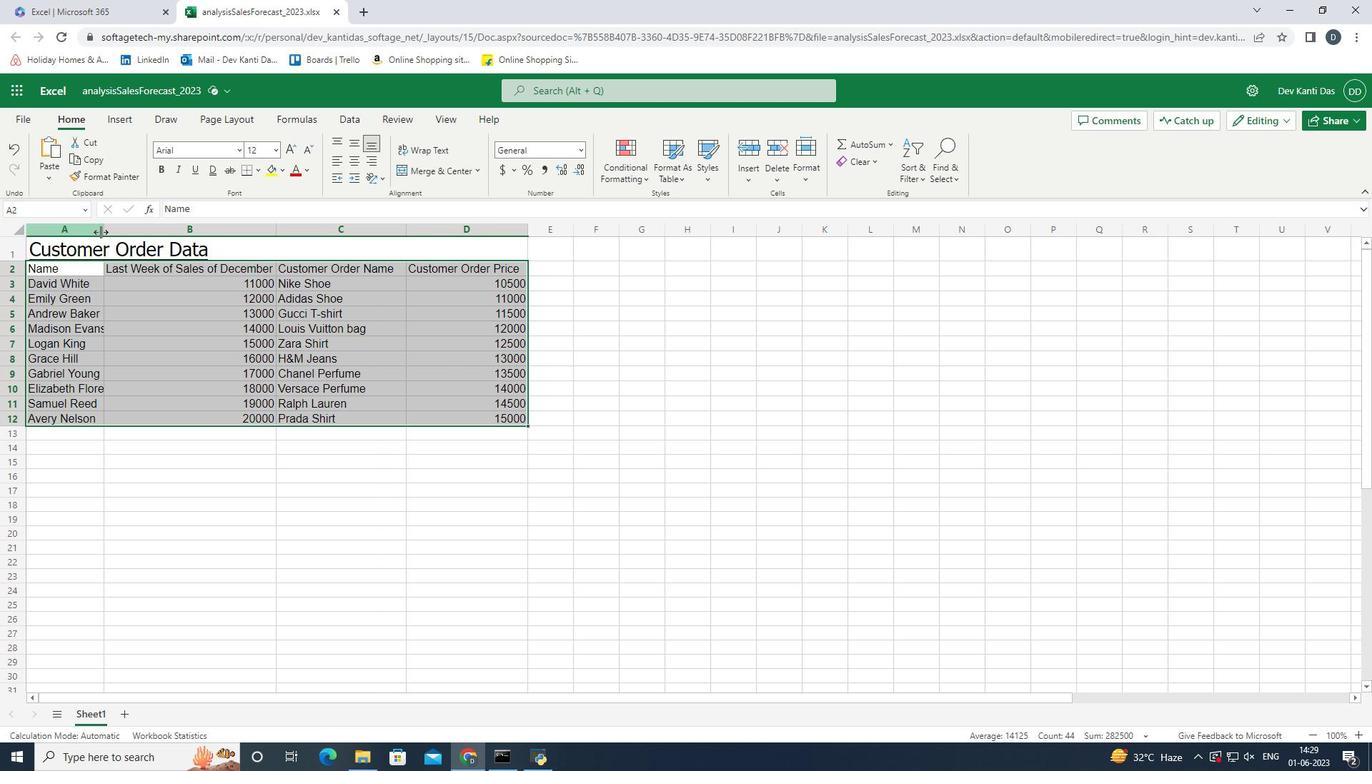 
Action: Mouse moved to (136, 232)
Screenshot: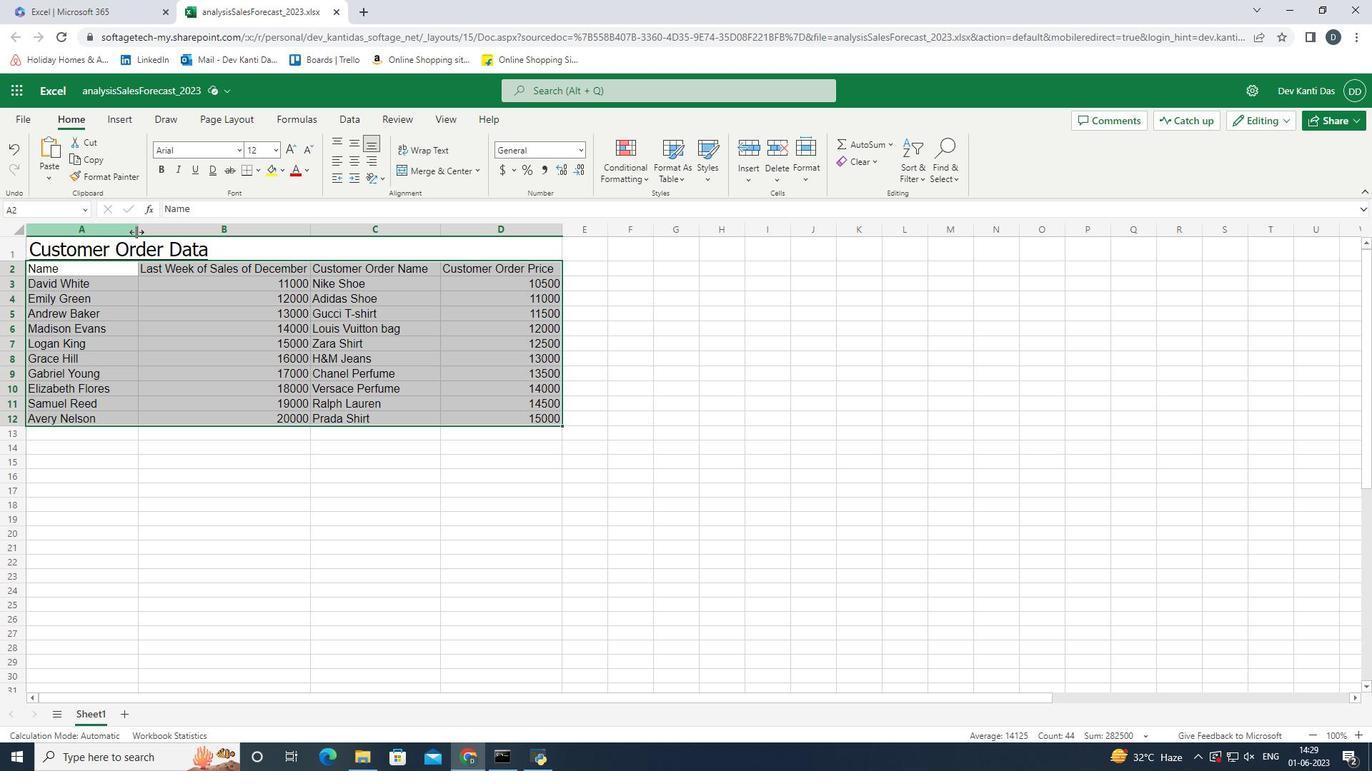 
Action: Mouse pressed left at (136, 232)
Screenshot: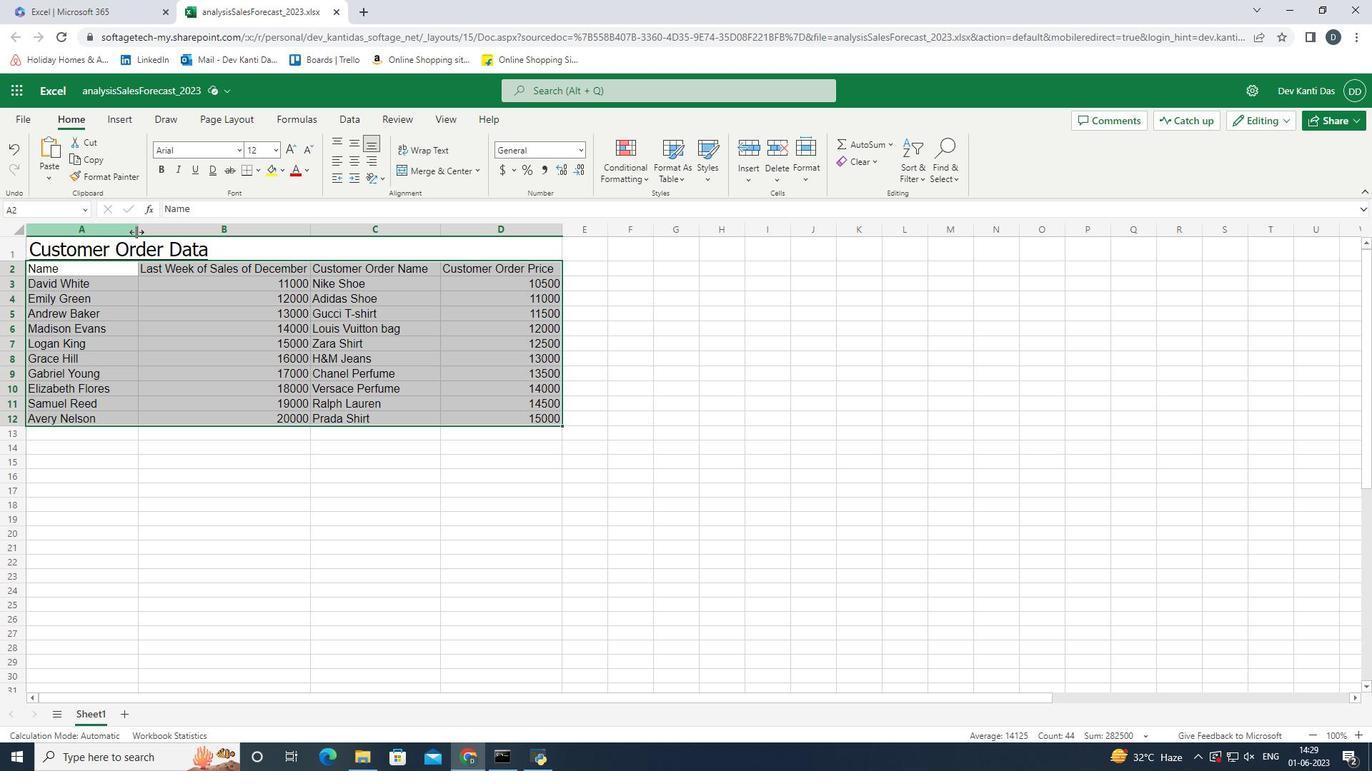 
Action: Mouse moved to (341, 248)
Screenshot: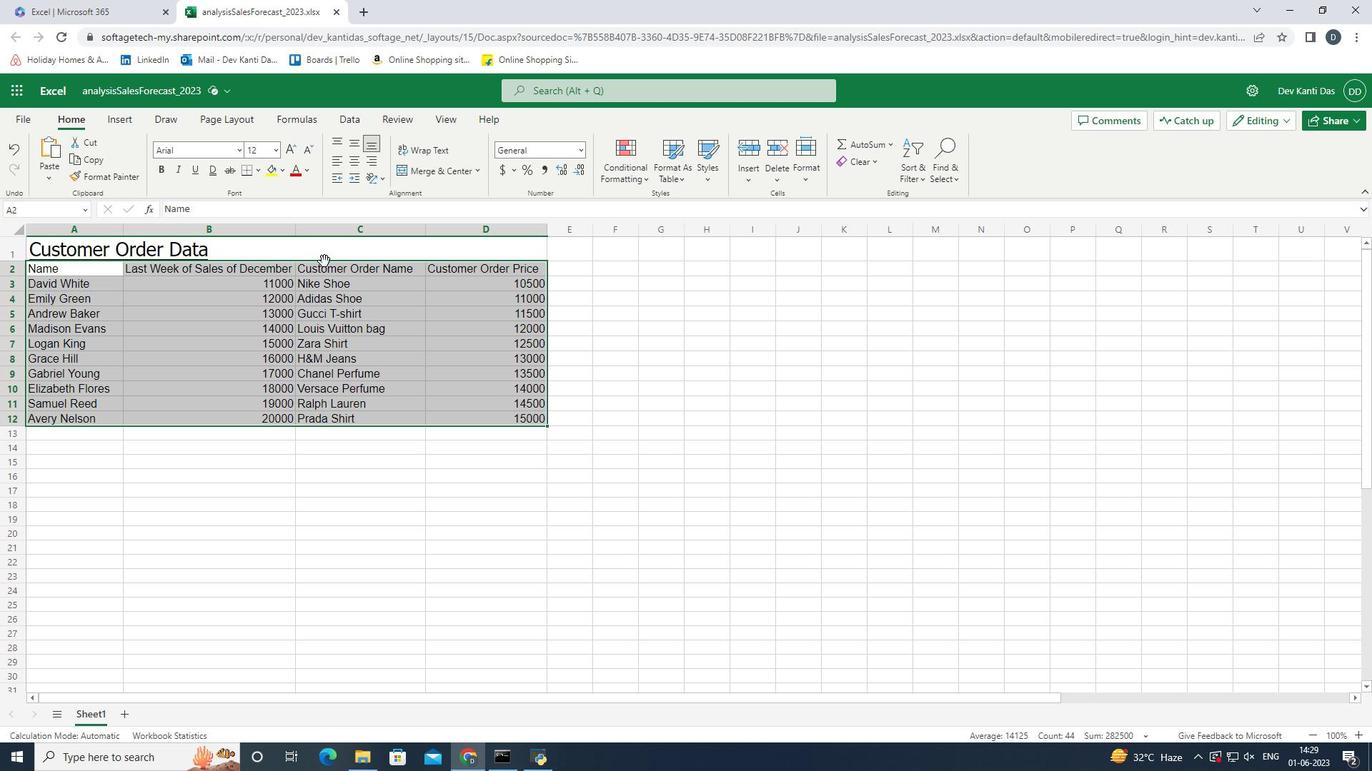 
Action: Mouse pressed left at (341, 248)
Screenshot: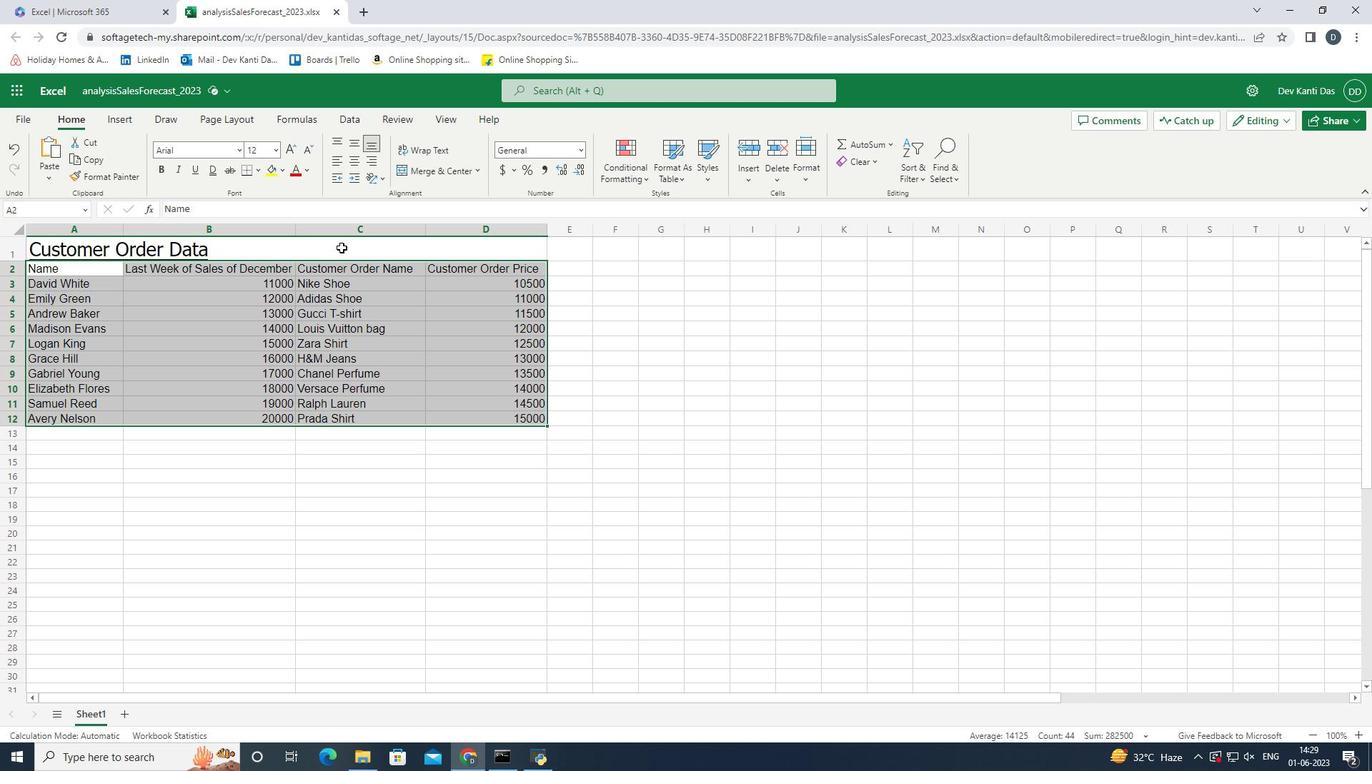 
Action: Mouse pressed left at (341, 248)
Screenshot: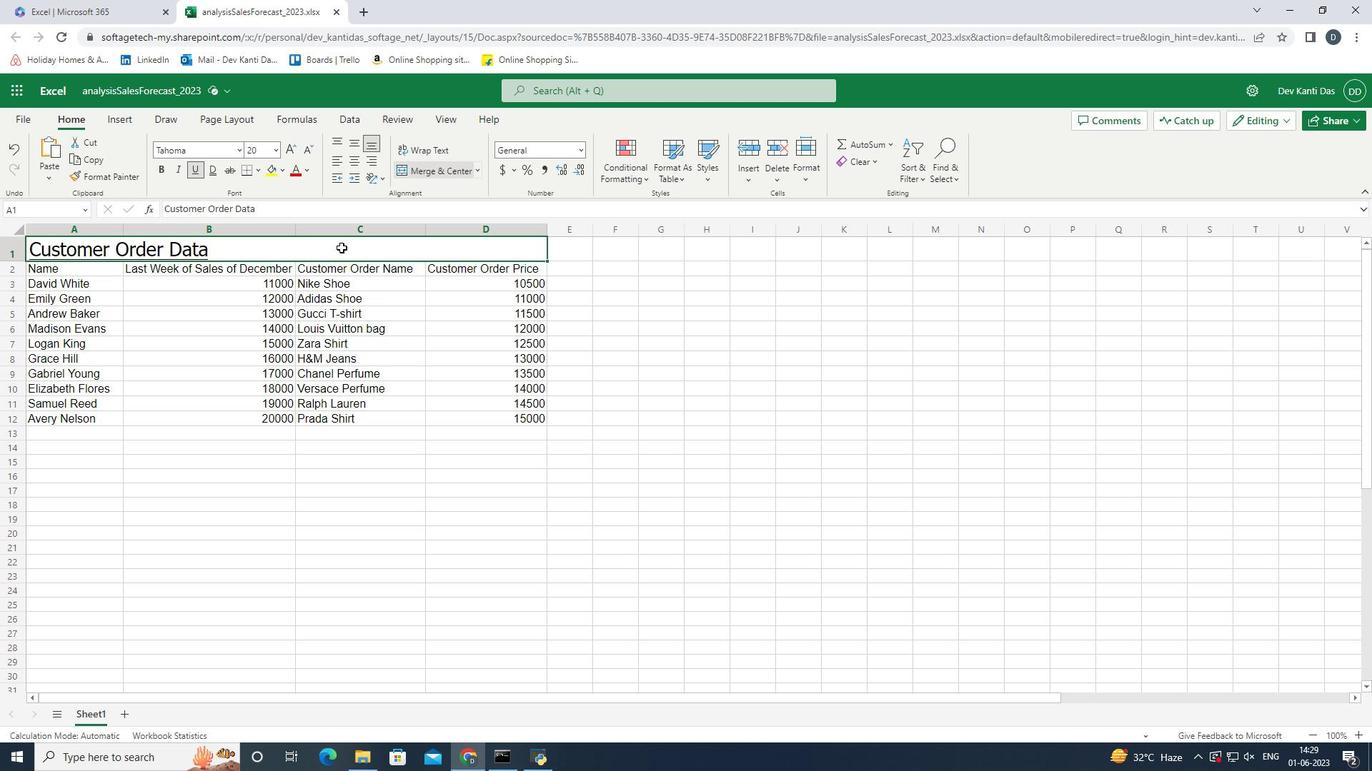 
Action: Mouse moved to (335, 145)
Screenshot: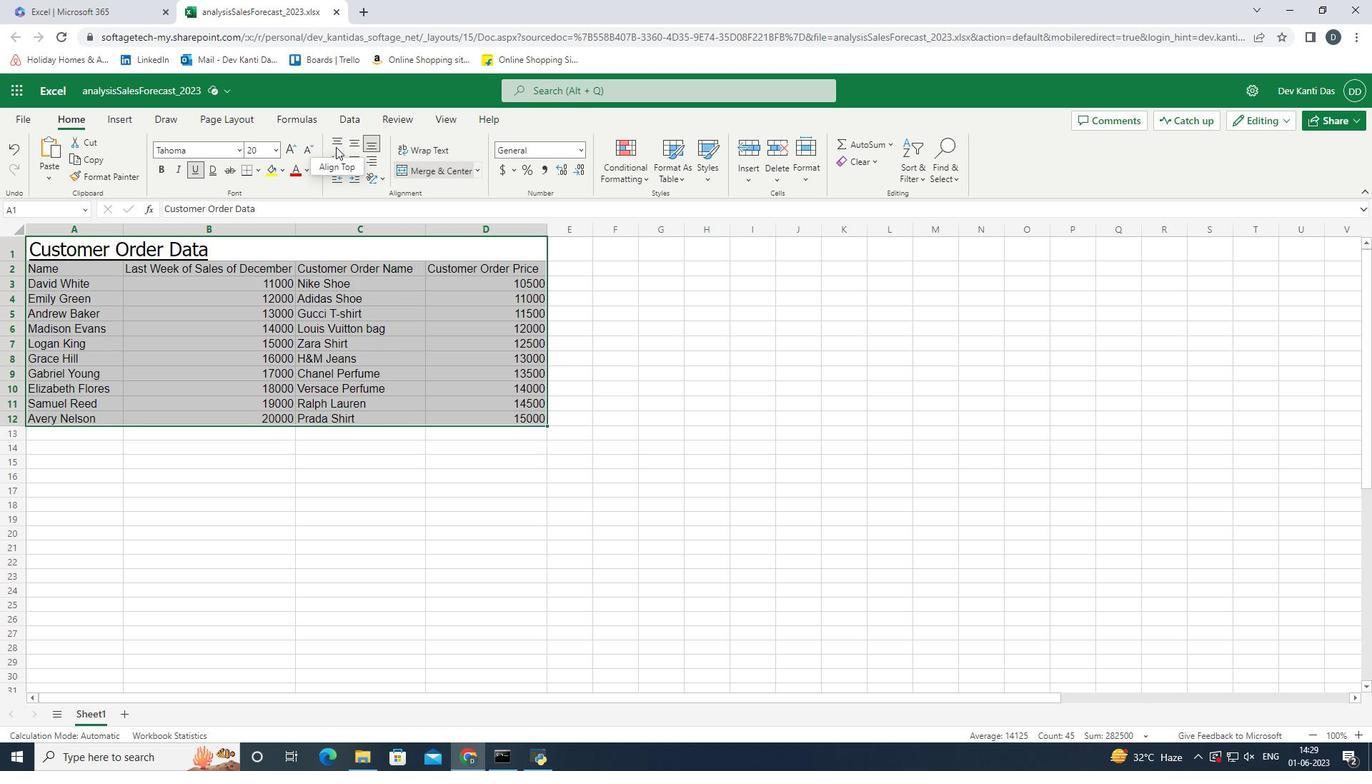 
Action: Mouse pressed left at (335, 145)
Screenshot: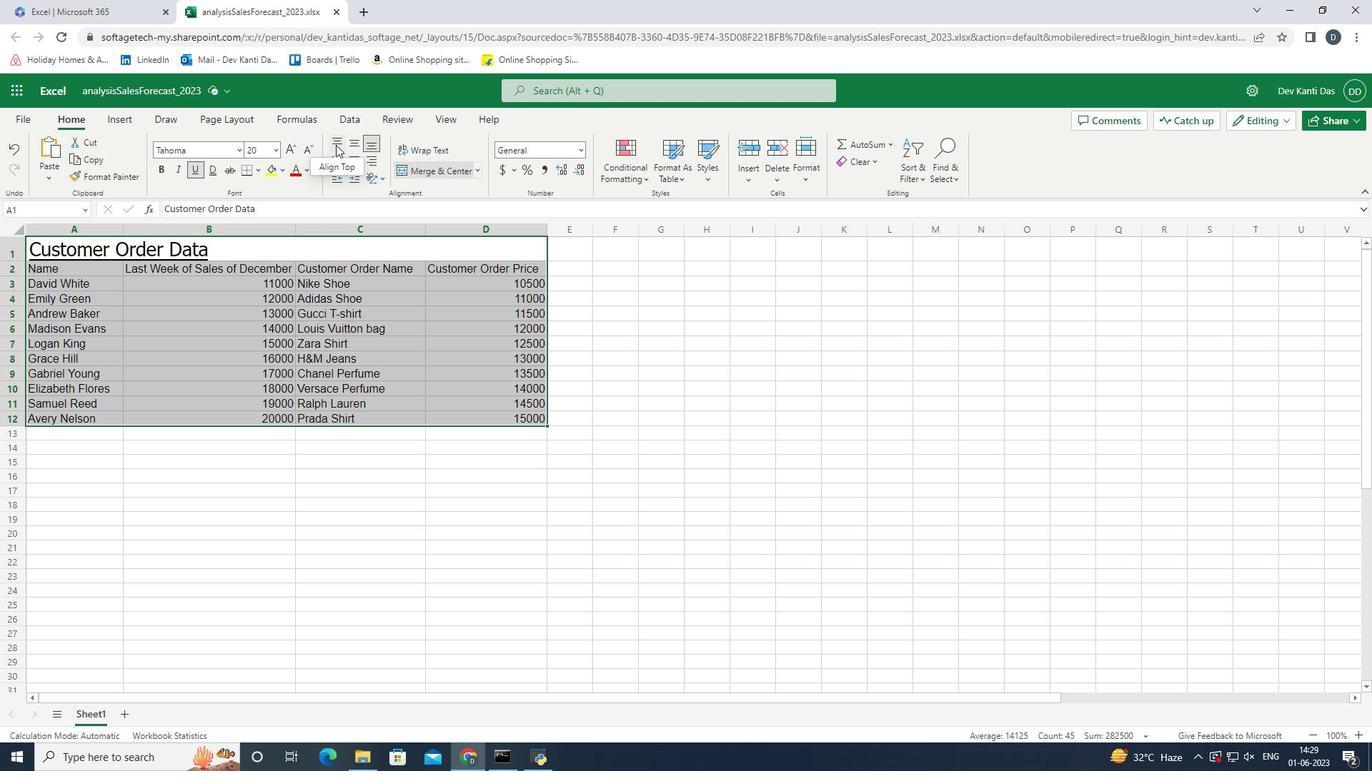 
Action: Mouse moved to (335, 159)
Screenshot: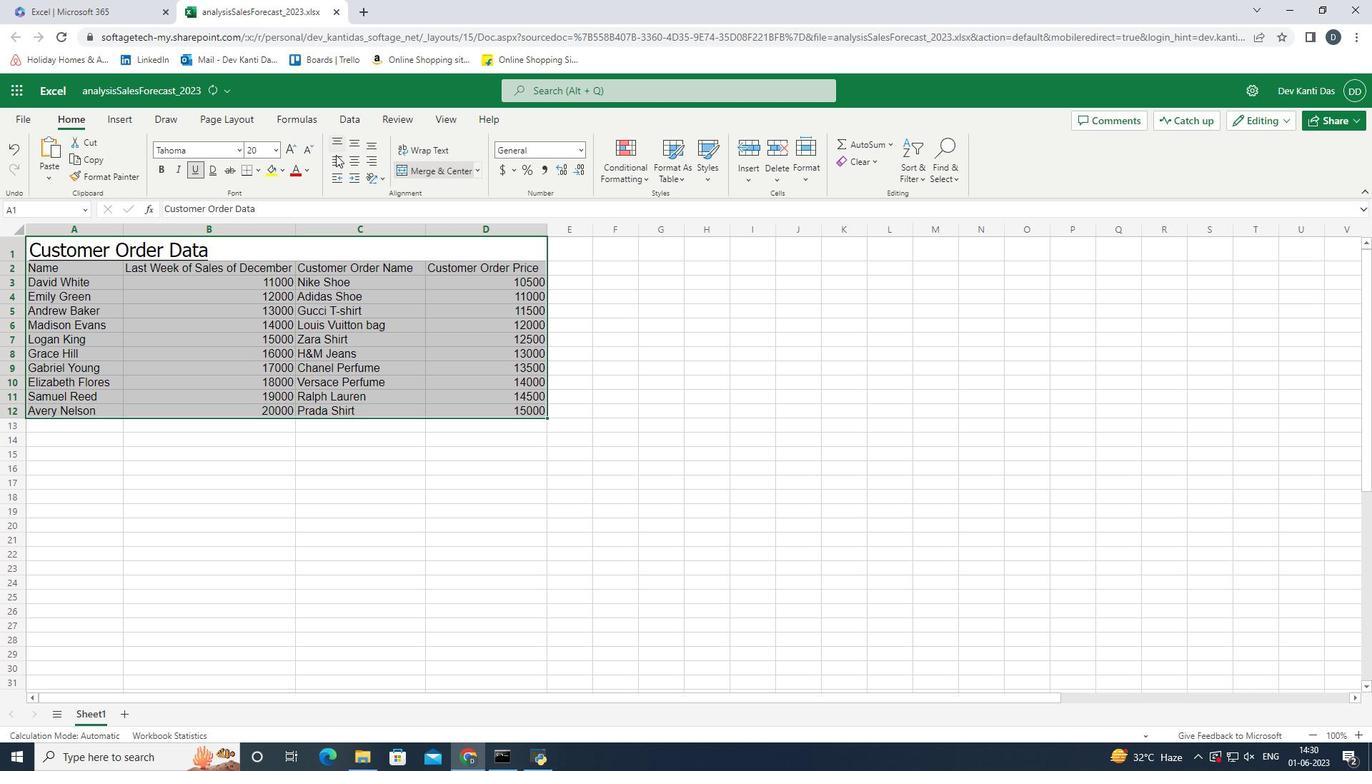 
Action: Mouse pressed left at (335, 159)
Screenshot: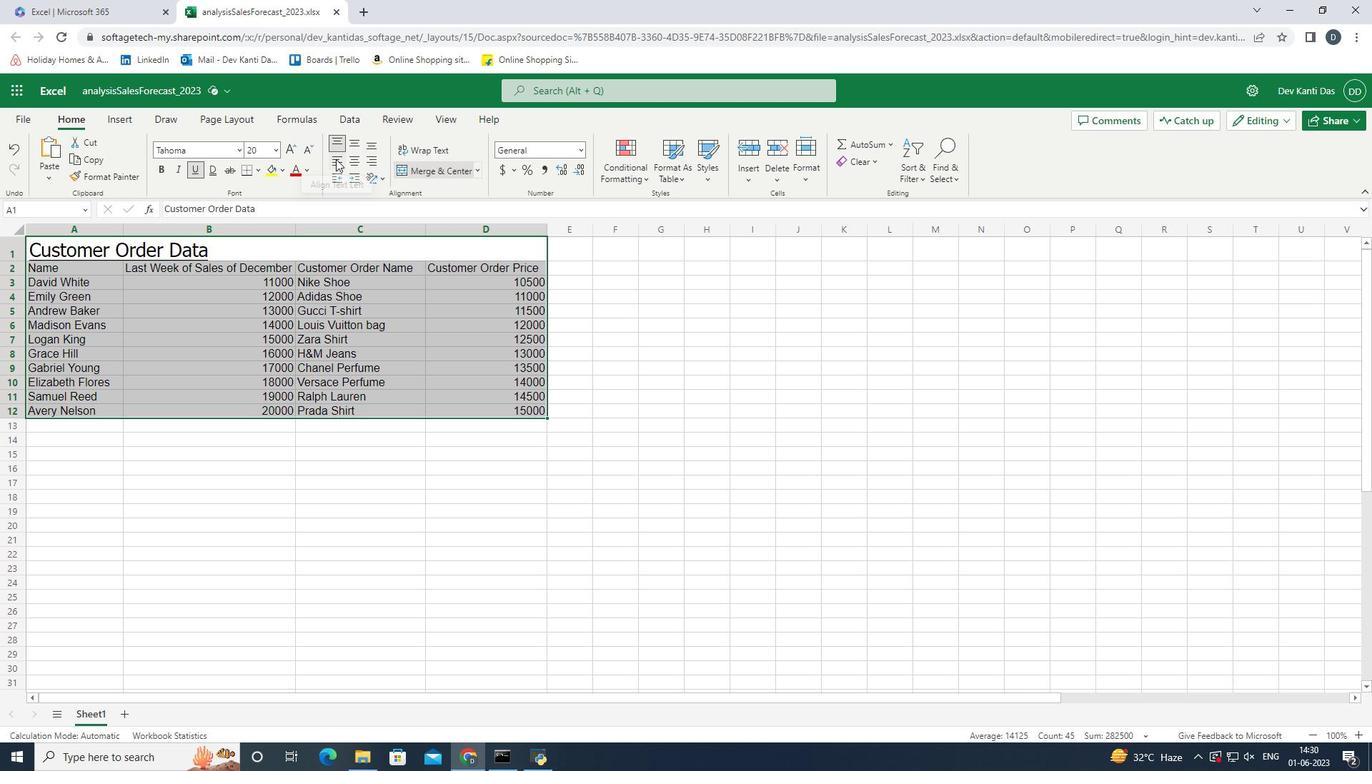 
Action: Mouse moved to (498, 411)
Screenshot: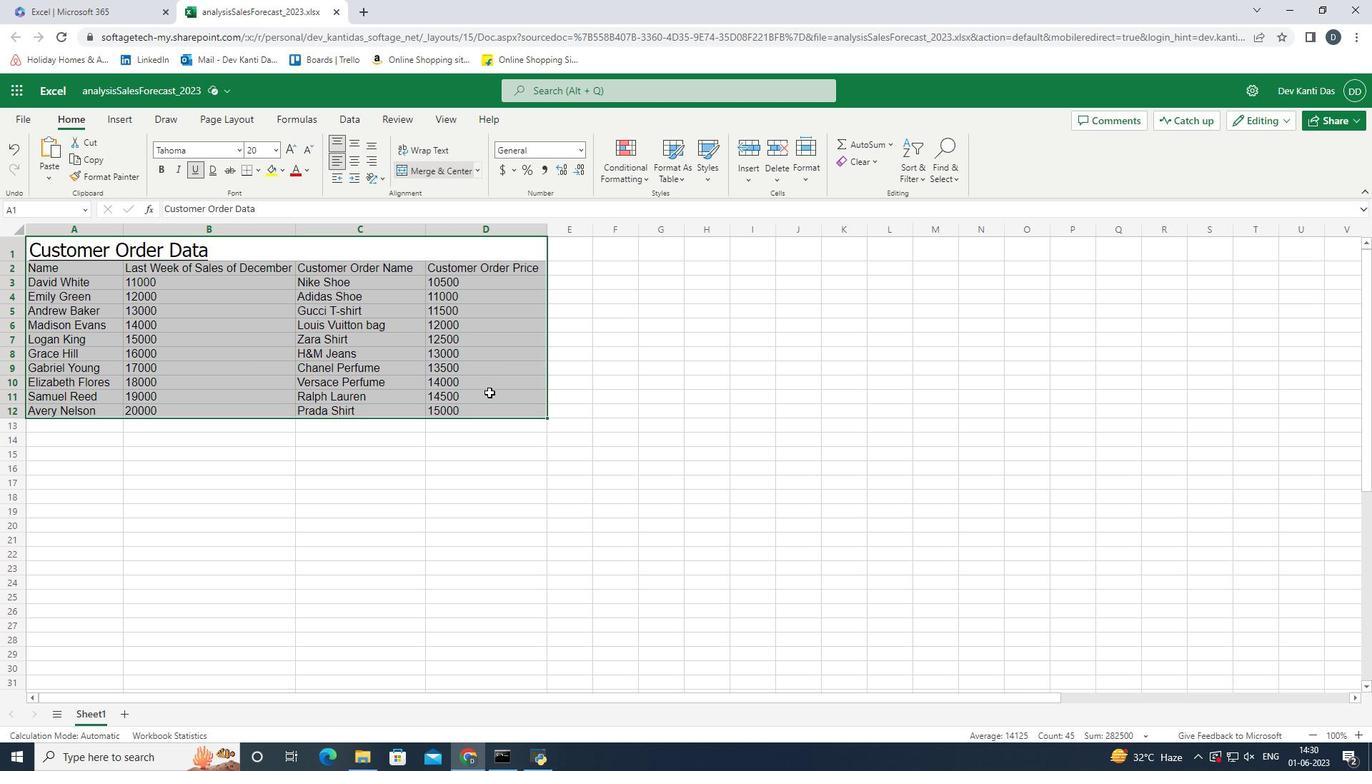 
